 Task: Add a signature Joel Lee containing With gratitude and sincere wishes, Joel Lee to email address softage.8@softage.net and add a label Blogging
Action: Mouse moved to (1223, 75)
Screenshot: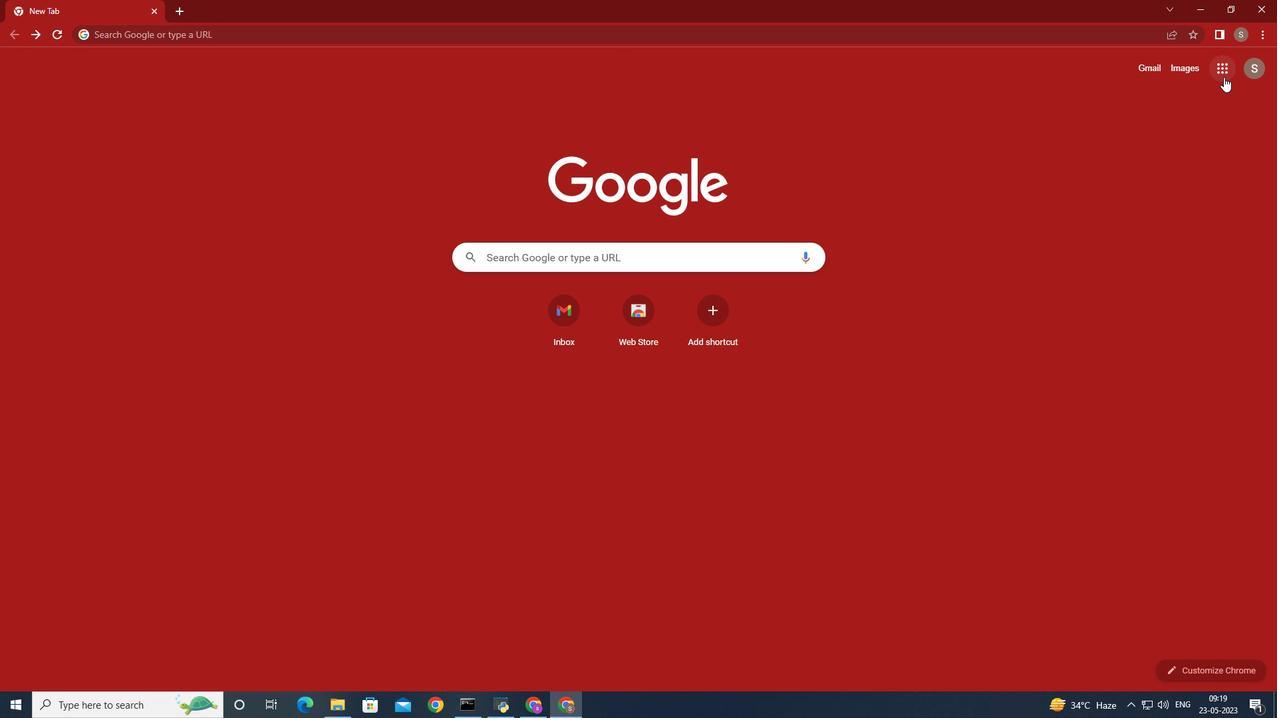 
Action: Mouse pressed left at (1223, 75)
Screenshot: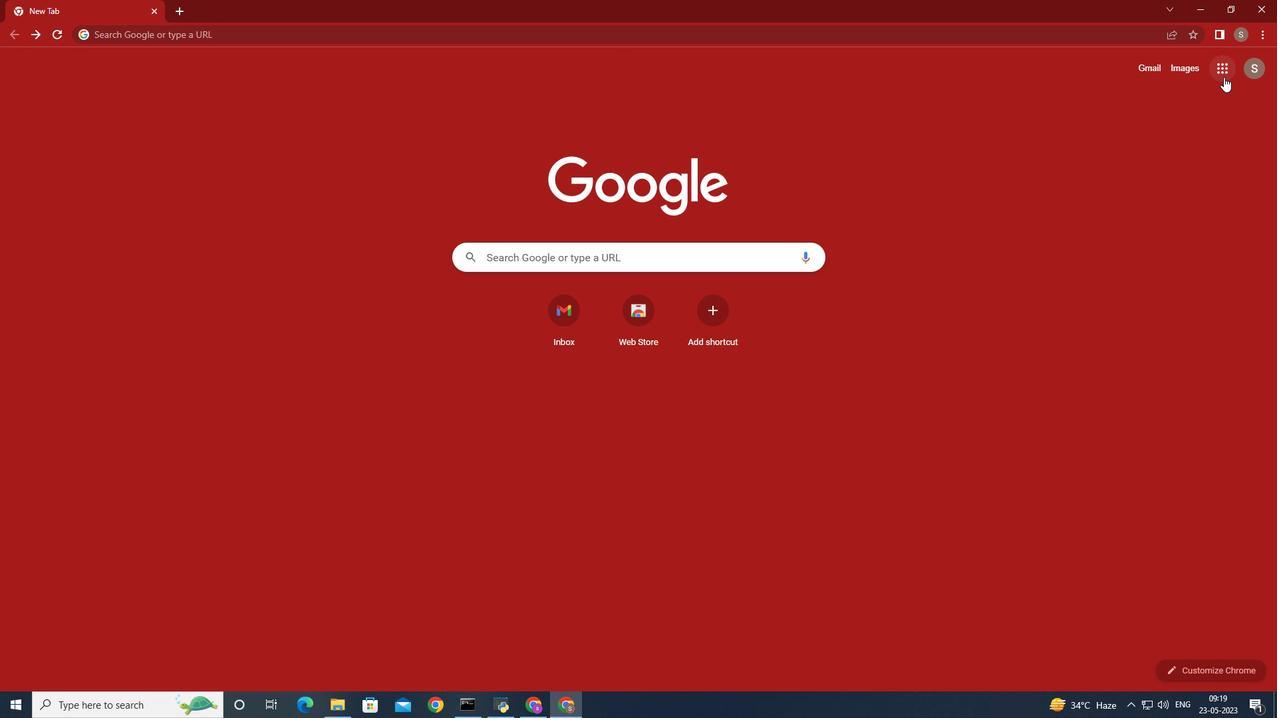 
Action: Mouse moved to (1176, 118)
Screenshot: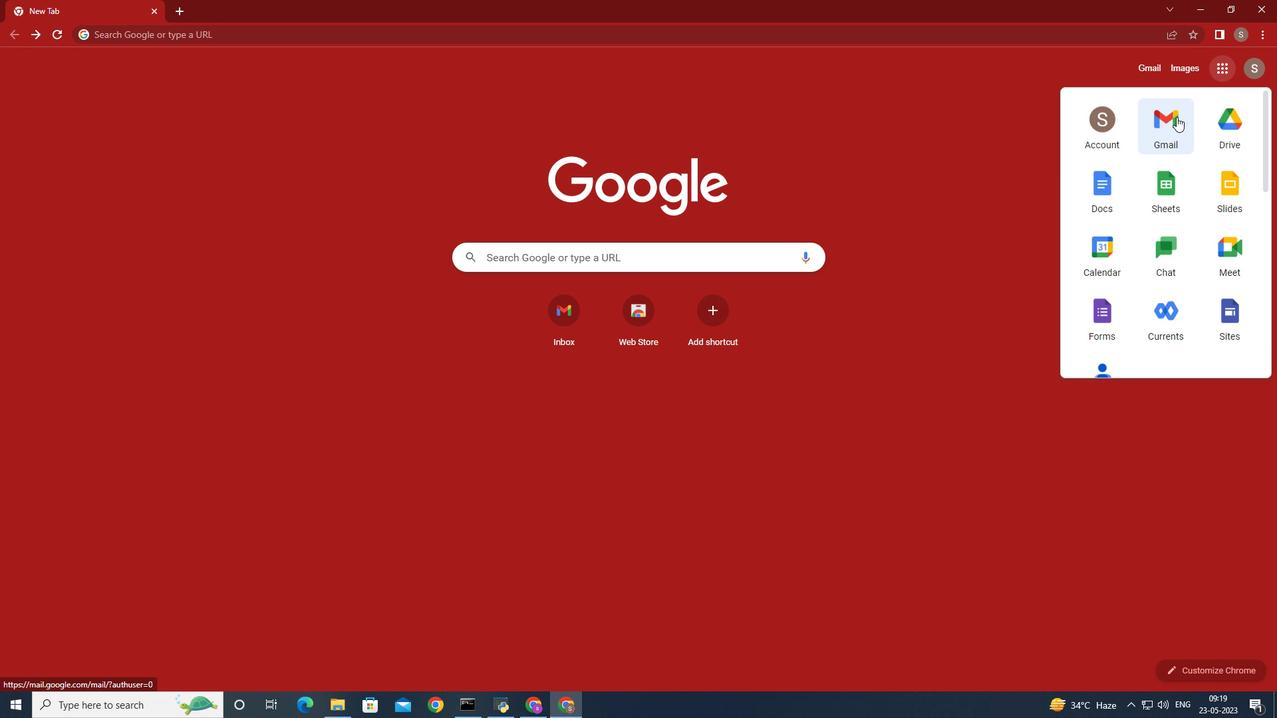 
Action: Mouse pressed left at (1176, 118)
Screenshot: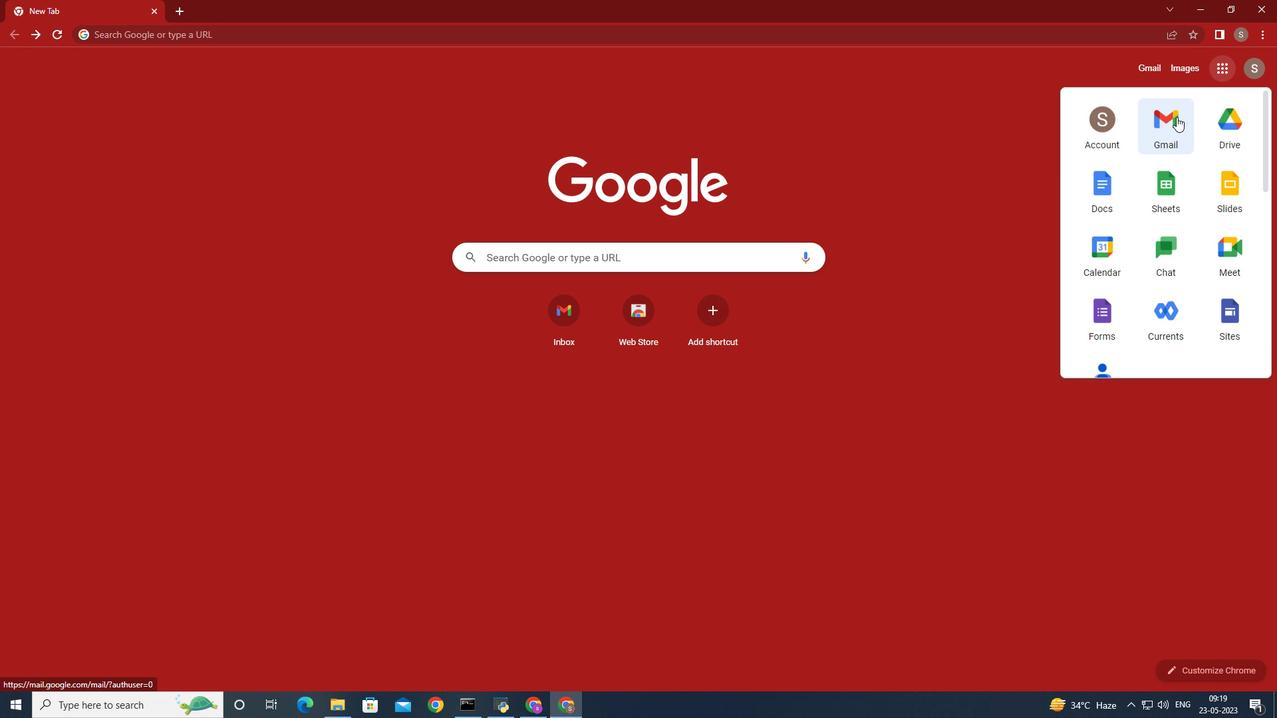 
Action: Mouse moved to (1128, 91)
Screenshot: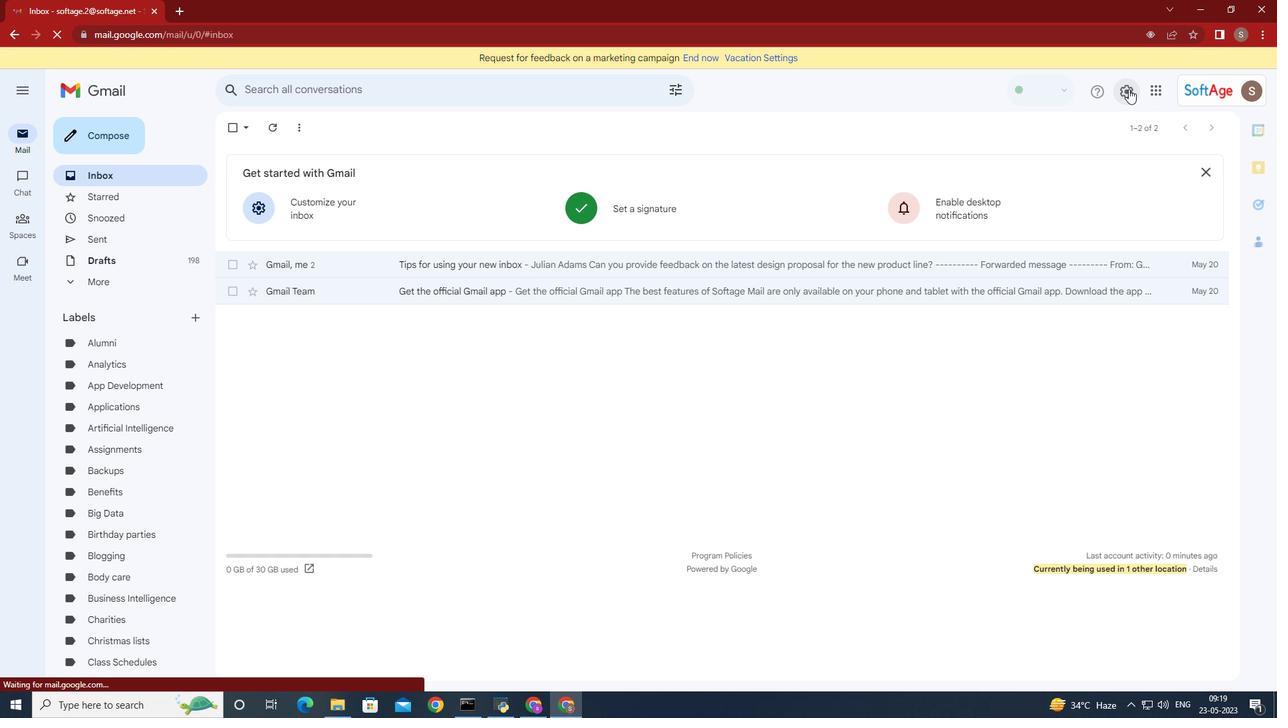 
Action: Mouse pressed left at (1128, 91)
Screenshot: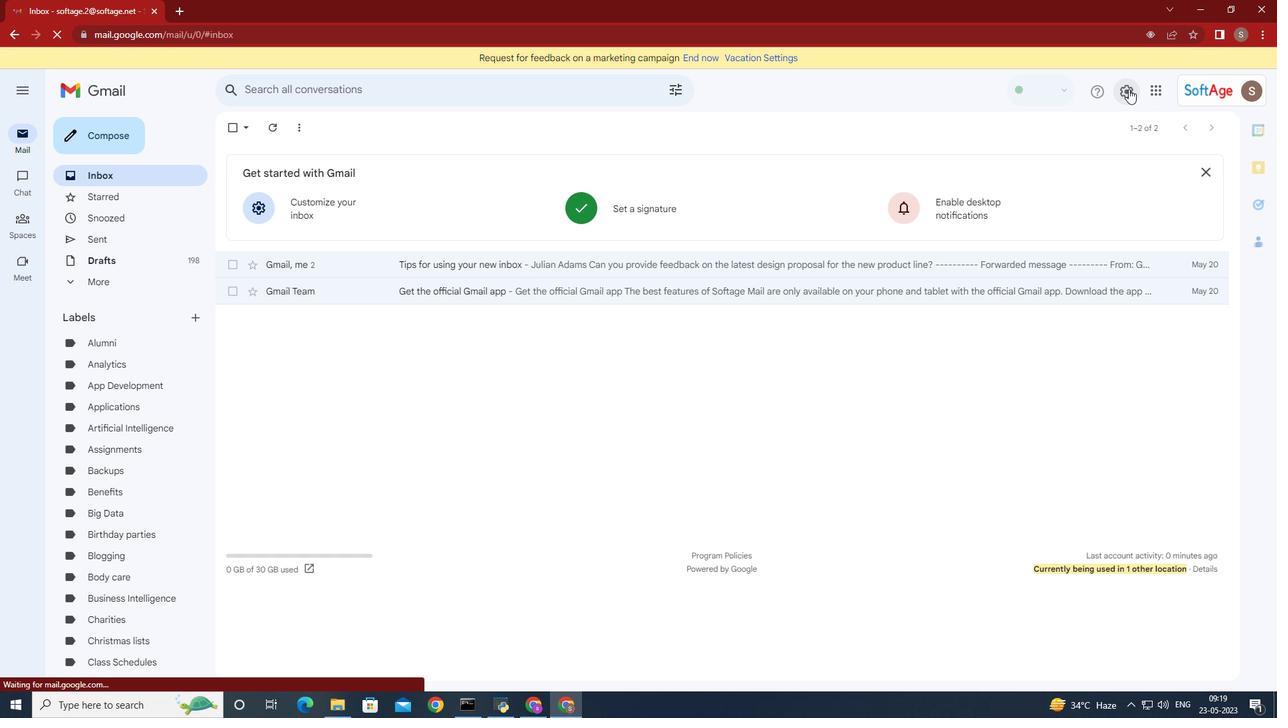 
Action: Mouse moved to (1151, 153)
Screenshot: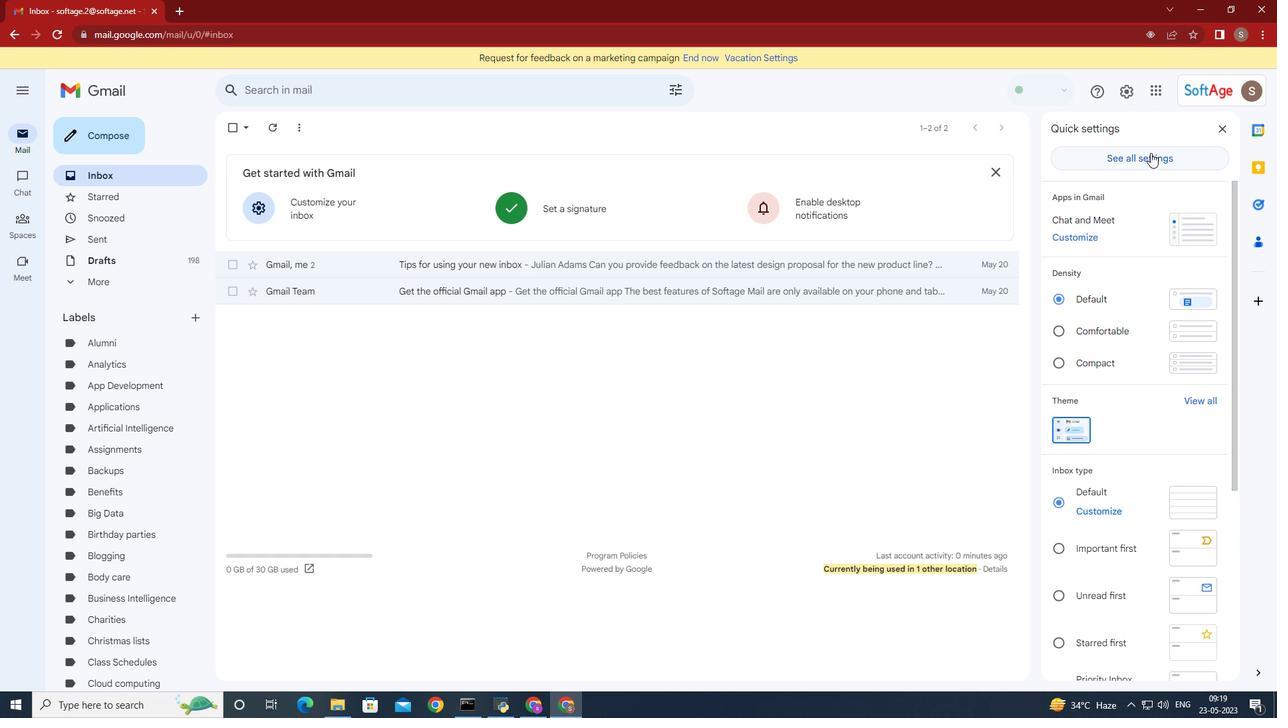 
Action: Mouse pressed left at (1151, 153)
Screenshot: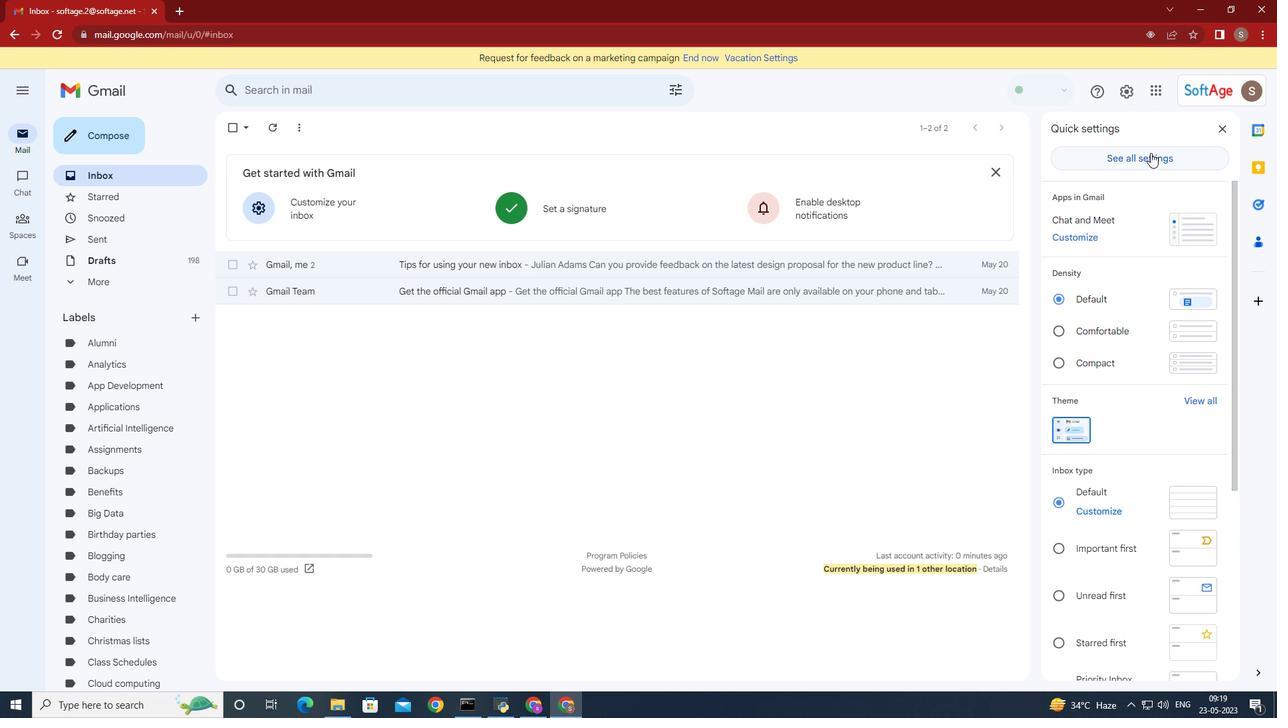
Action: Mouse moved to (728, 350)
Screenshot: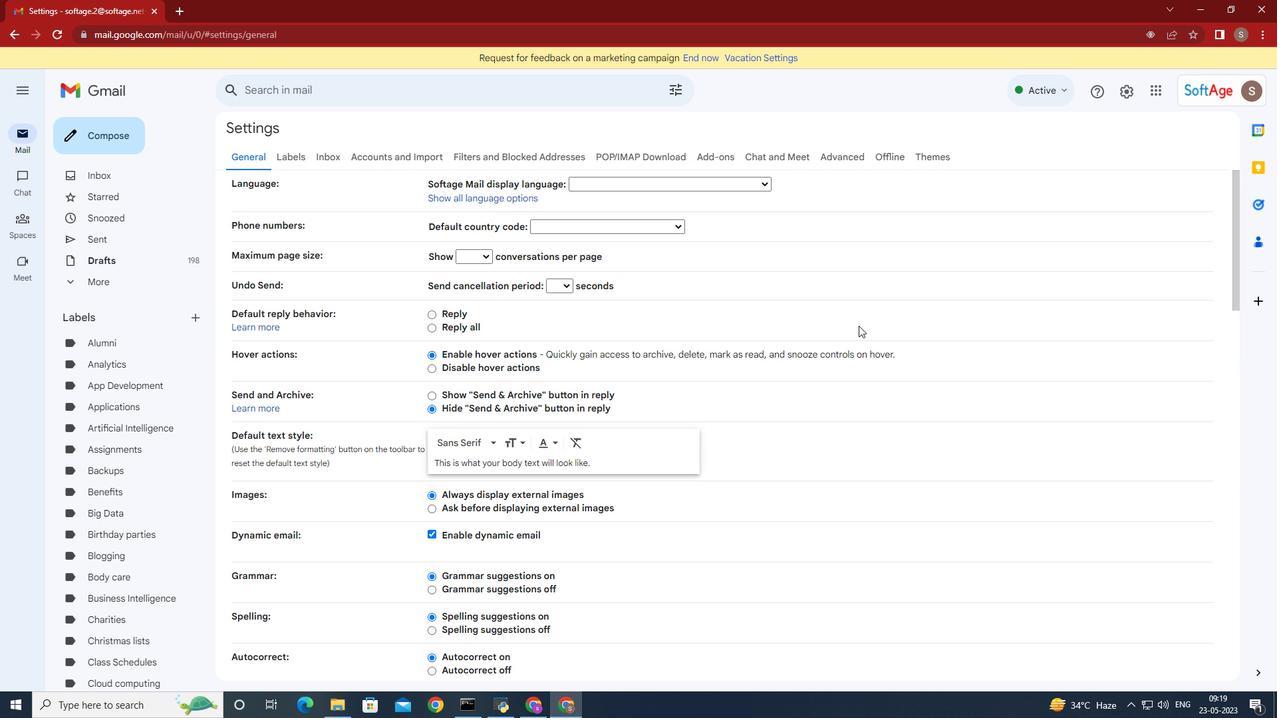 
Action: Mouse scrolled (728, 350) with delta (0, 0)
Screenshot: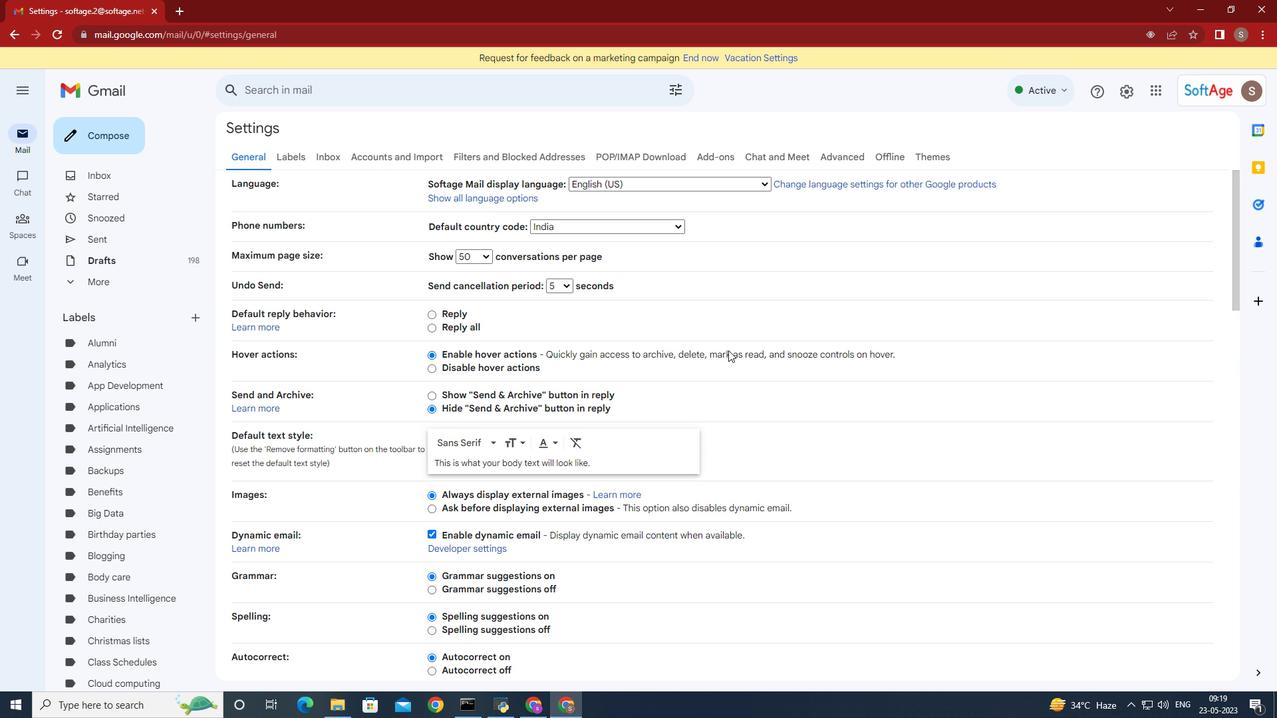 
Action: Mouse scrolled (728, 350) with delta (0, 0)
Screenshot: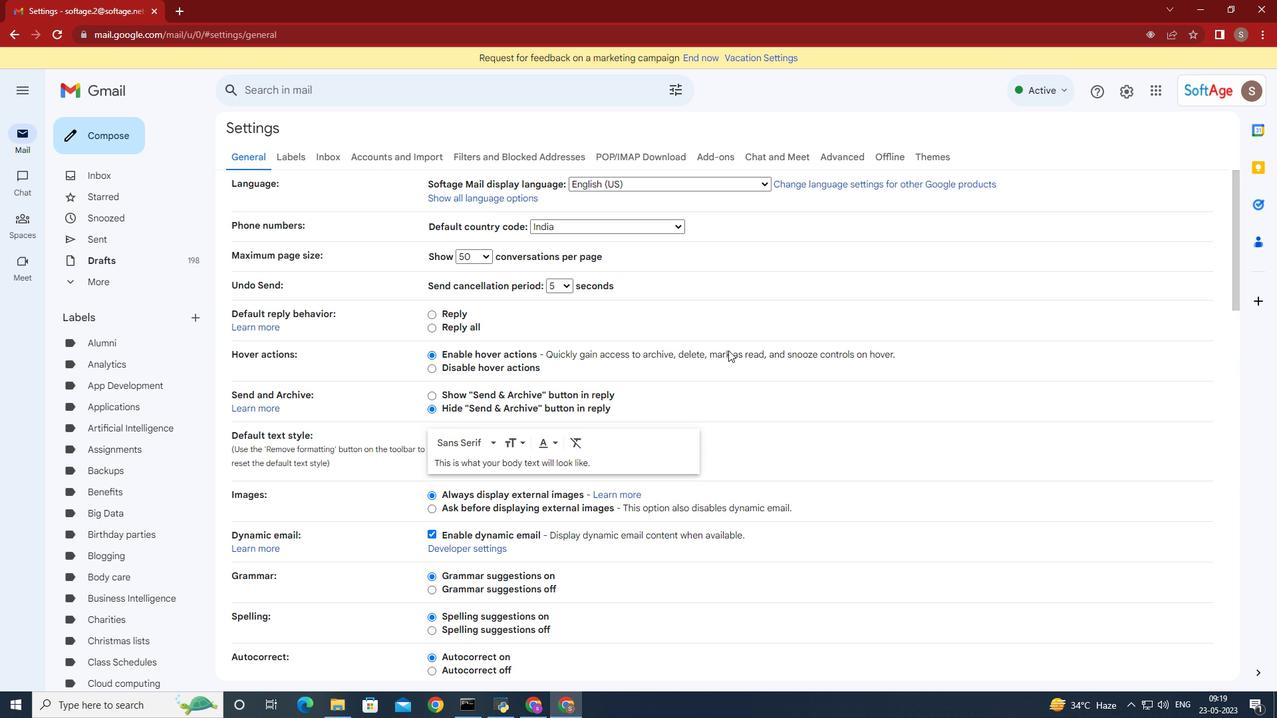 
Action: Mouse scrolled (728, 350) with delta (0, 0)
Screenshot: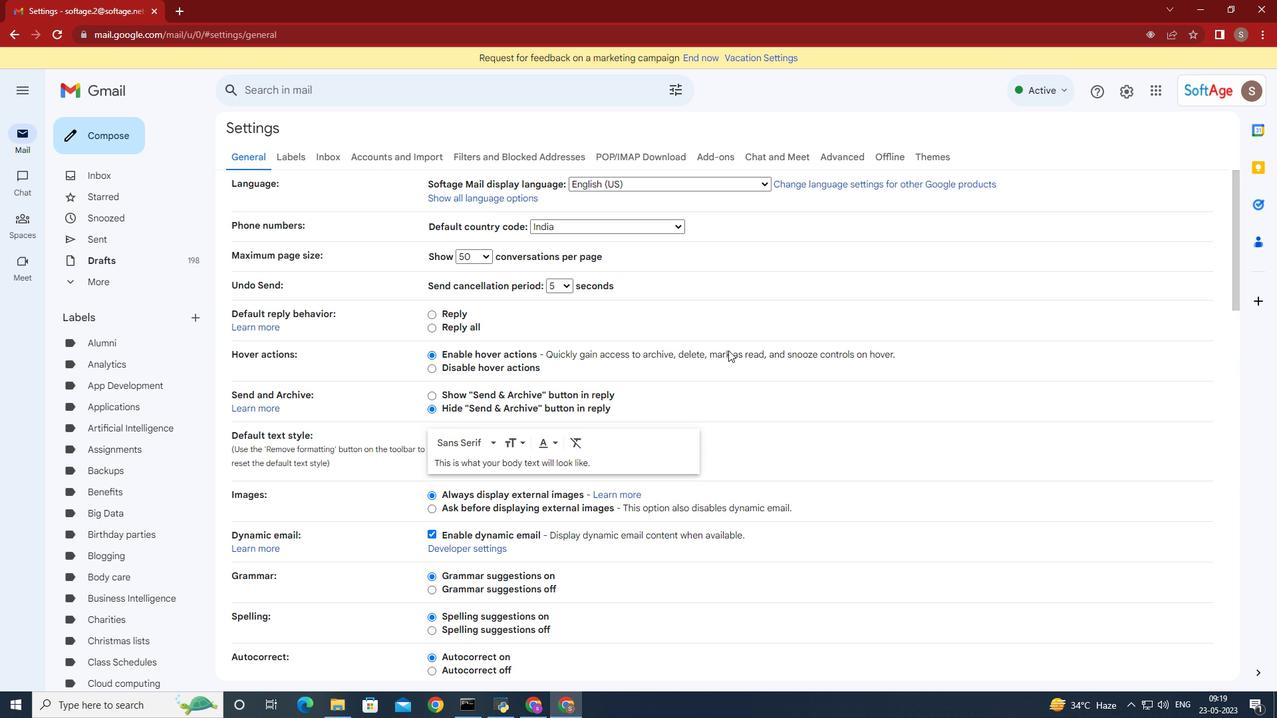 
Action: Mouse scrolled (728, 350) with delta (0, 0)
Screenshot: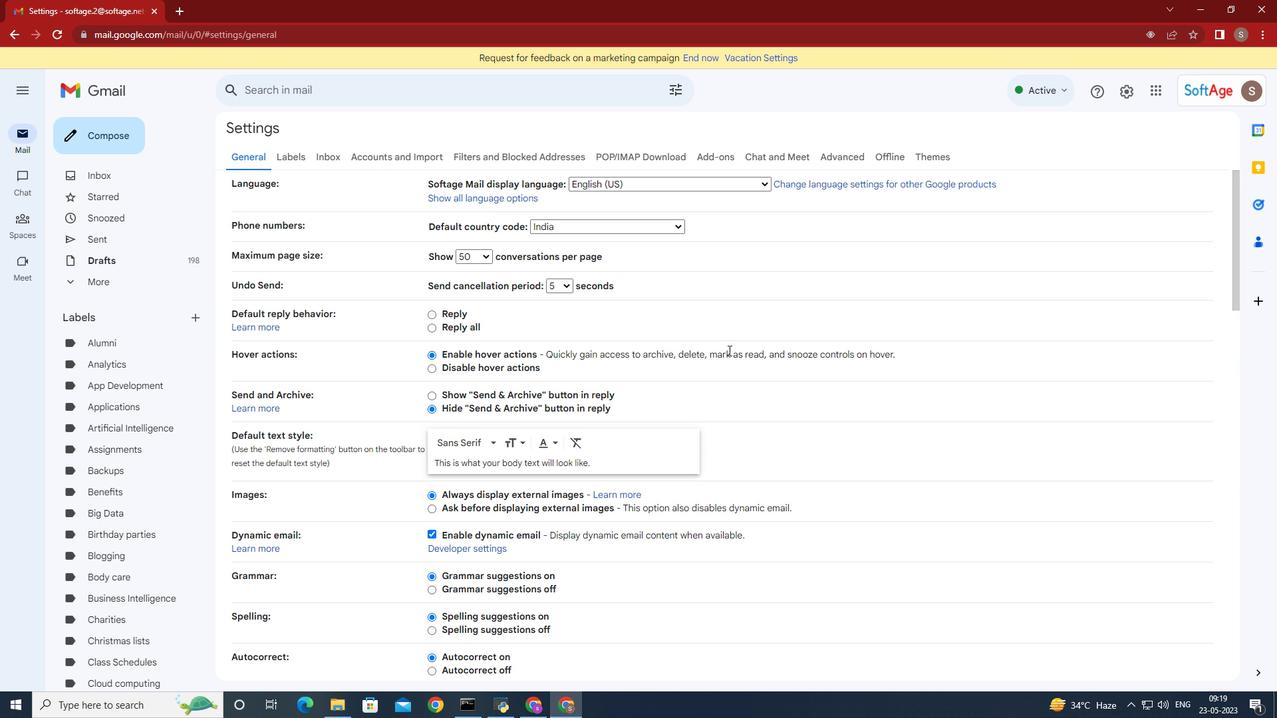 
Action: Mouse scrolled (728, 350) with delta (0, 0)
Screenshot: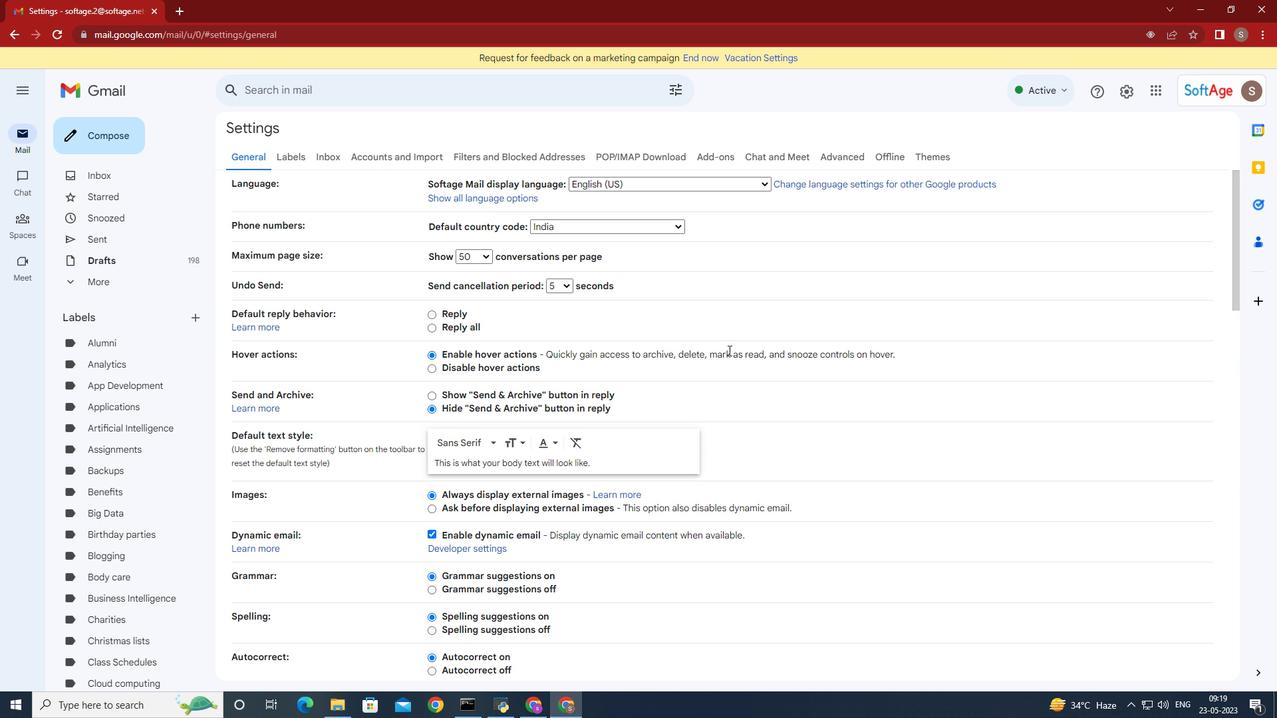 
Action: Mouse moved to (728, 350)
Screenshot: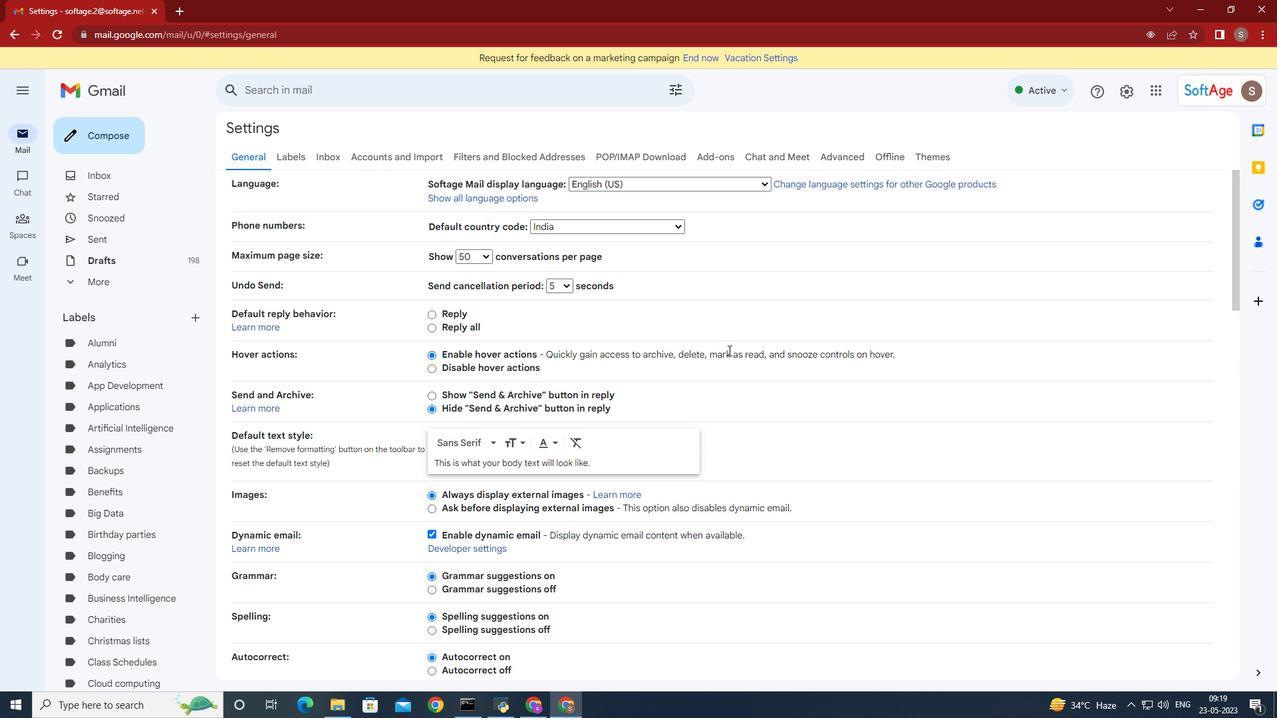 
Action: Mouse scrolled (728, 349) with delta (0, 0)
Screenshot: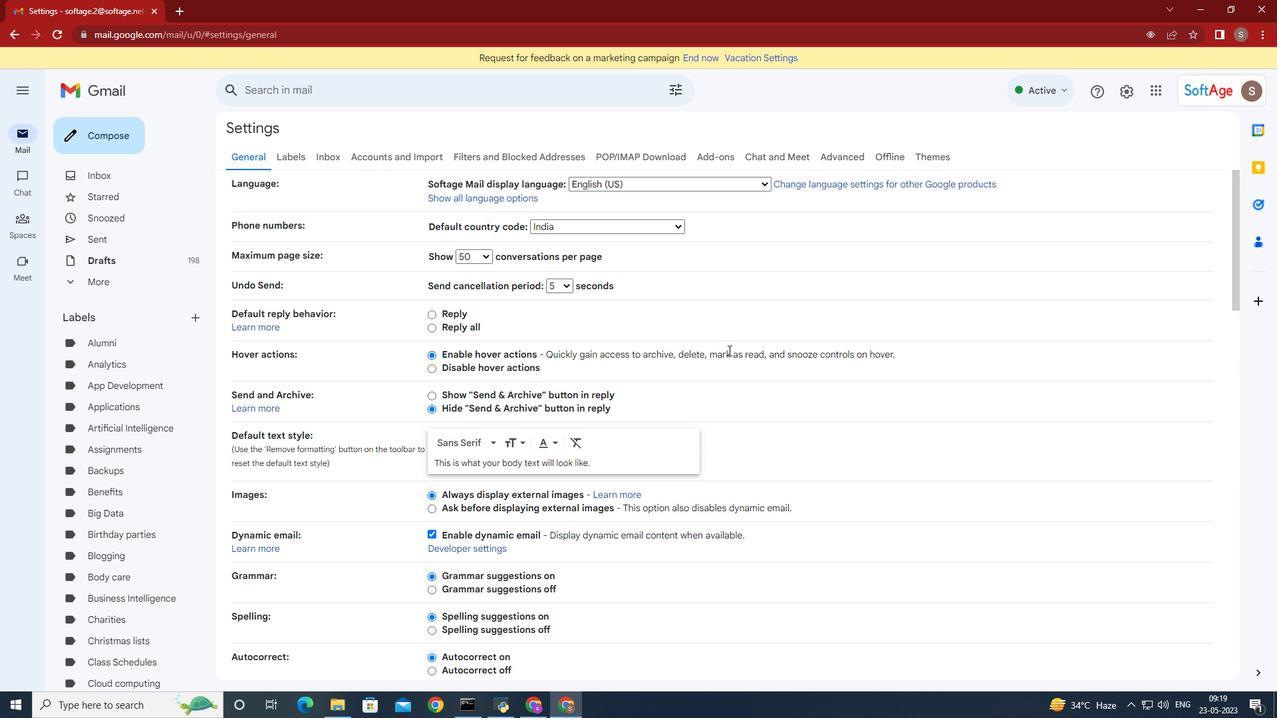 
Action: Mouse moved to (729, 344)
Screenshot: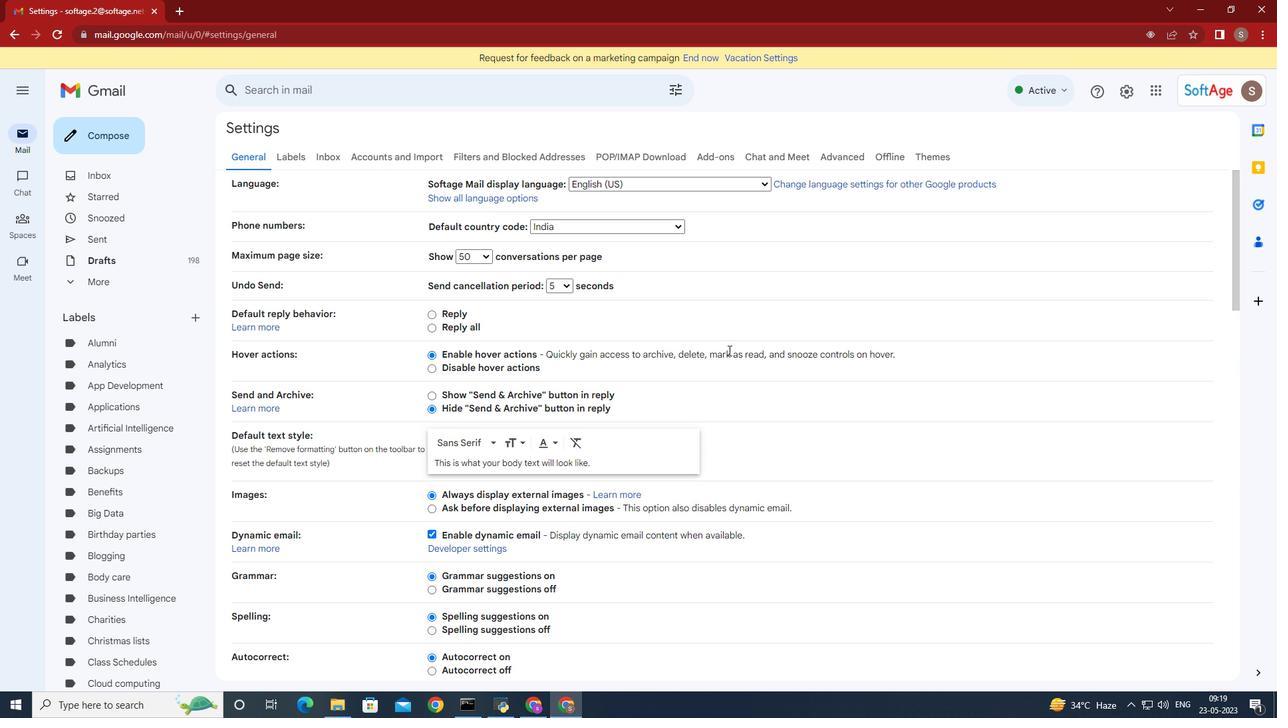 
Action: Mouse scrolled (728, 346) with delta (0, 0)
Screenshot: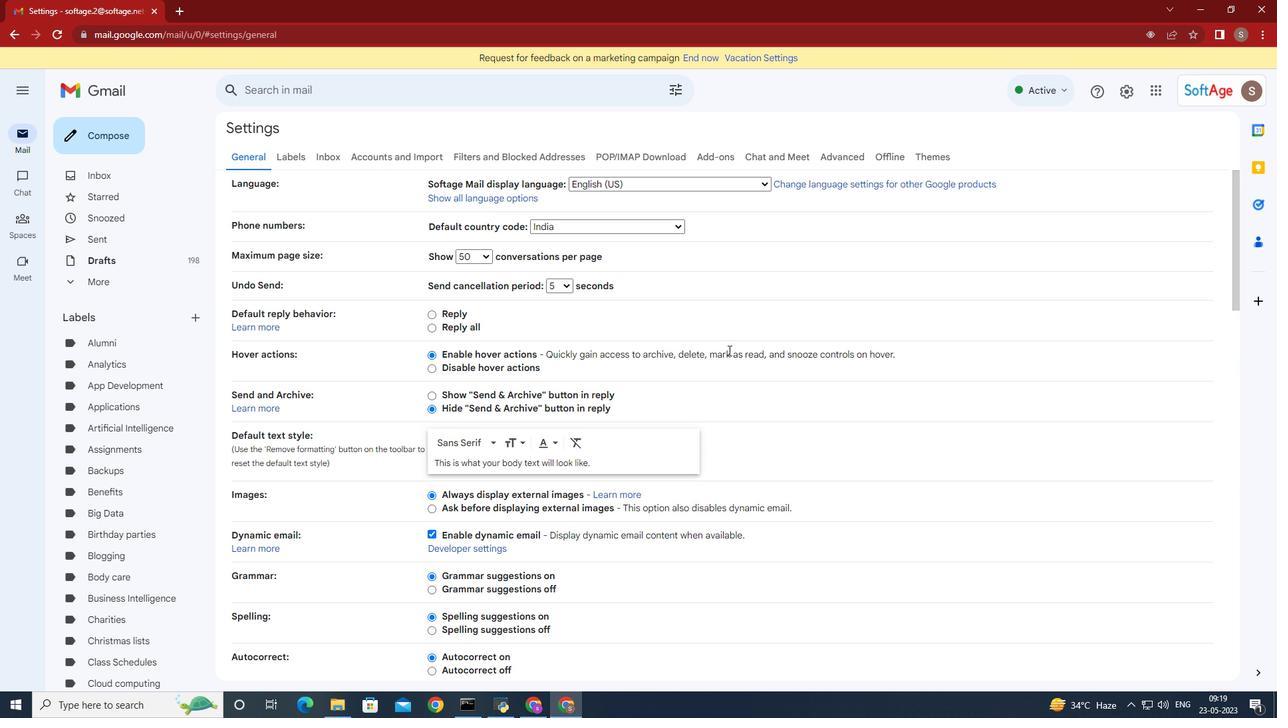 
Action: Mouse moved to (733, 338)
Screenshot: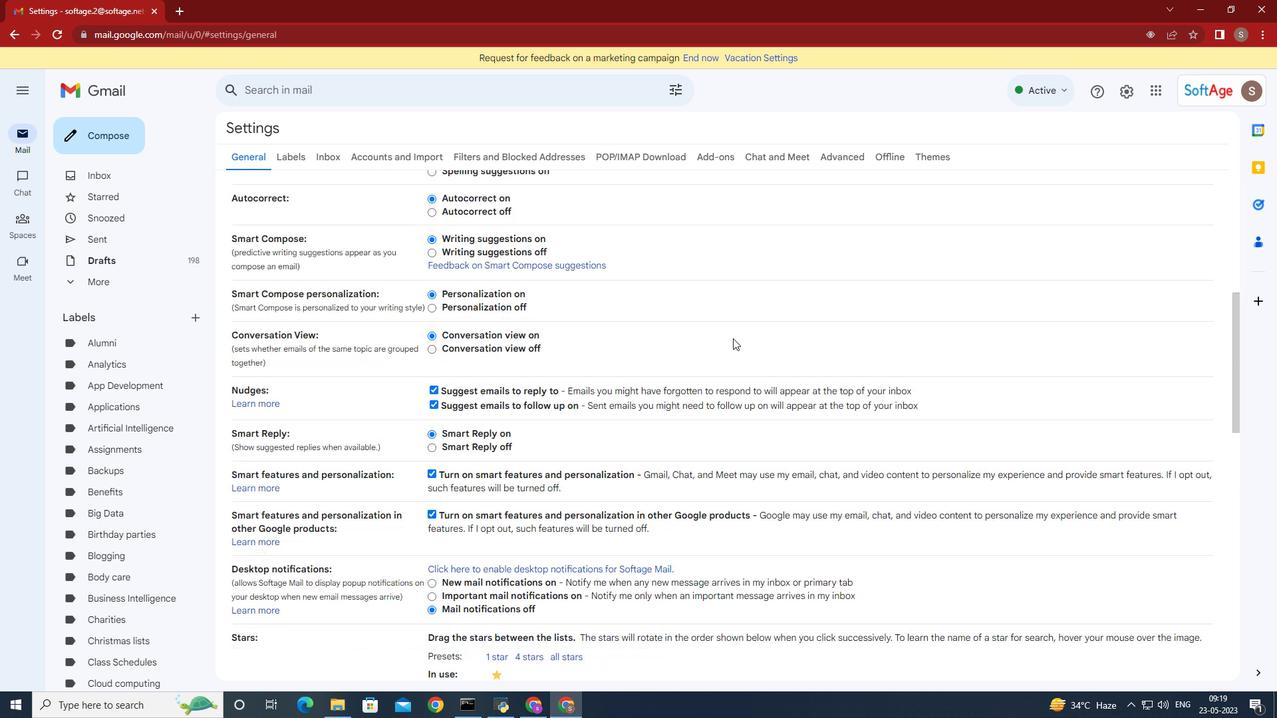 
Action: Mouse scrolled (733, 338) with delta (0, 0)
Screenshot: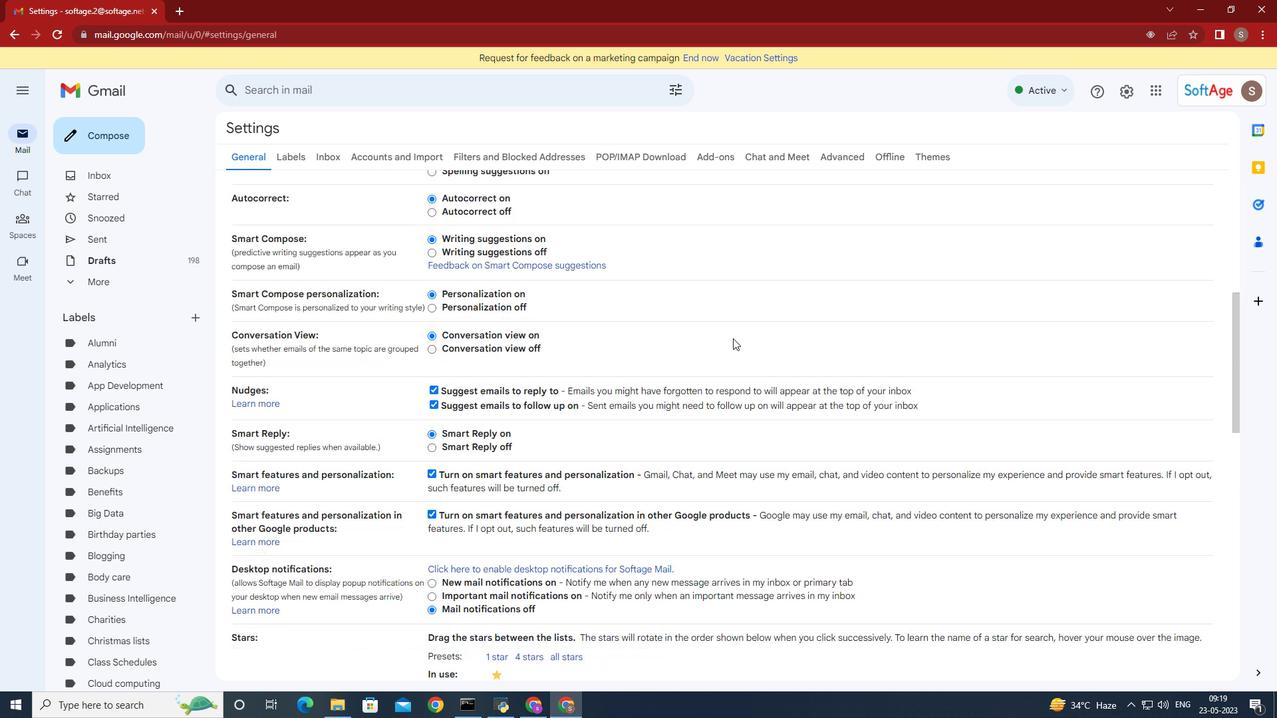 
Action: Mouse moved to (733, 338)
Screenshot: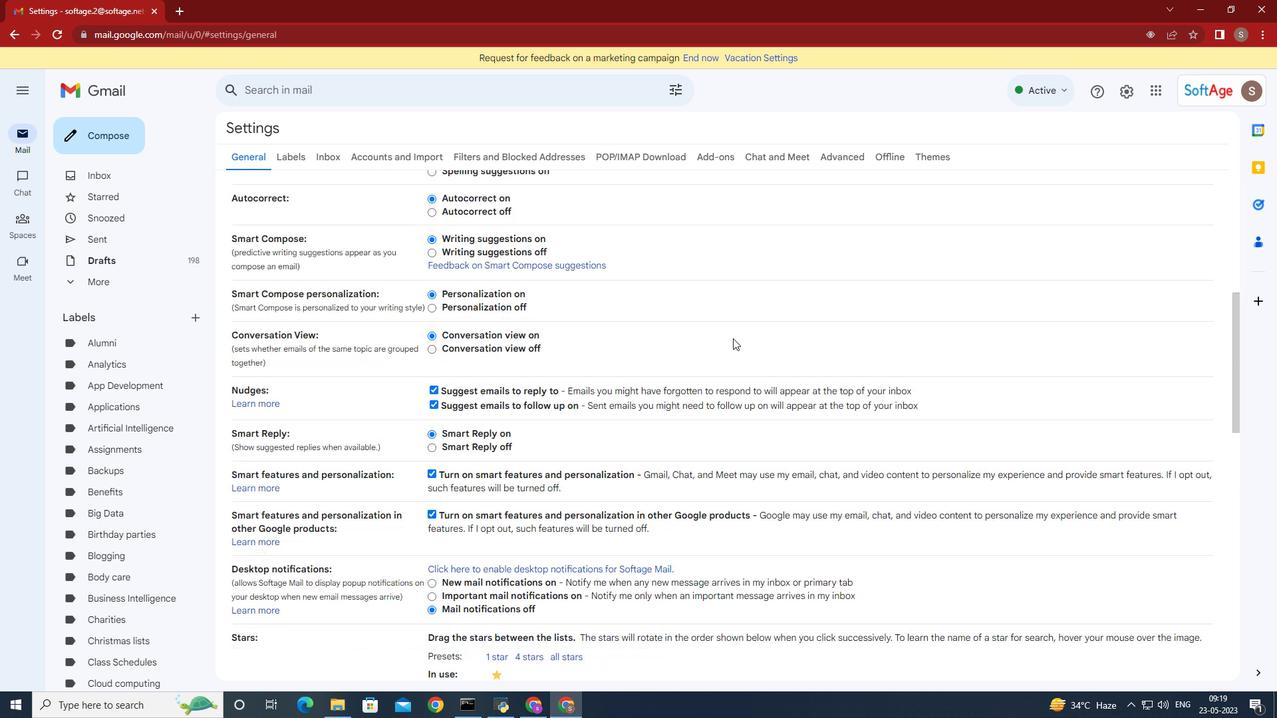 
Action: Mouse scrolled (733, 338) with delta (0, 0)
Screenshot: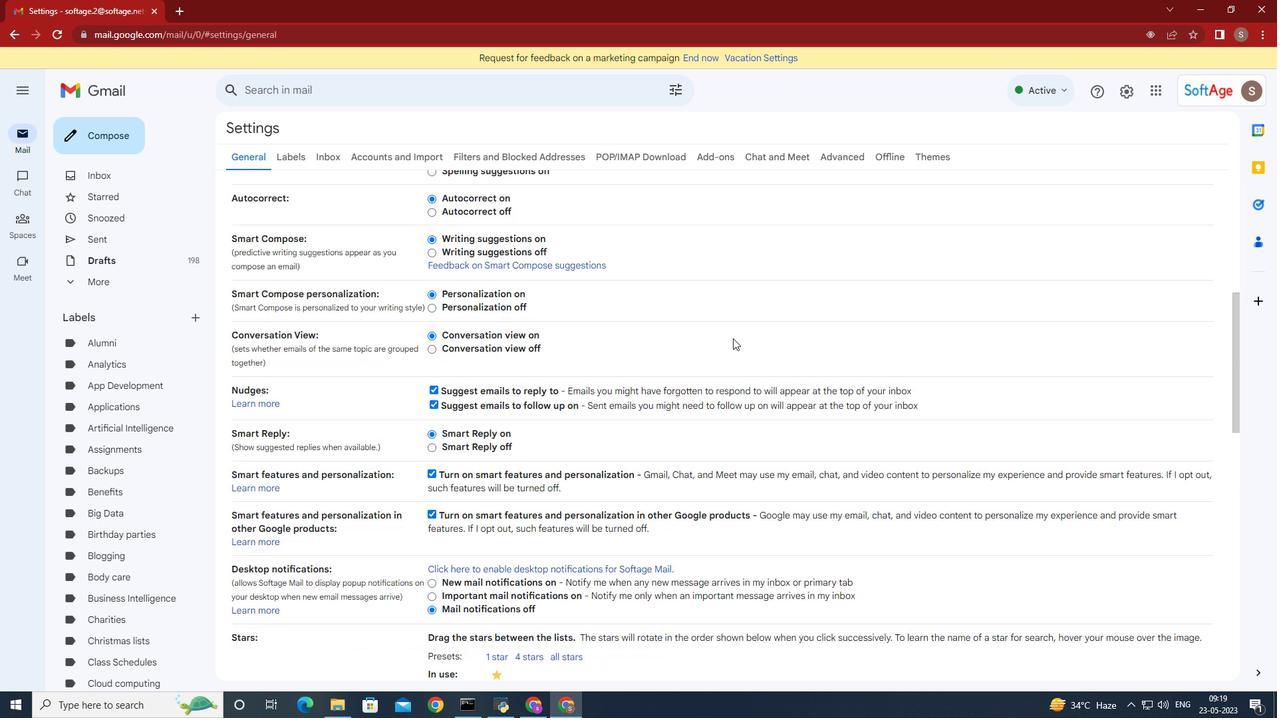 
Action: Mouse moved to (733, 338)
Screenshot: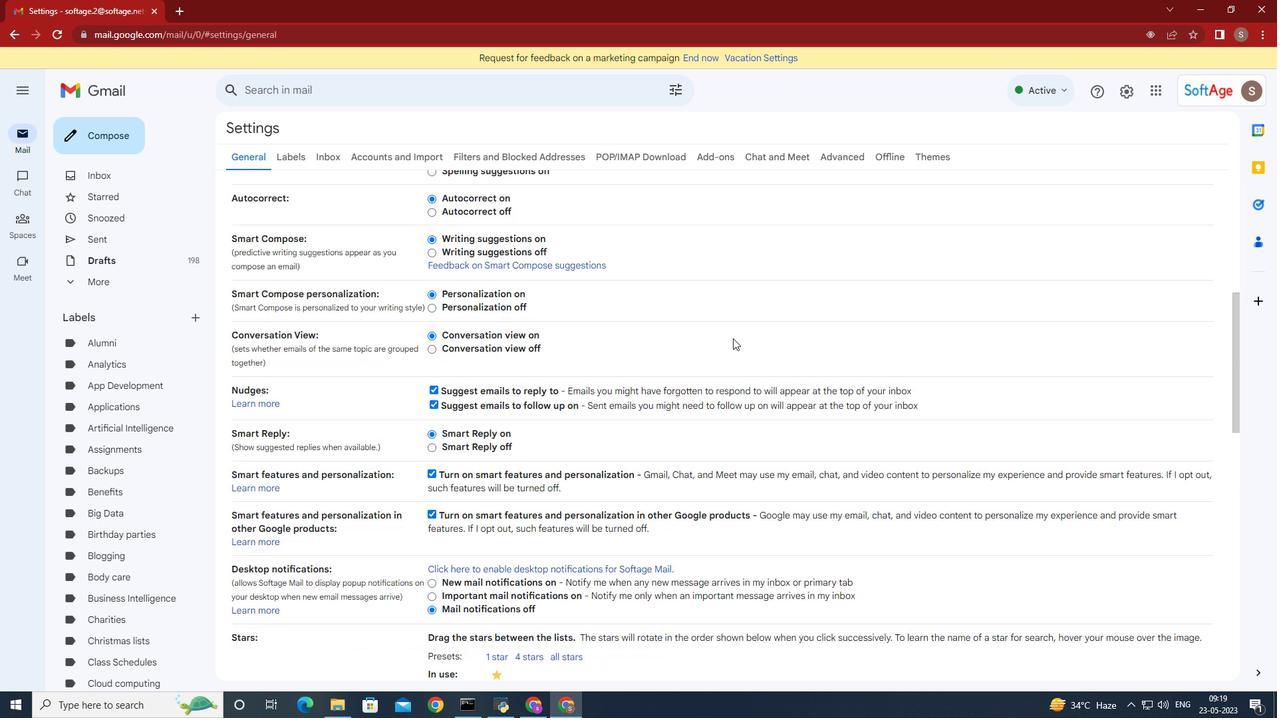 
Action: Mouse scrolled (733, 338) with delta (0, 0)
Screenshot: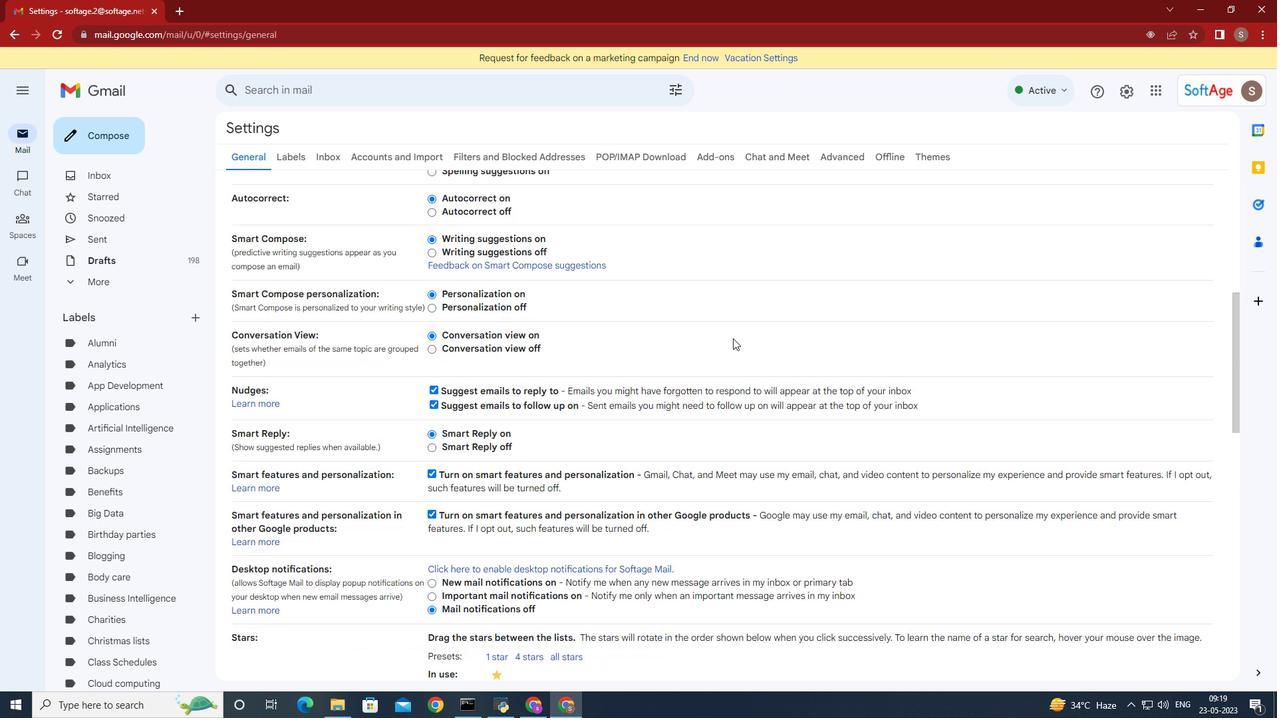 
Action: Mouse moved to (733, 339)
Screenshot: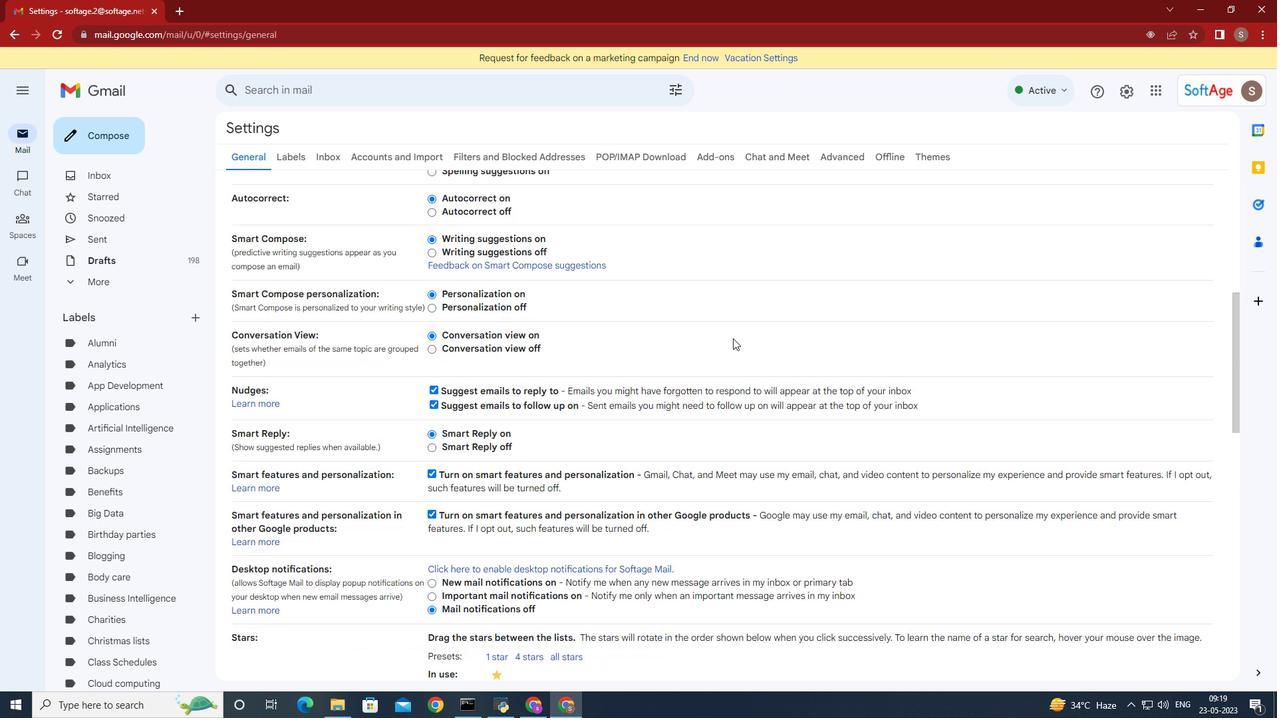 
Action: Mouse scrolled (733, 338) with delta (0, 0)
Screenshot: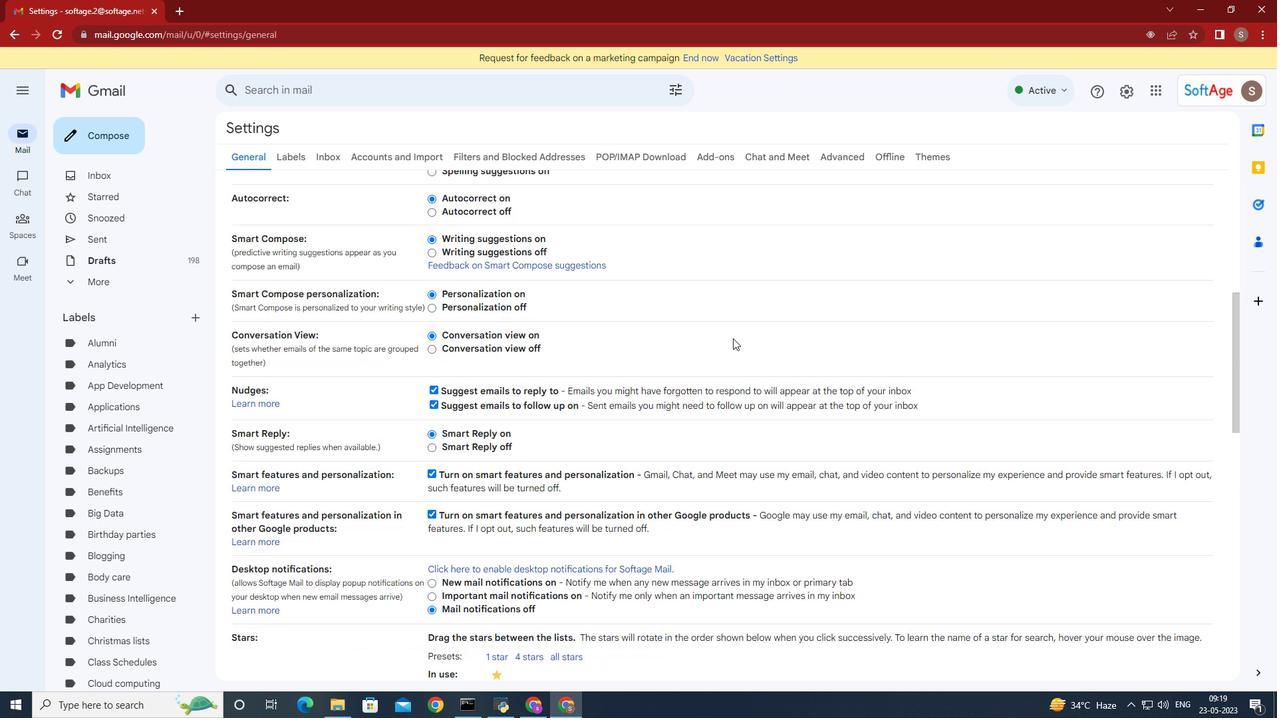 
Action: Mouse scrolled (733, 338) with delta (0, 0)
Screenshot: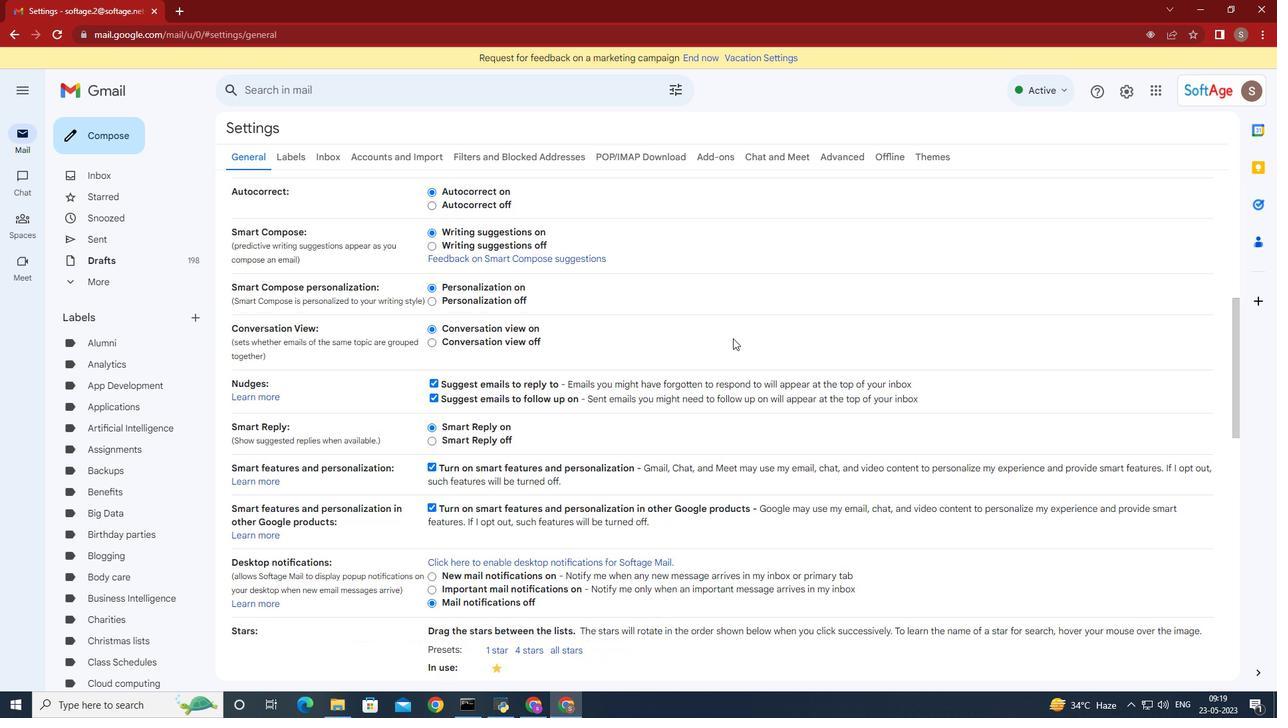 
Action: Mouse scrolled (733, 338) with delta (0, 0)
Screenshot: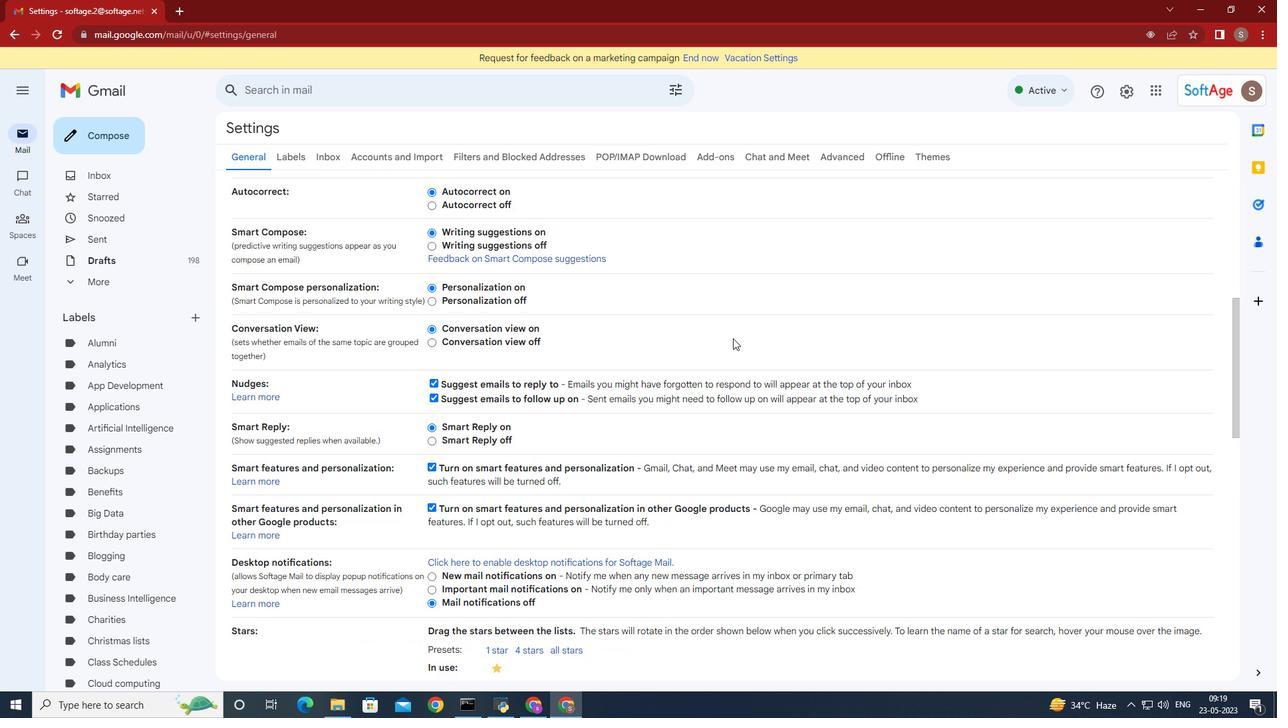 
Action: Mouse scrolled (733, 338) with delta (0, 0)
Screenshot: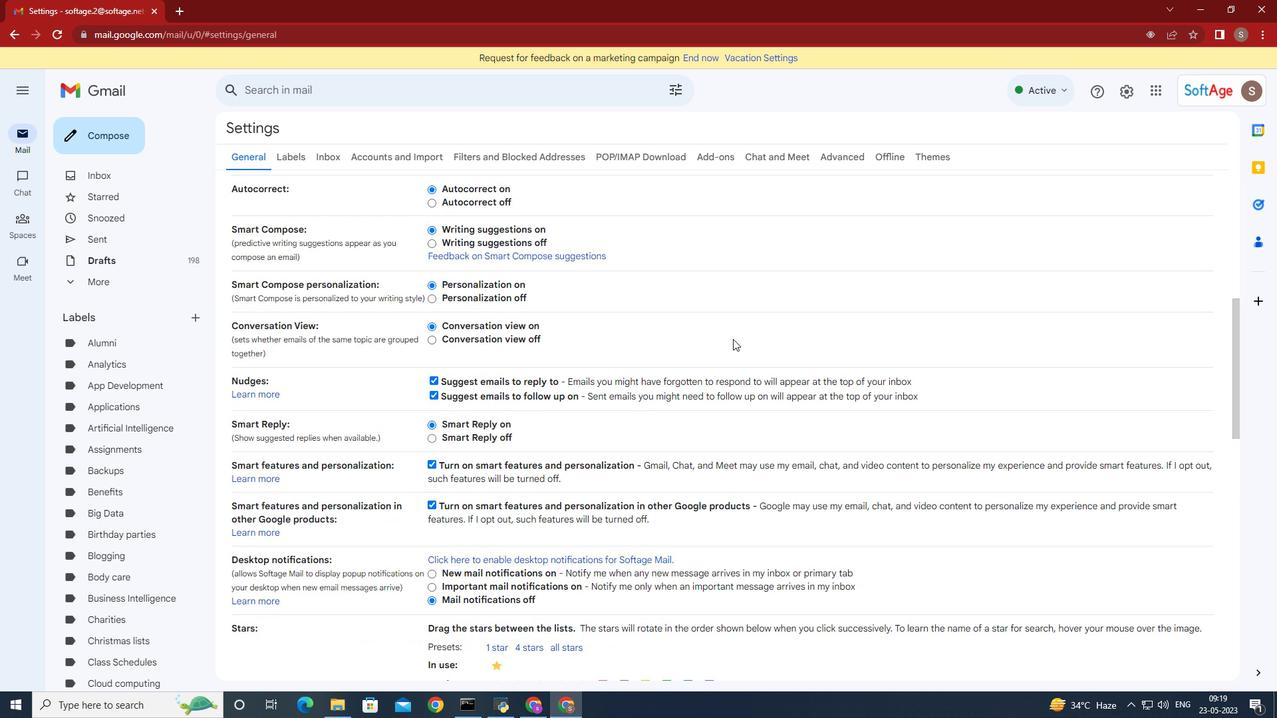 
Action: Mouse moved to (736, 338)
Screenshot: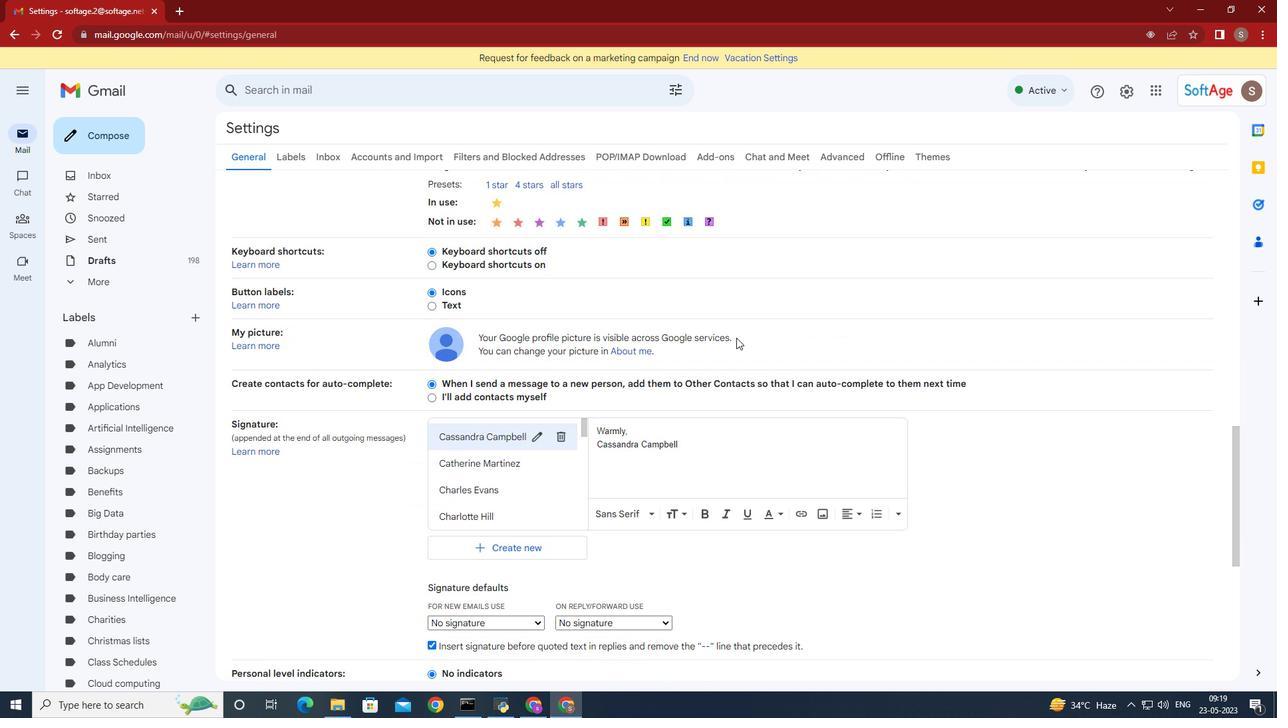 
Action: Mouse scrolled (736, 337) with delta (0, 0)
Screenshot: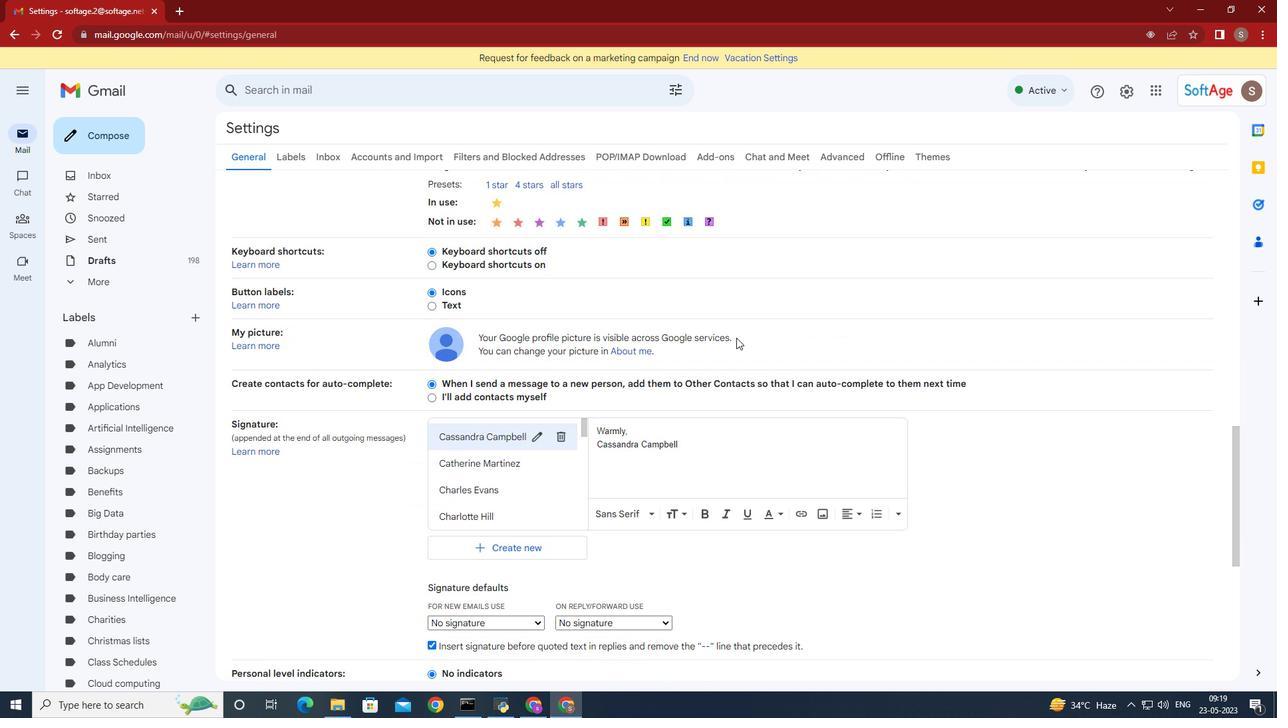 
Action: Mouse moved to (736, 338)
Screenshot: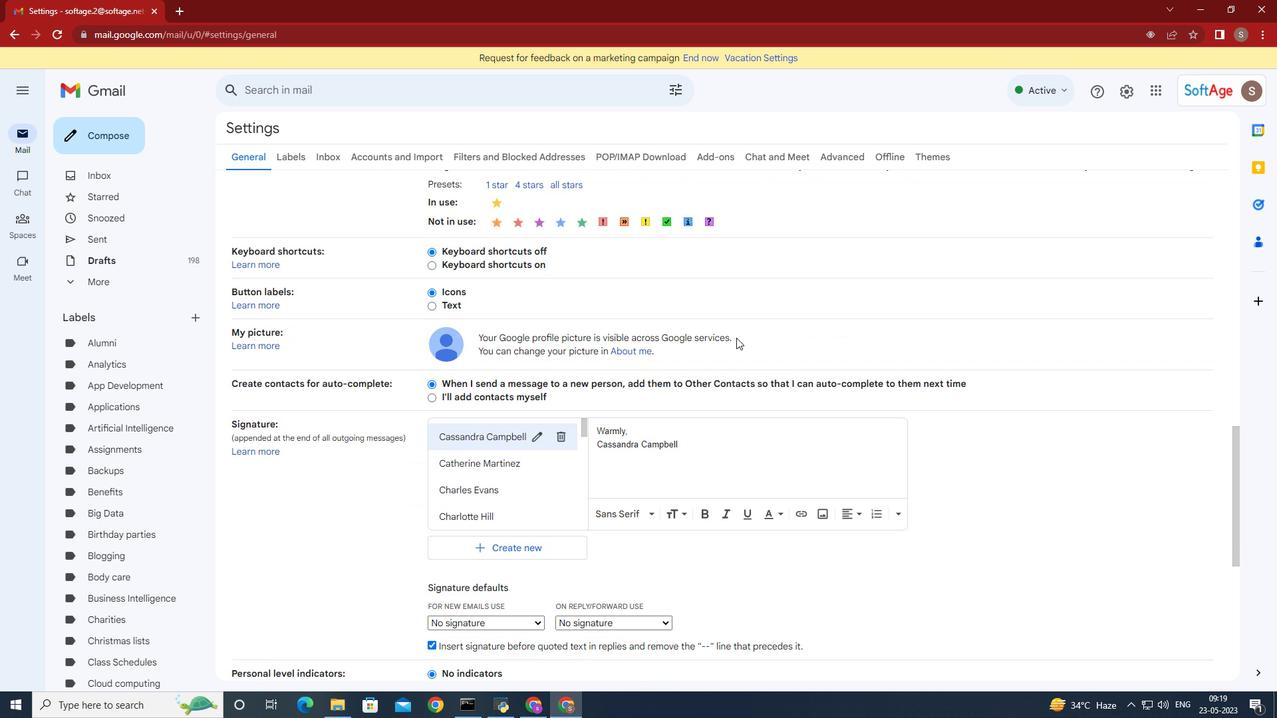 
Action: Mouse scrolled (736, 337) with delta (0, 0)
Screenshot: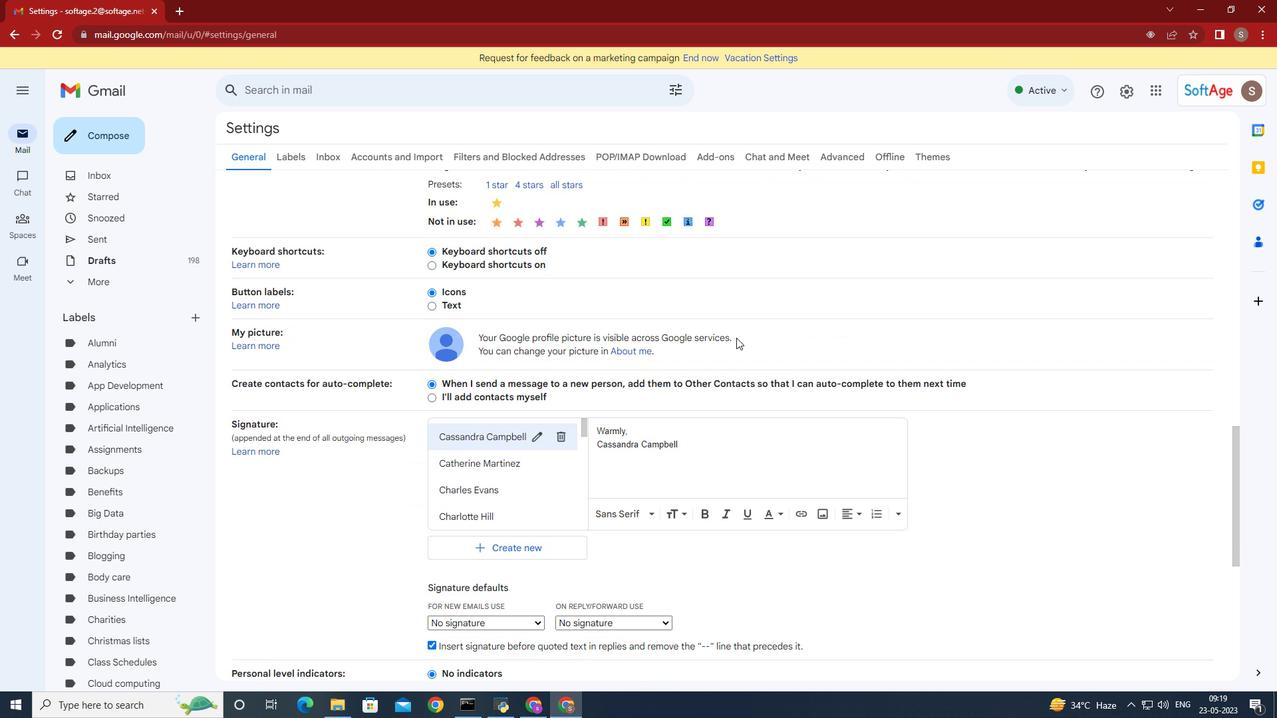 
Action: Mouse scrolled (736, 337) with delta (0, 0)
Screenshot: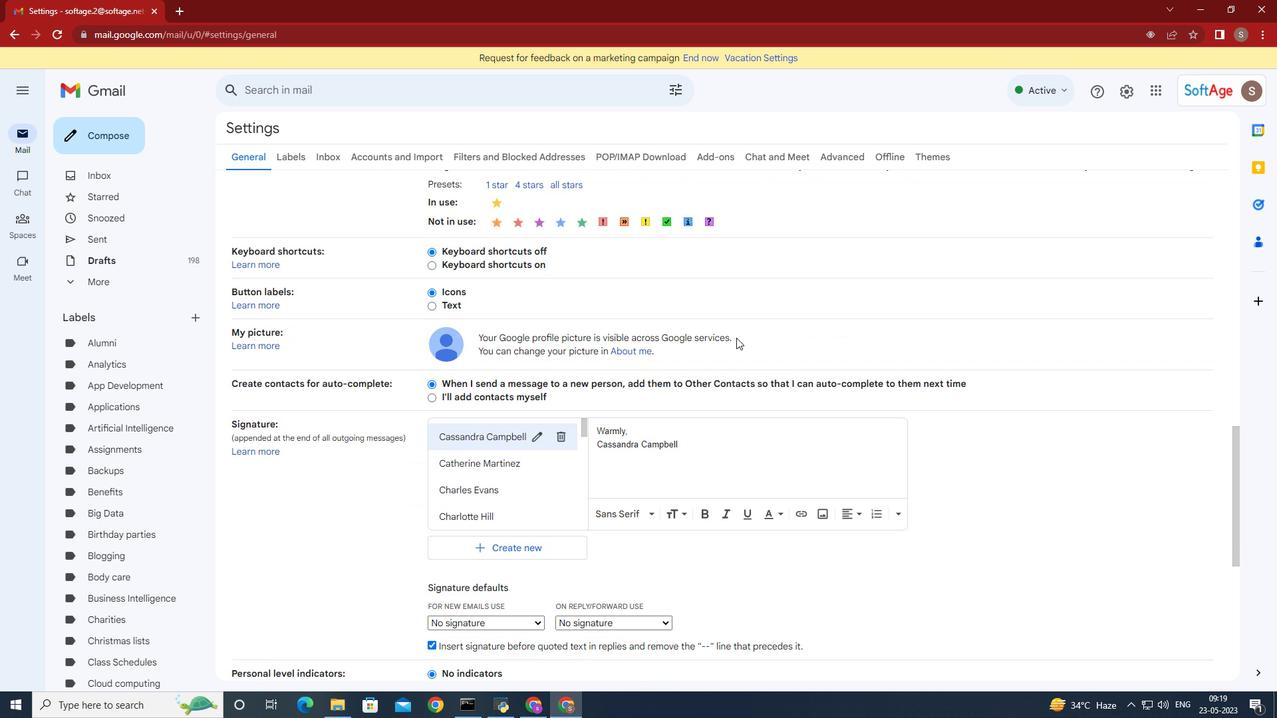 
Action: Mouse scrolled (736, 337) with delta (0, 0)
Screenshot: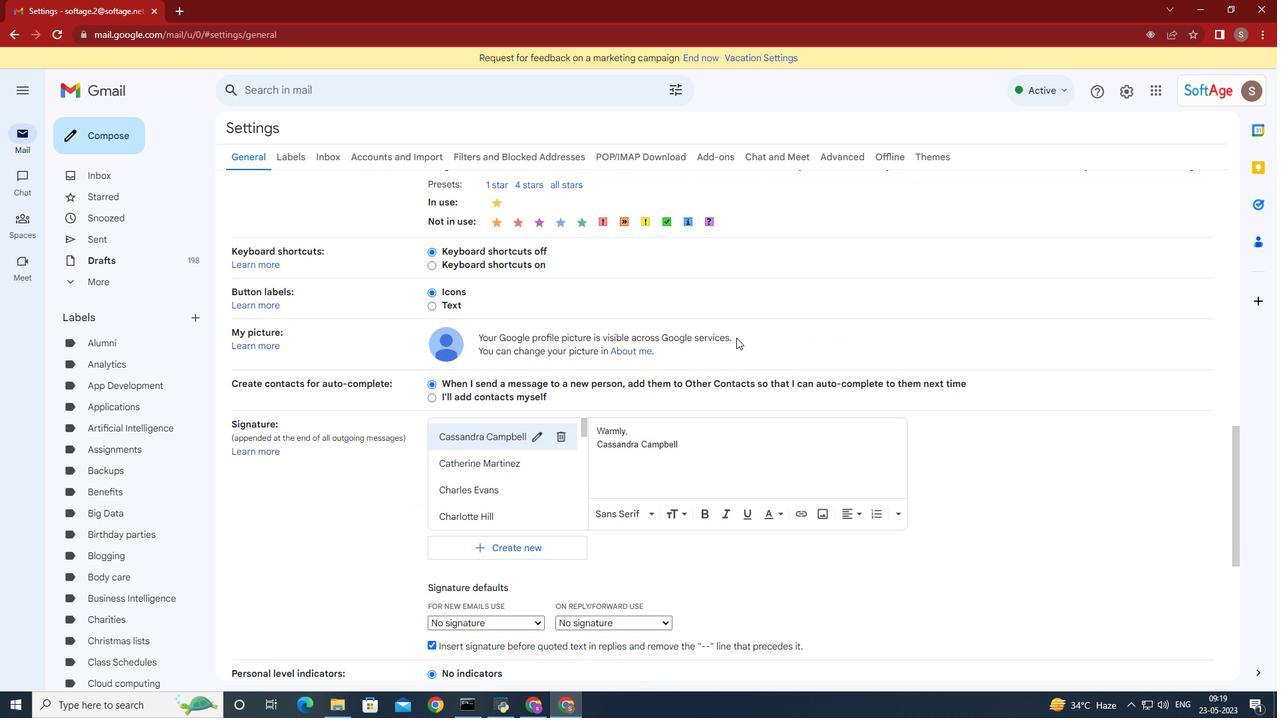 
Action: Mouse moved to (531, 277)
Screenshot: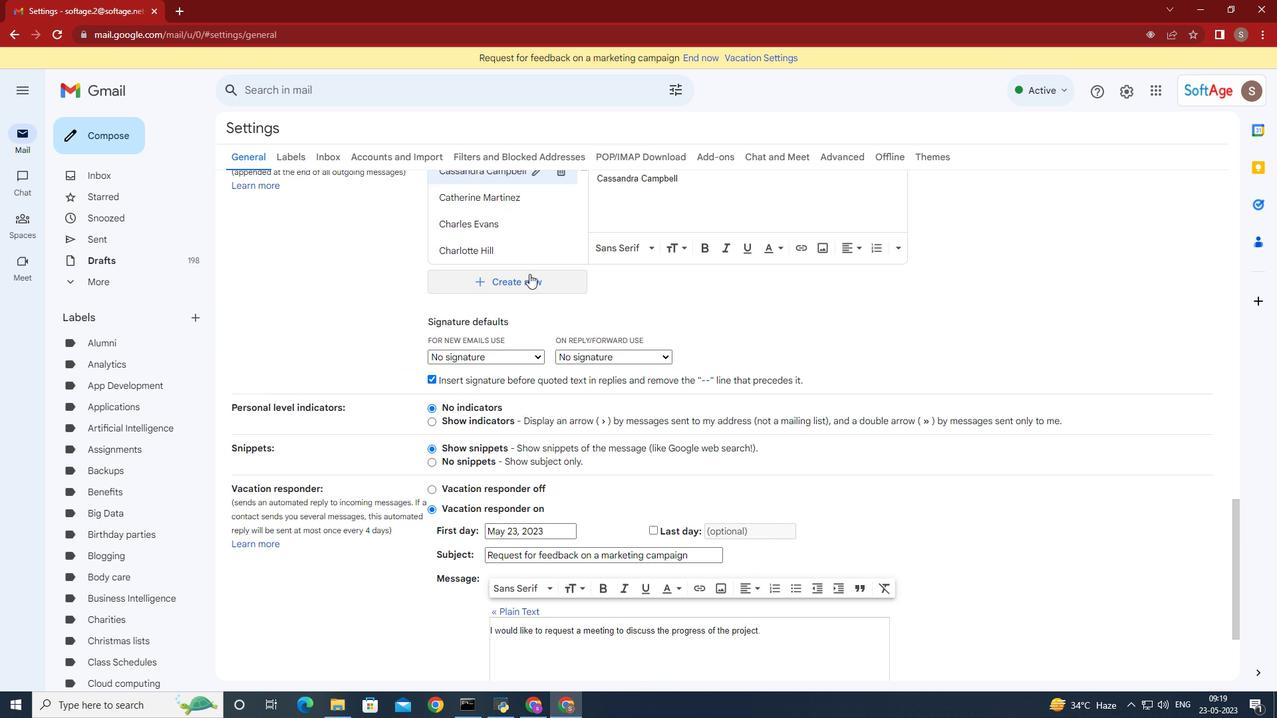 
Action: Mouse pressed left at (531, 277)
Screenshot: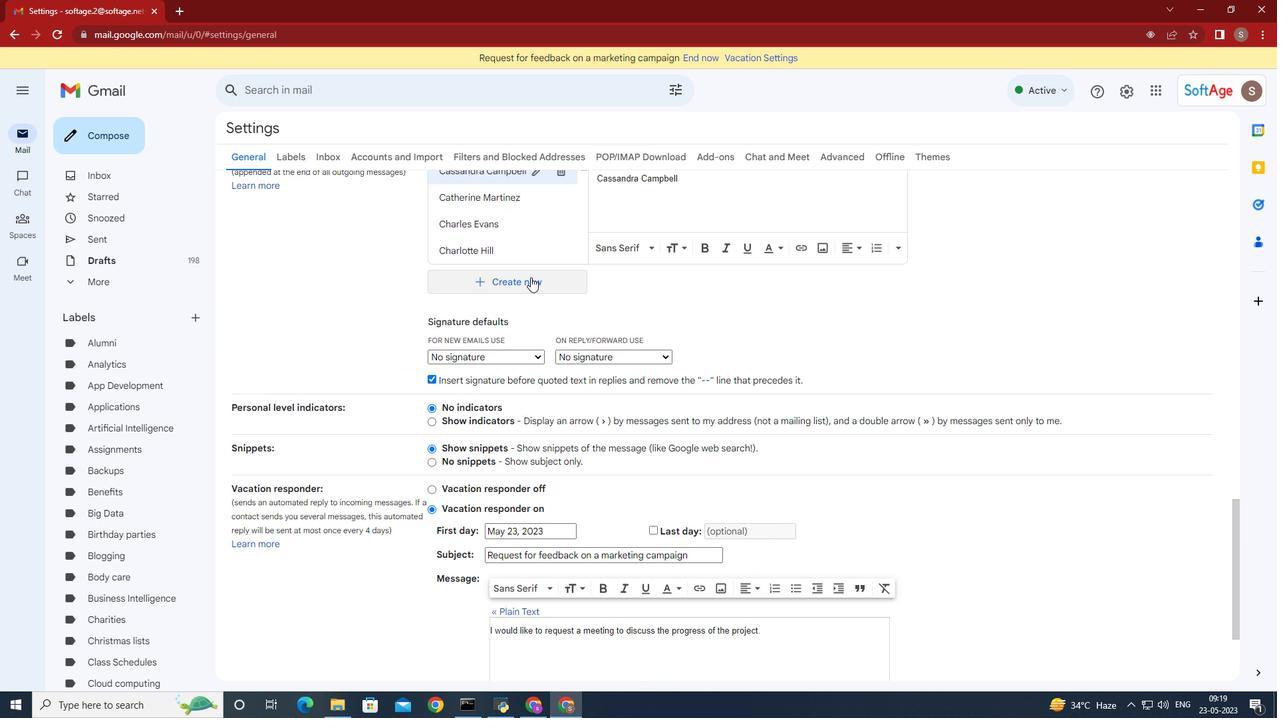 
Action: Mouse moved to (531, 277)
Screenshot: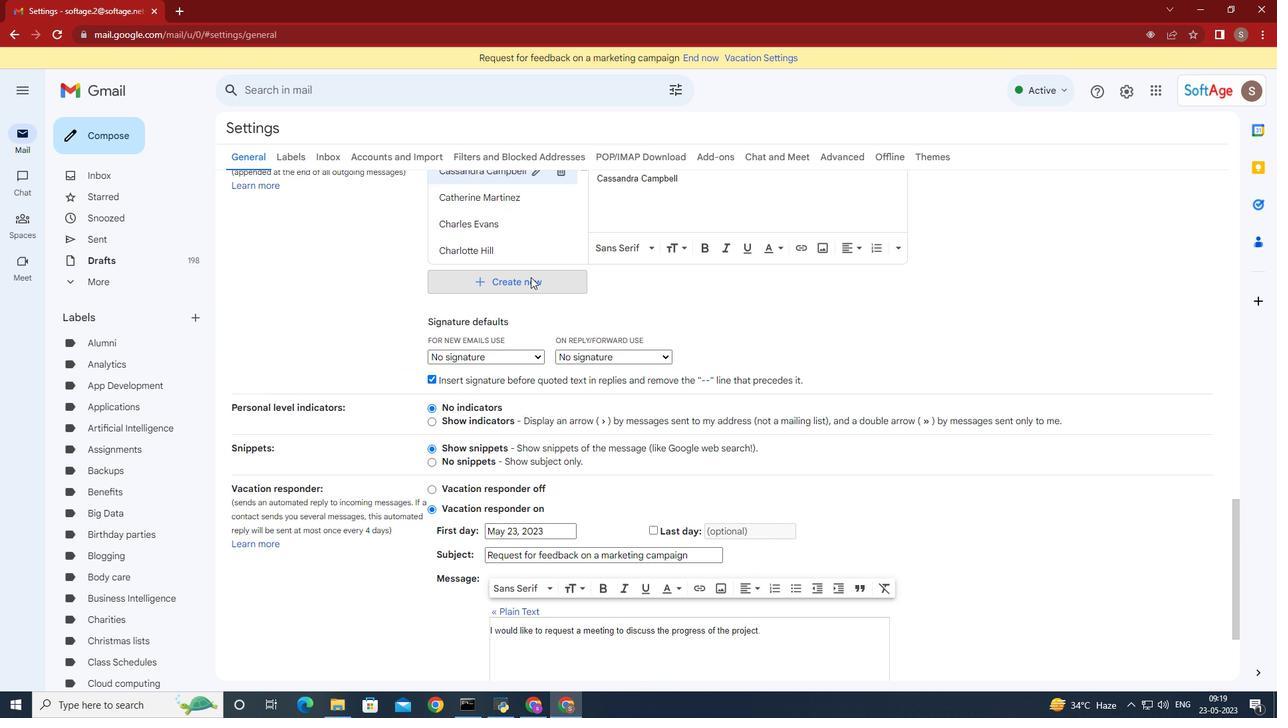 
Action: Key pressed <Key.shift>Joel<Key.space><Key.shift>Lee
Screenshot: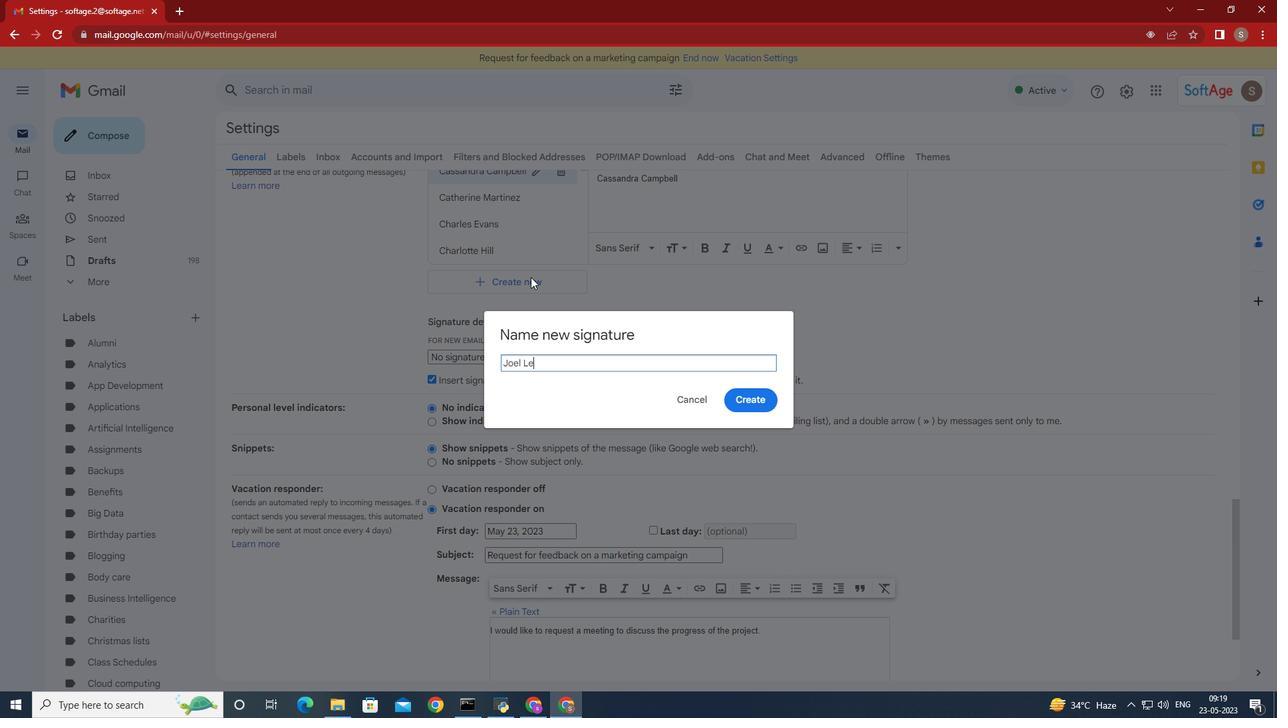 
Action: Mouse moved to (748, 397)
Screenshot: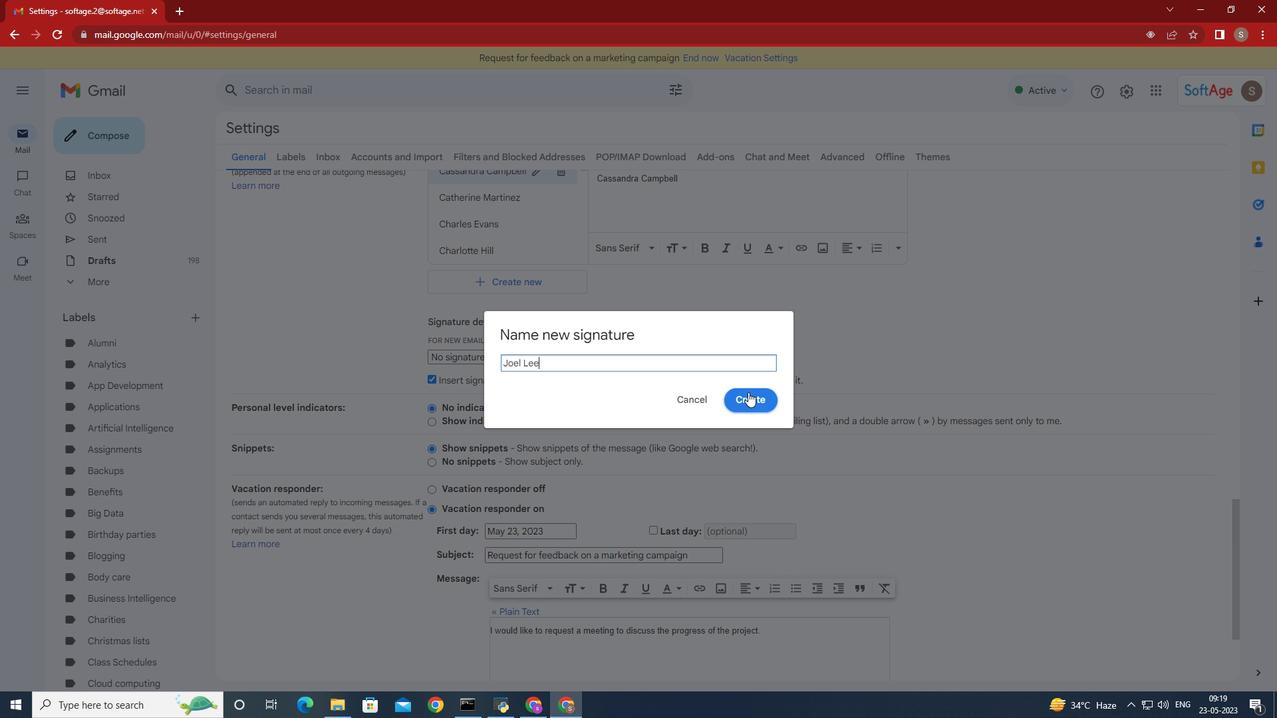 
Action: Mouse pressed left at (748, 397)
Screenshot: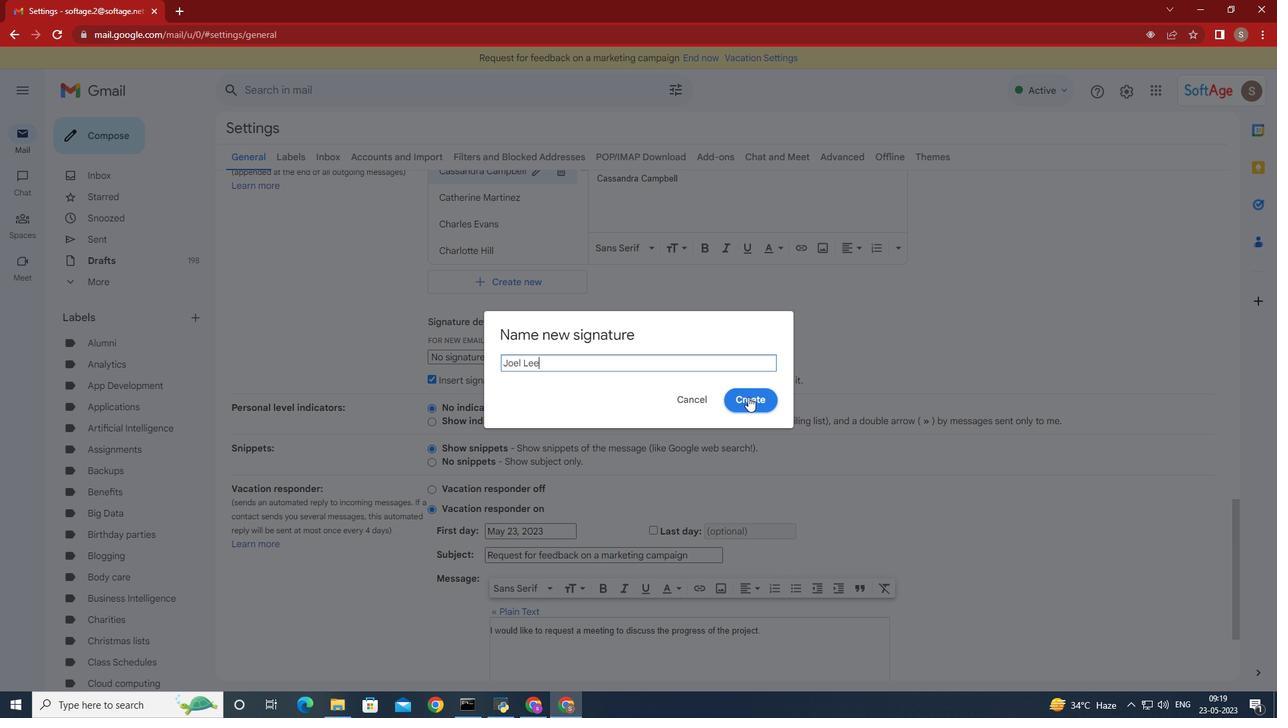 
Action: Mouse moved to (621, 445)
Screenshot: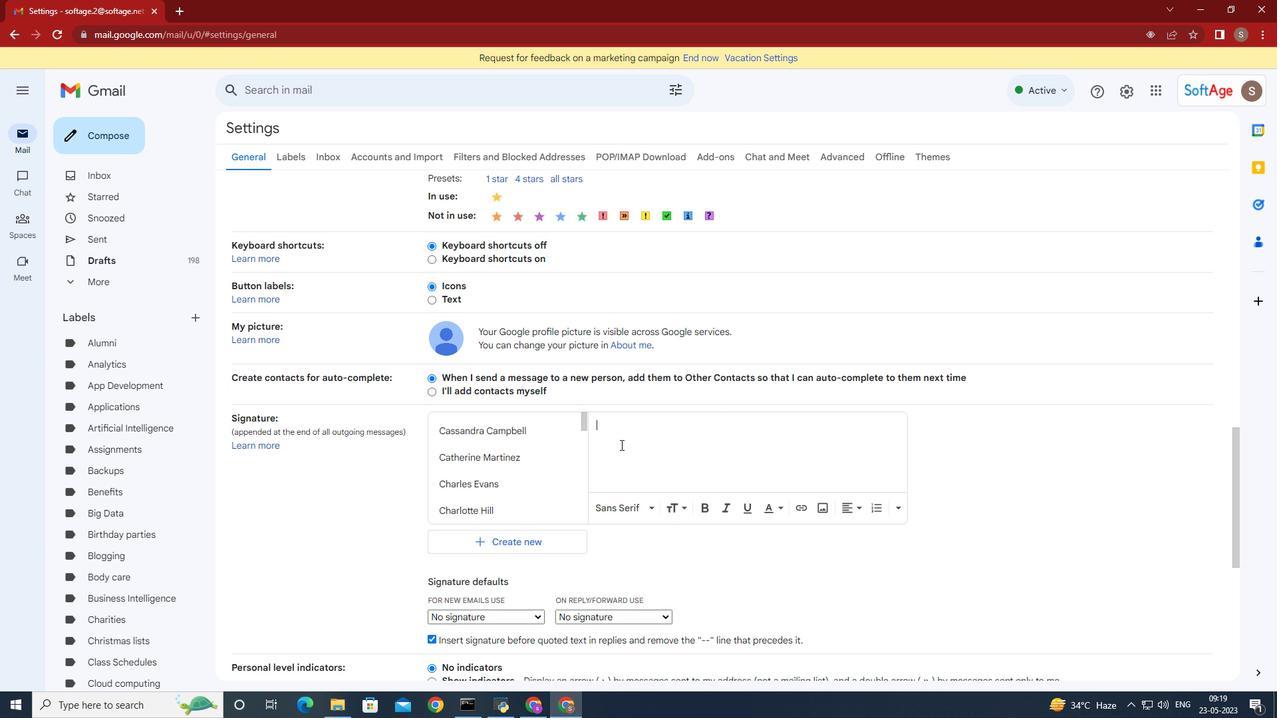 
Action: Key pressed gratitude<Key.space>and<Key.space>sincere<Key.space>wishes,<Key.enter><Key.shift><Key.shift><Key.shift><Key.shift><Key.shift>Joel<Key.space><Key.shift>Lee
Screenshot: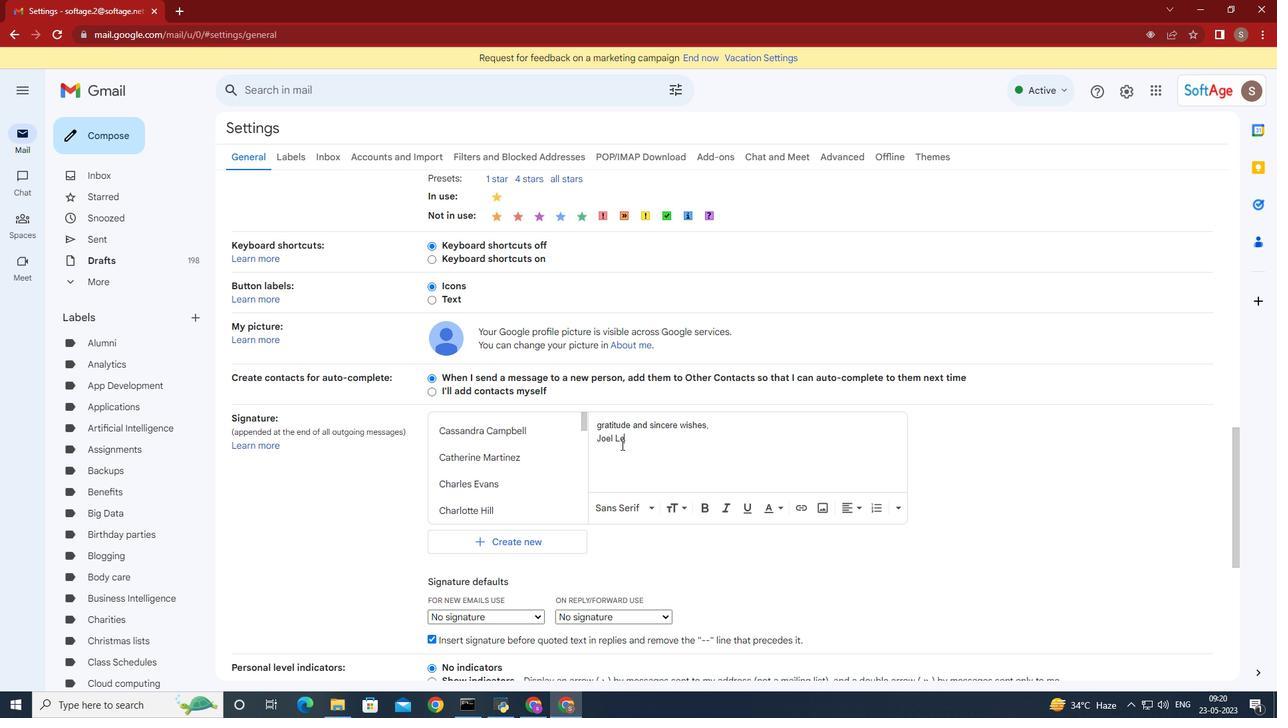 
Action: Mouse moved to (649, 519)
Screenshot: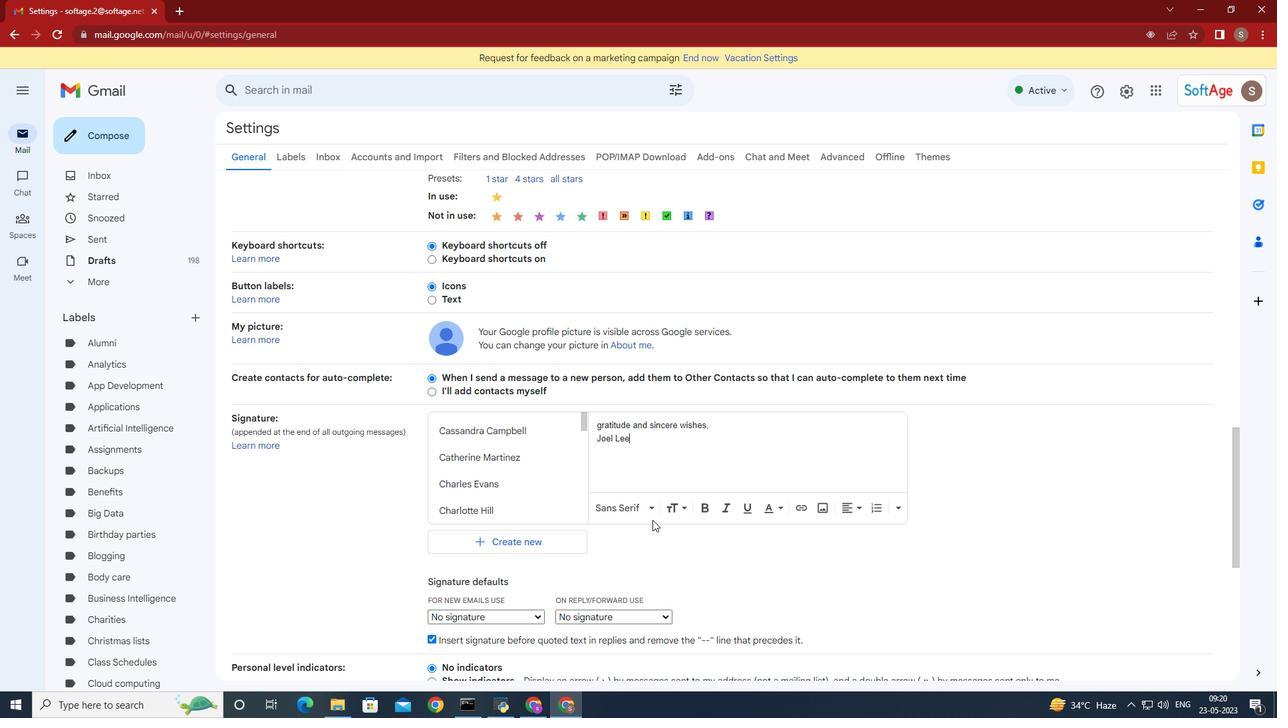 
Action: Mouse scrolled (649, 519) with delta (0, 0)
Screenshot: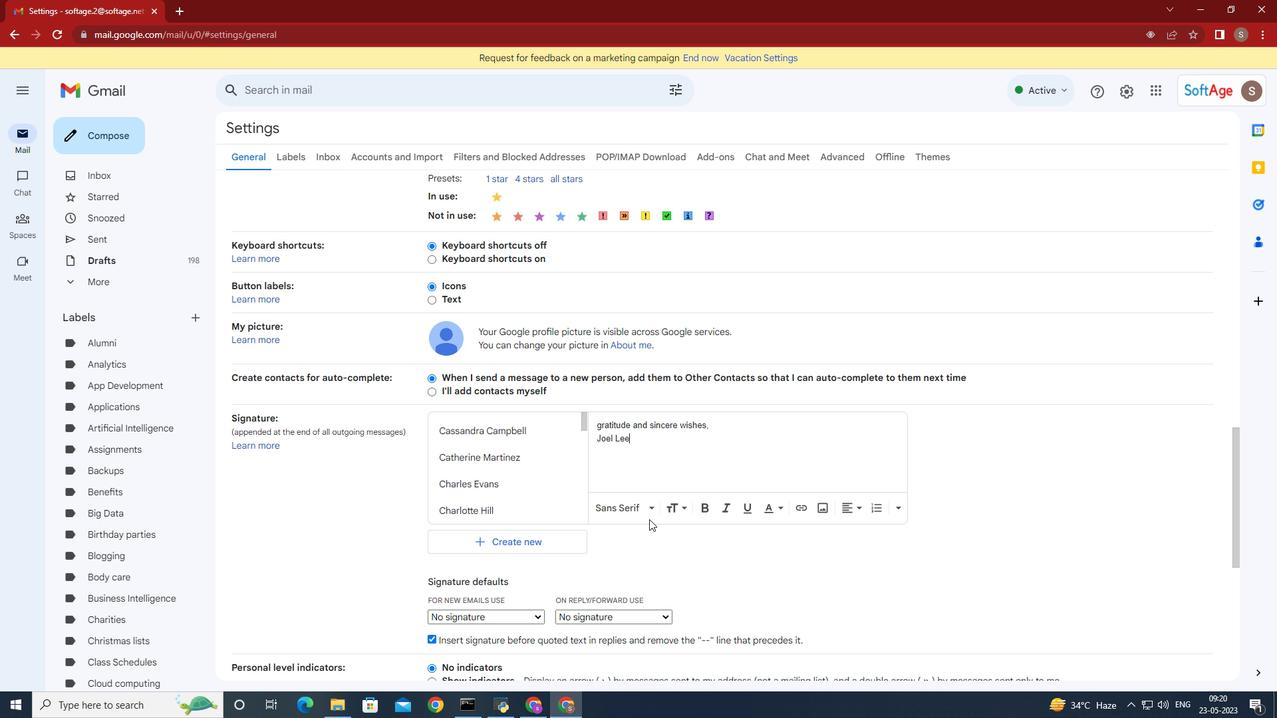 
Action: Mouse moved to (649, 519)
Screenshot: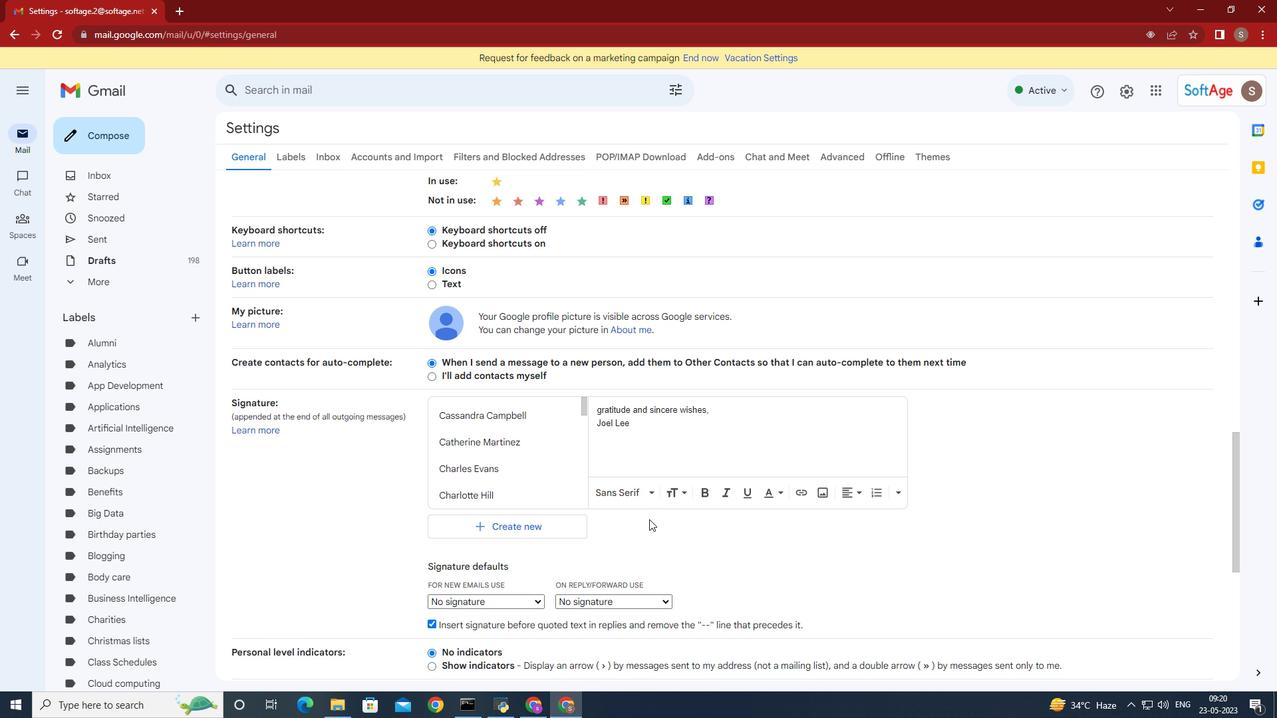 
Action: Mouse scrolled (649, 519) with delta (0, 0)
Screenshot: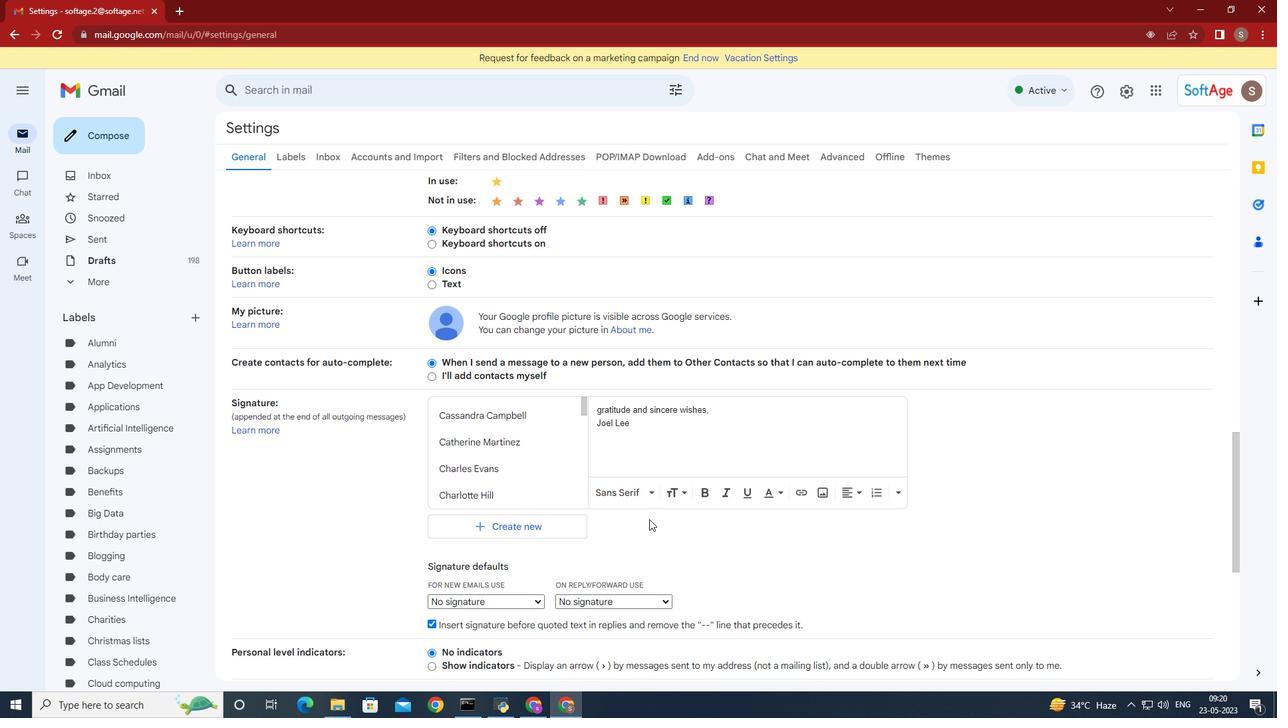
Action: Mouse moved to (534, 483)
Screenshot: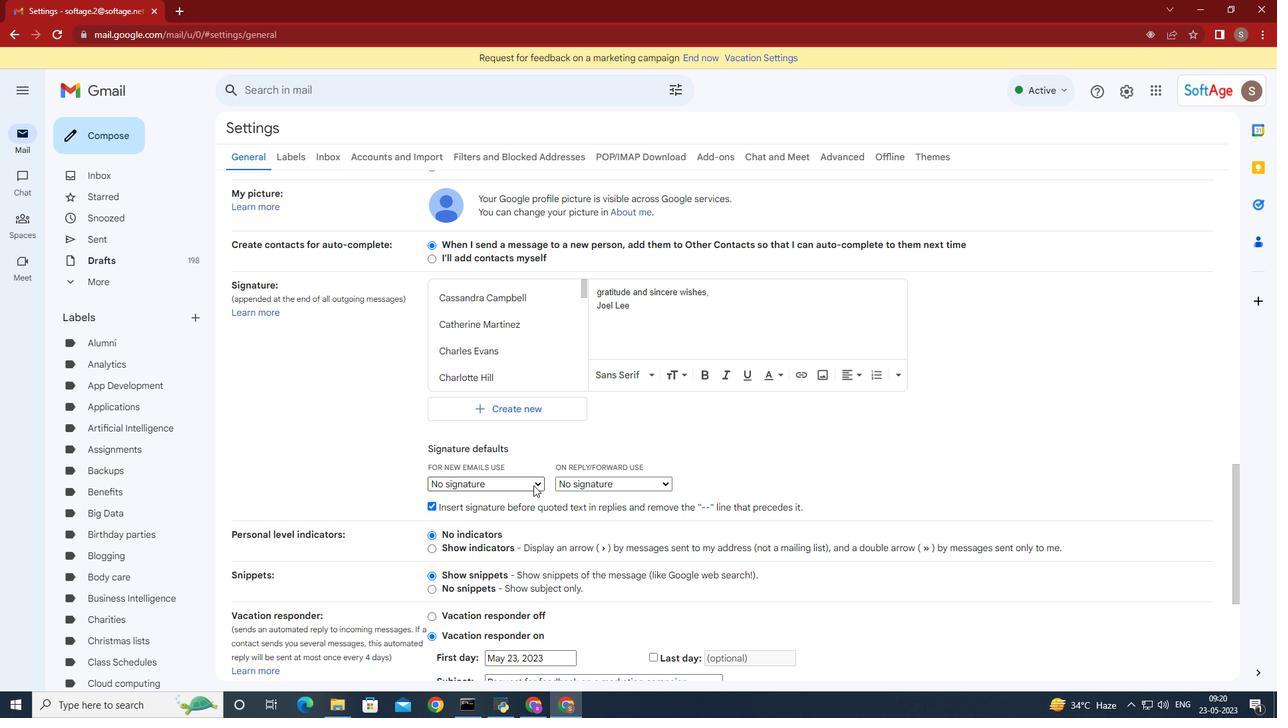 
Action: Mouse pressed left at (534, 483)
Screenshot: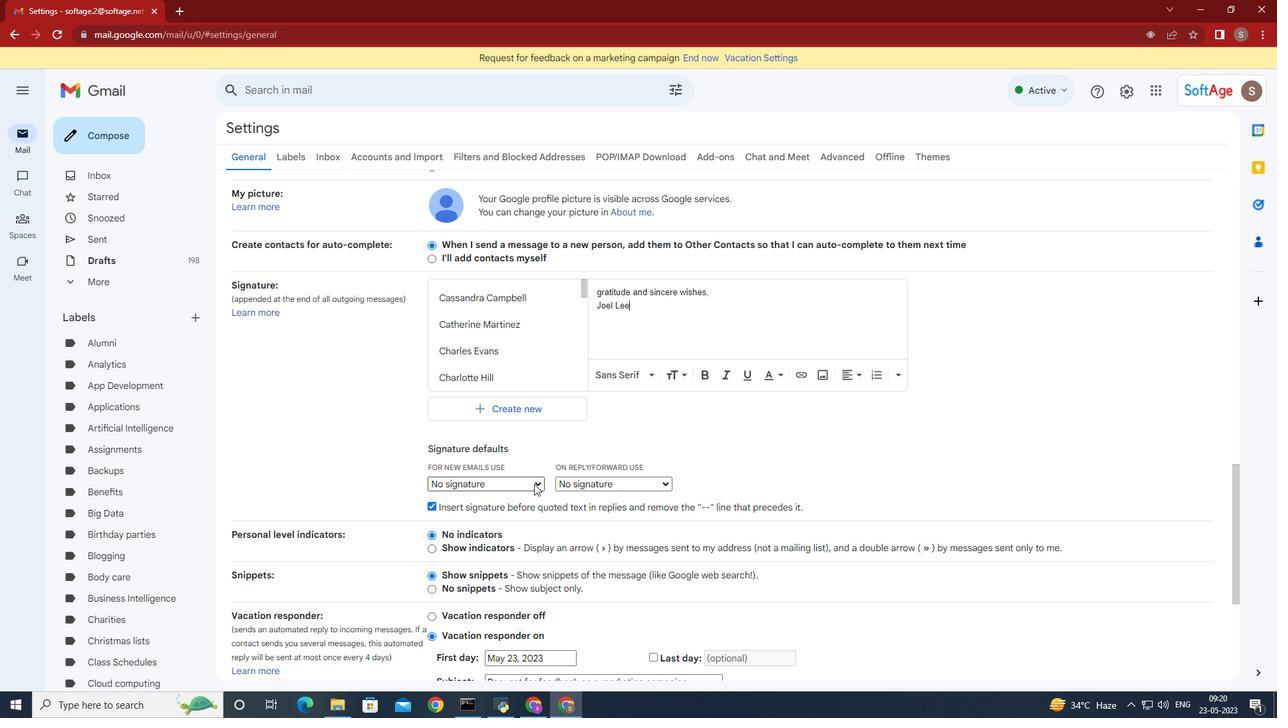 
Action: Mouse moved to (499, 458)
Screenshot: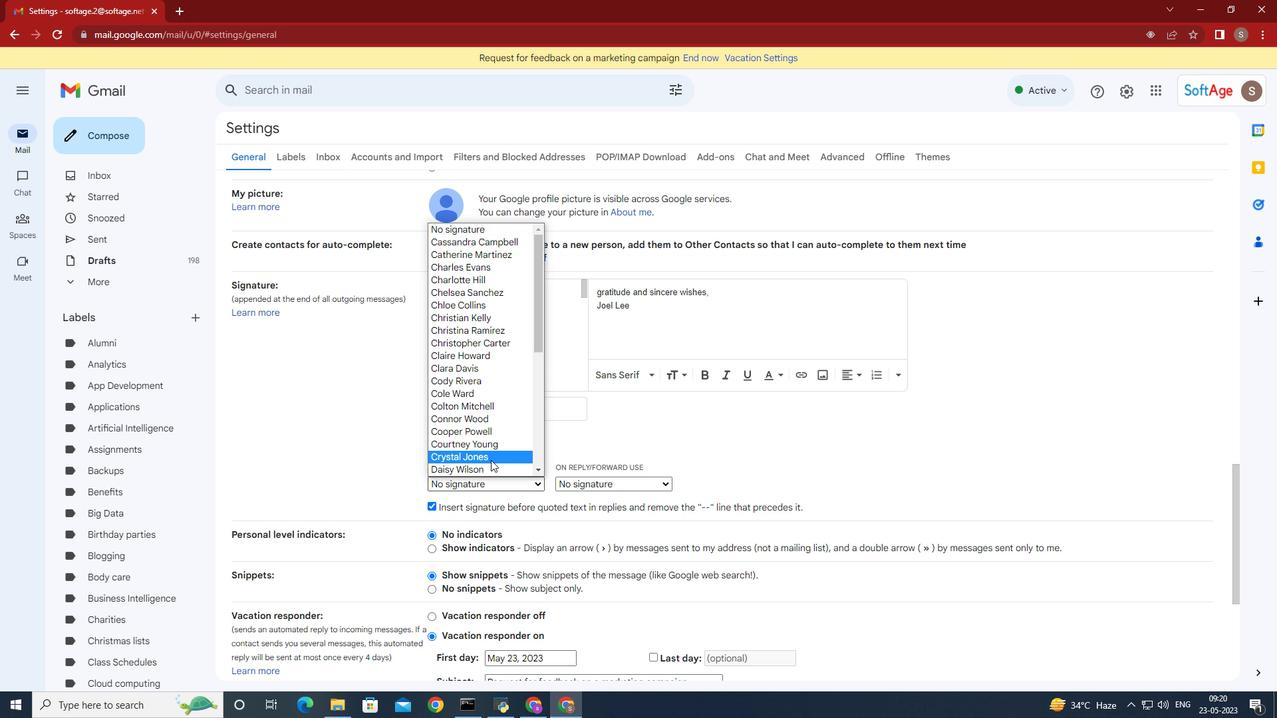 
Action: Mouse scrolled (499, 457) with delta (0, 0)
Screenshot: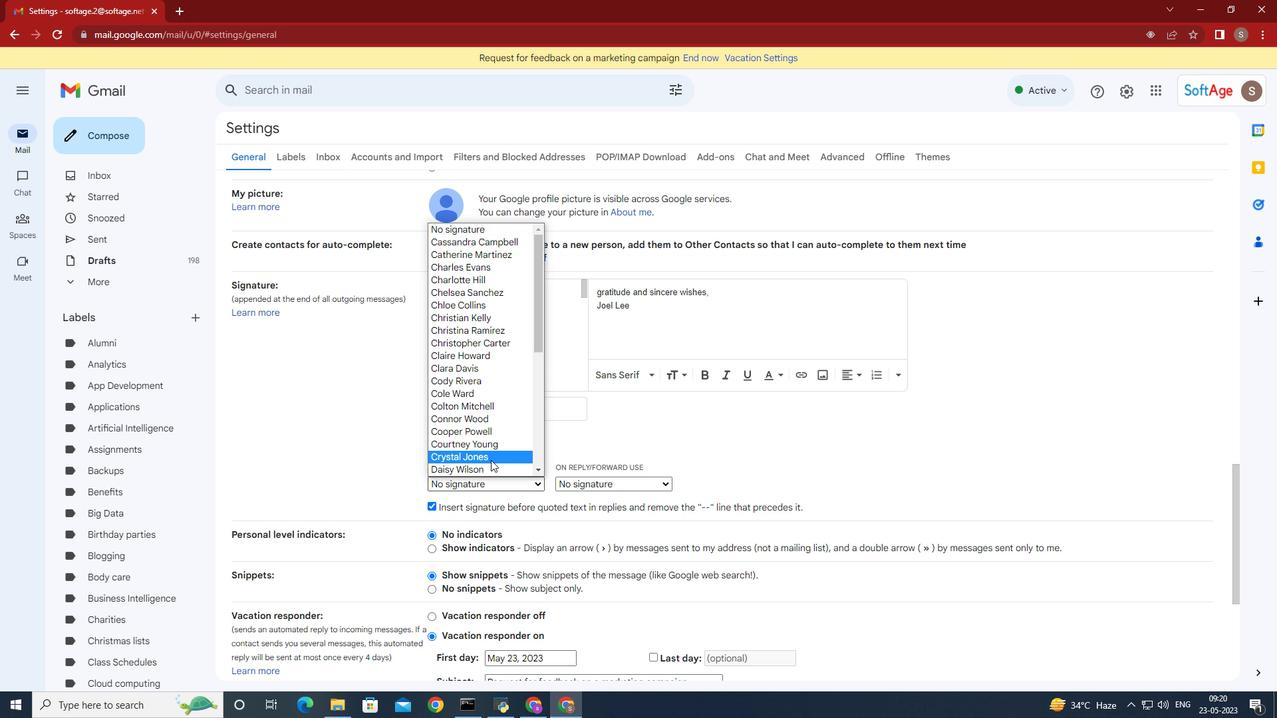 
Action: Mouse scrolled (499, 457) with delta (0, 0)
Screenshot: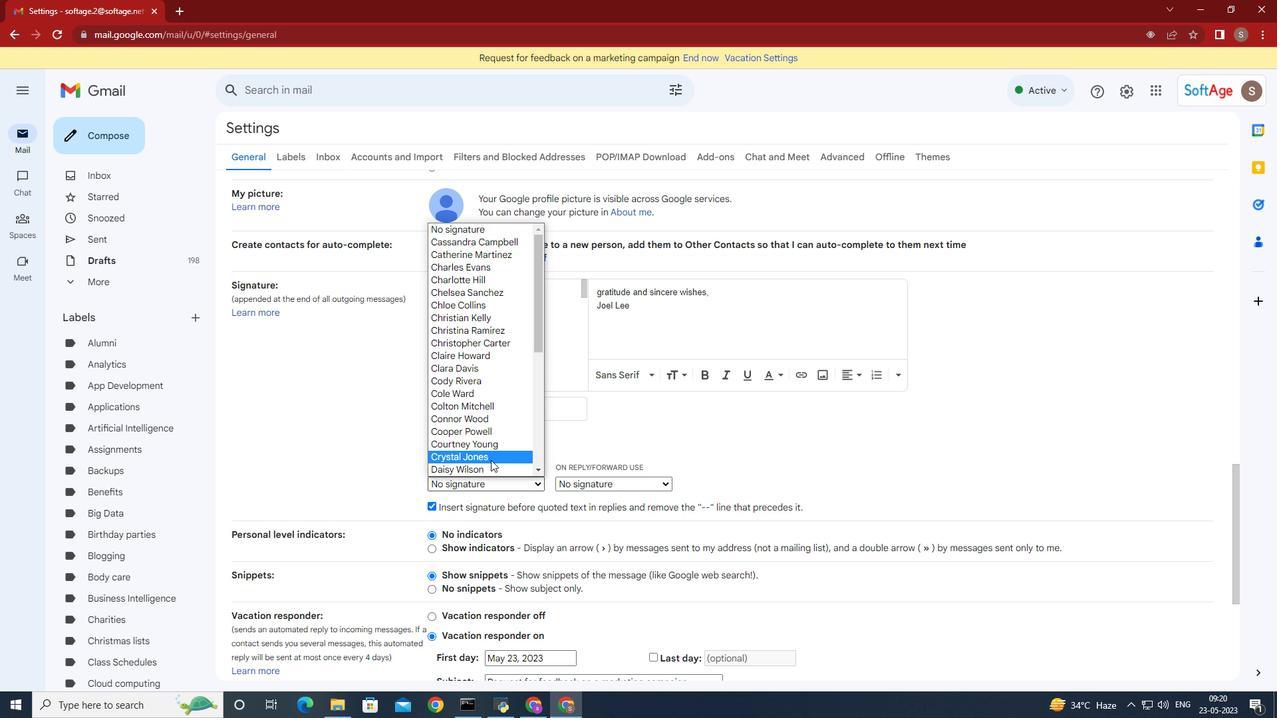 
Action: Mouse scrolled (499, 457) with delta (0, 0)
Screenshot: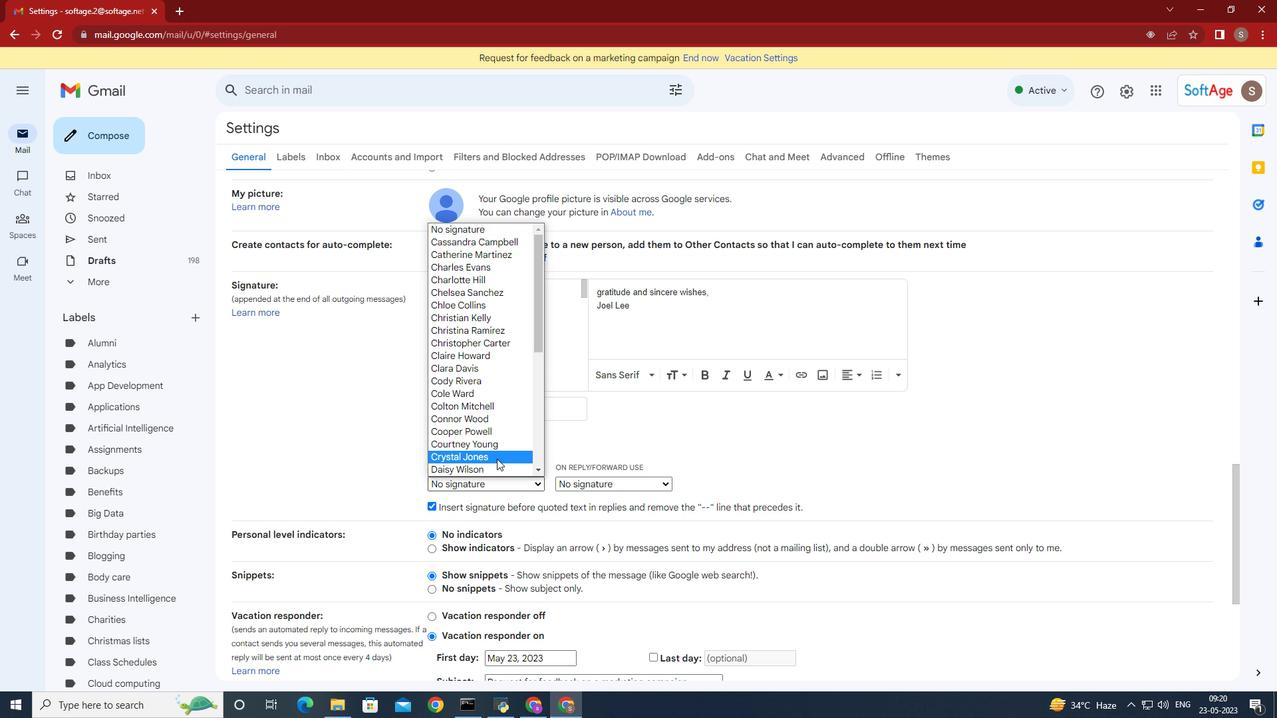 
Action: Mouse scrolled (499, 457) with delta (0, 0)
Screenshot: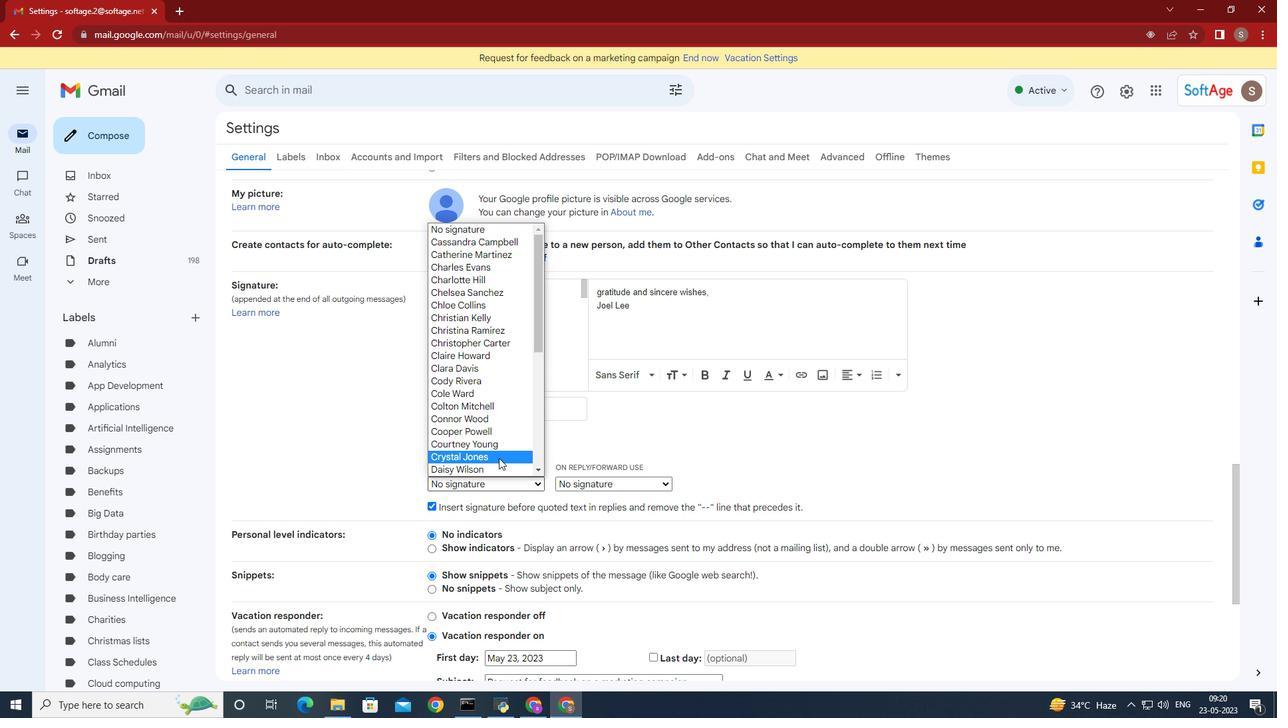 
Action: Mouse scrolled (499, 457) with delta (0, 0)
Screenshot: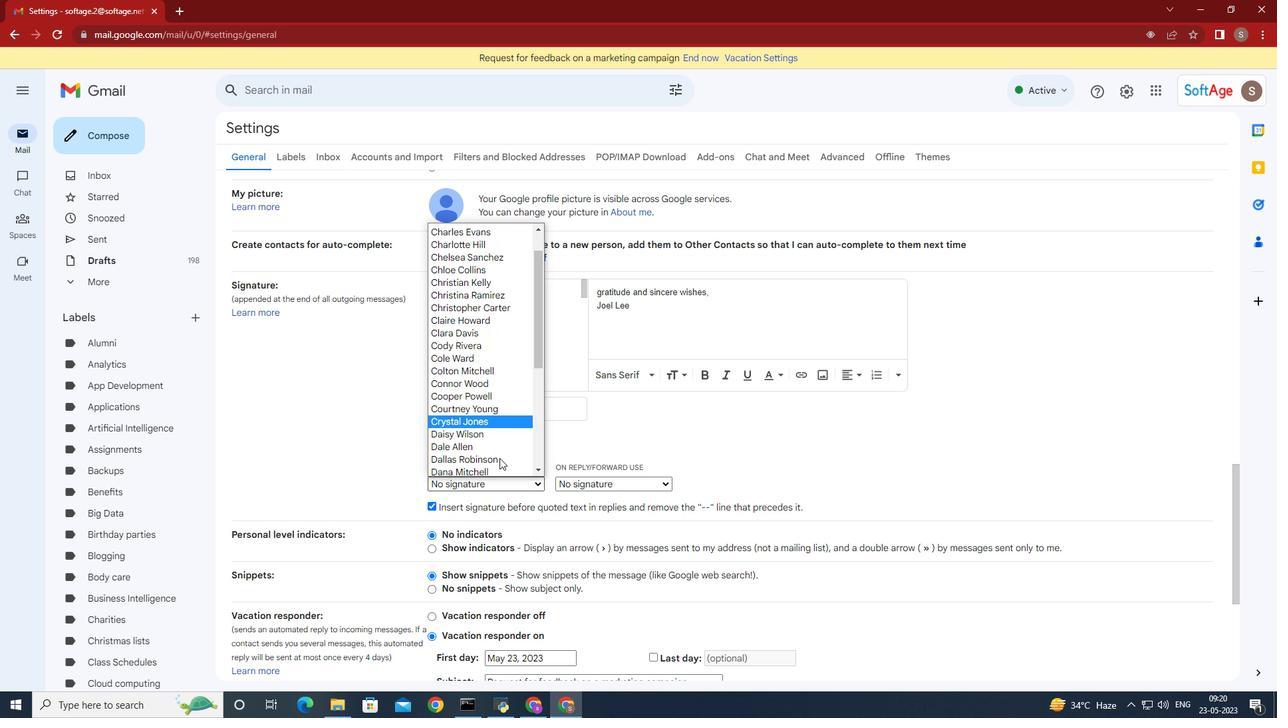 
Action: Mouse moved to (497, 465)
Screenshot: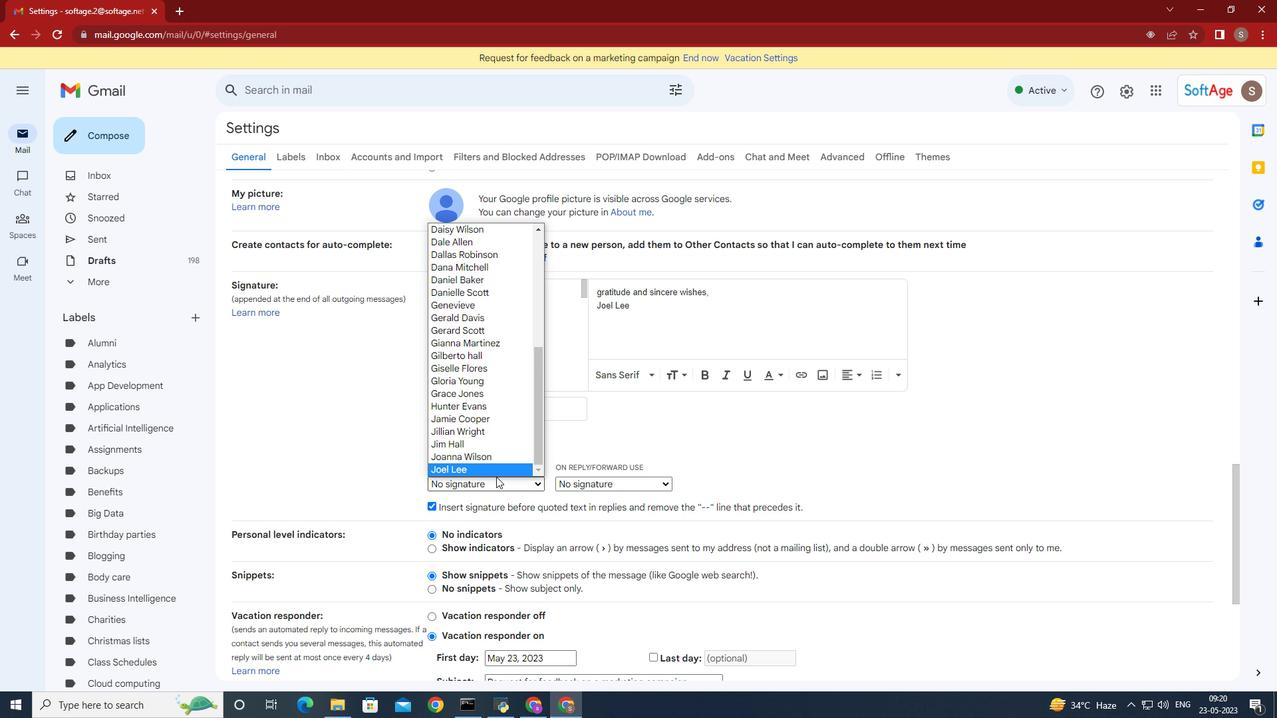 
Action: Mouse pressed left at (497, 465)
Screenshot: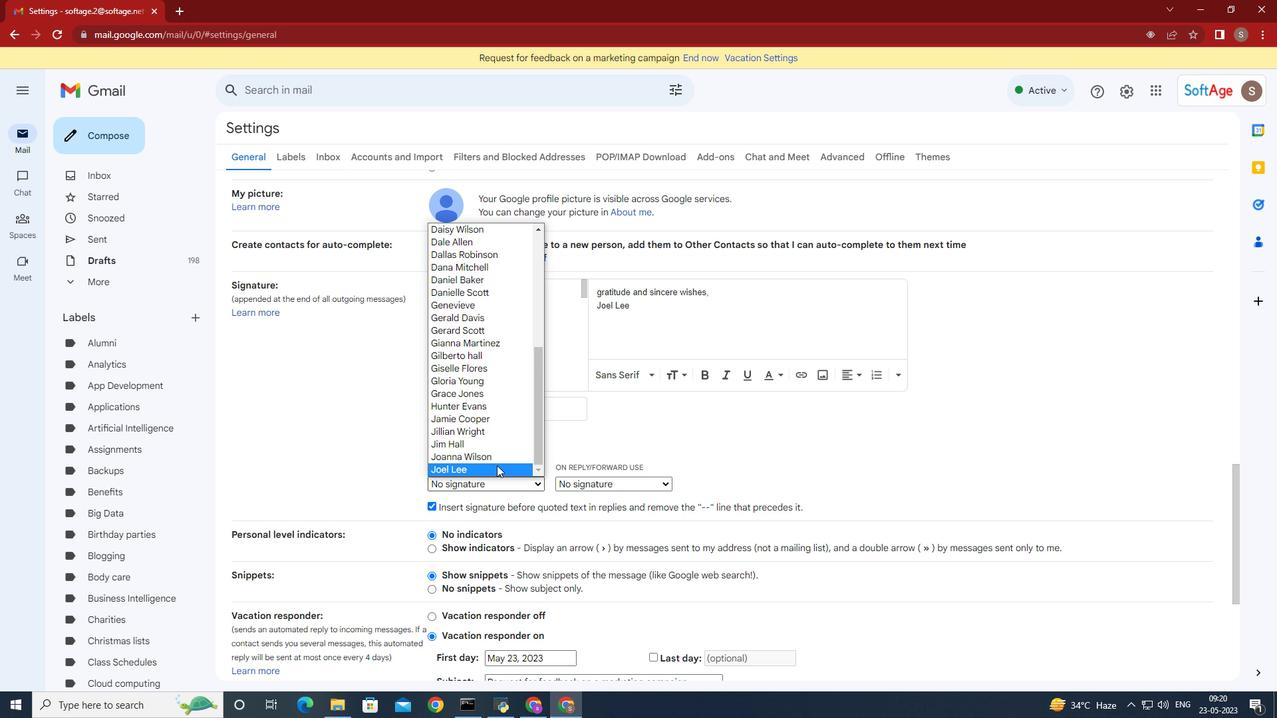 
Action: Mouse moved to (660, 485)
Screenshot: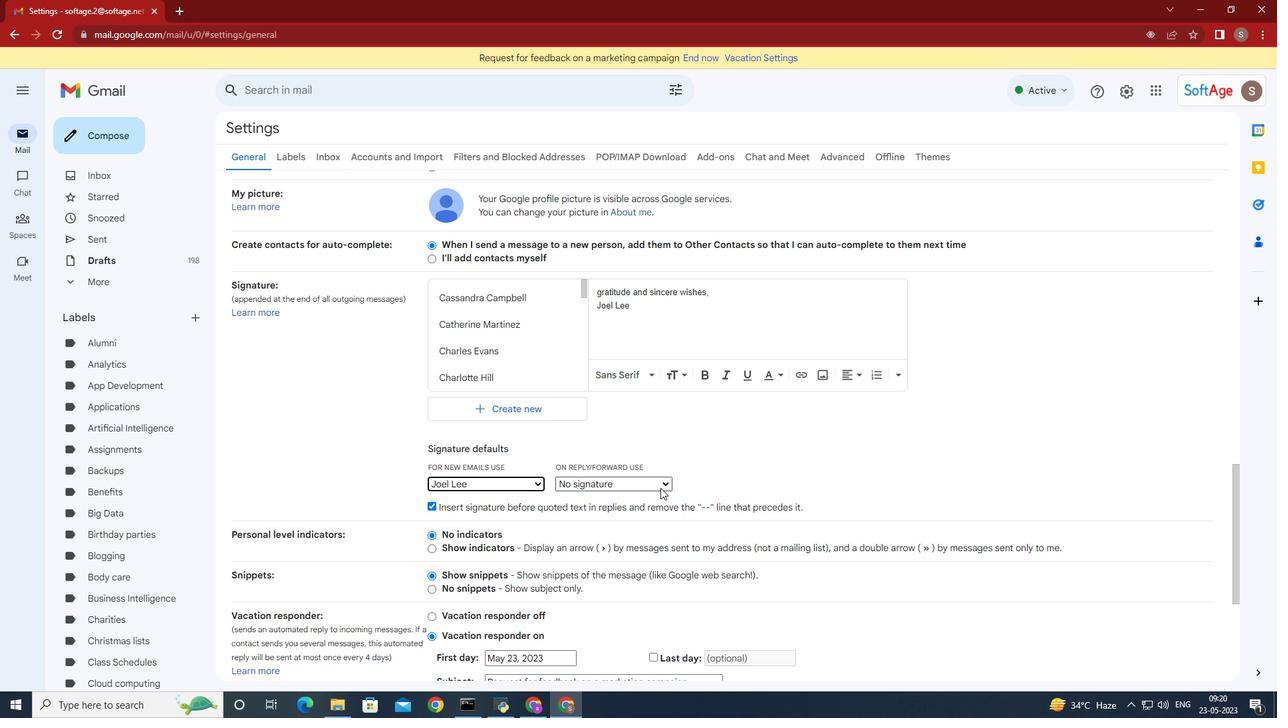 
Action: Mouse pressed left at (660, 485)
Screenshot: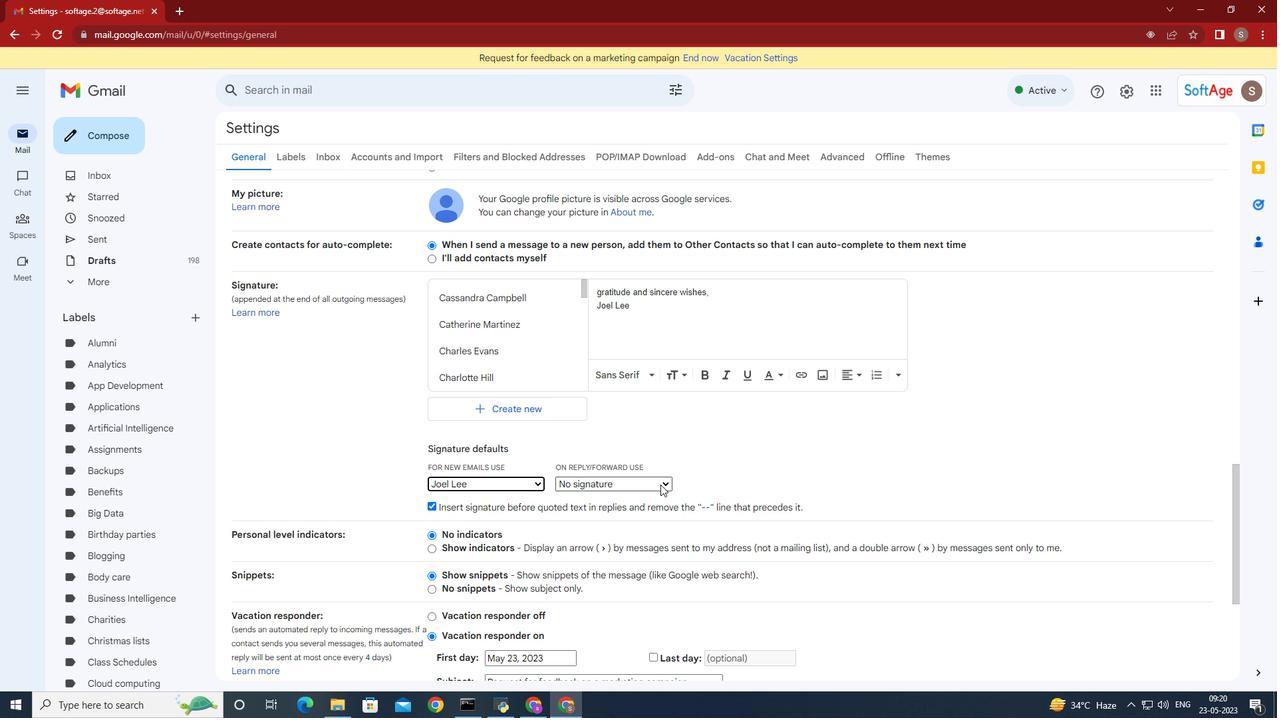 
Action: Mouse moved to (652, 487)
Screenshot: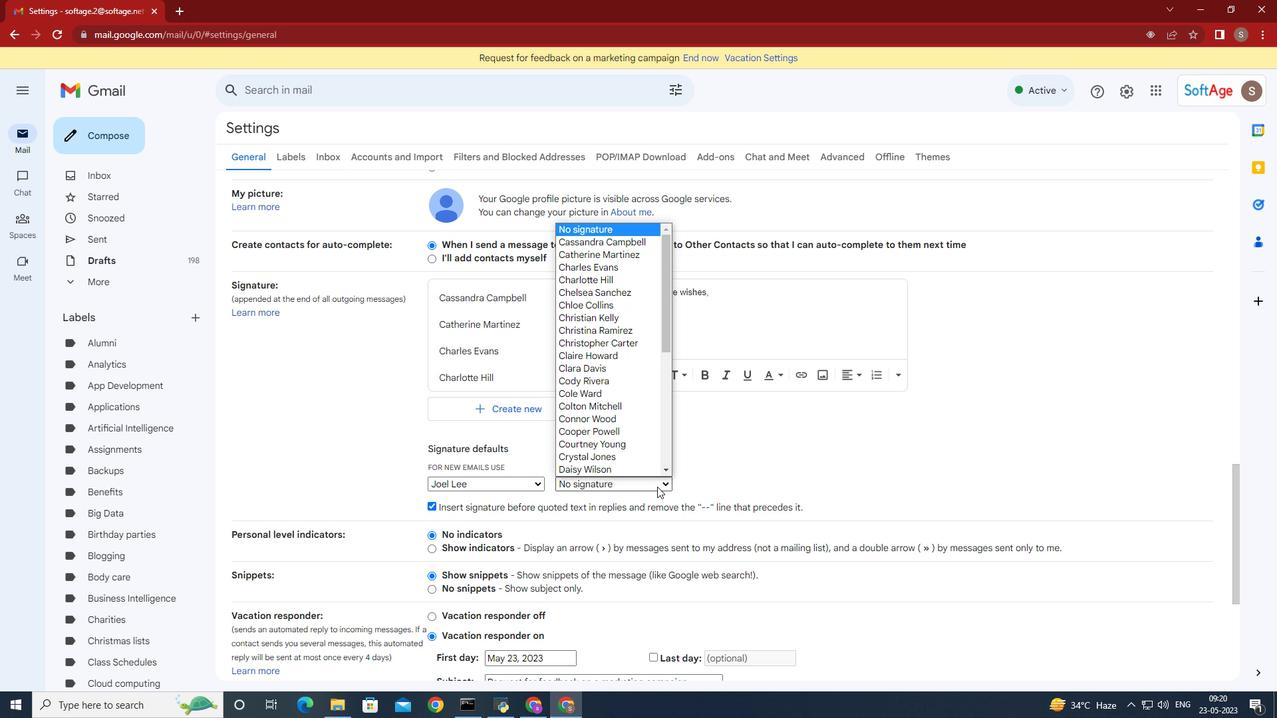 
Action: Mouse scrolled (652, 486) with delta (0, 0)
Screenshot: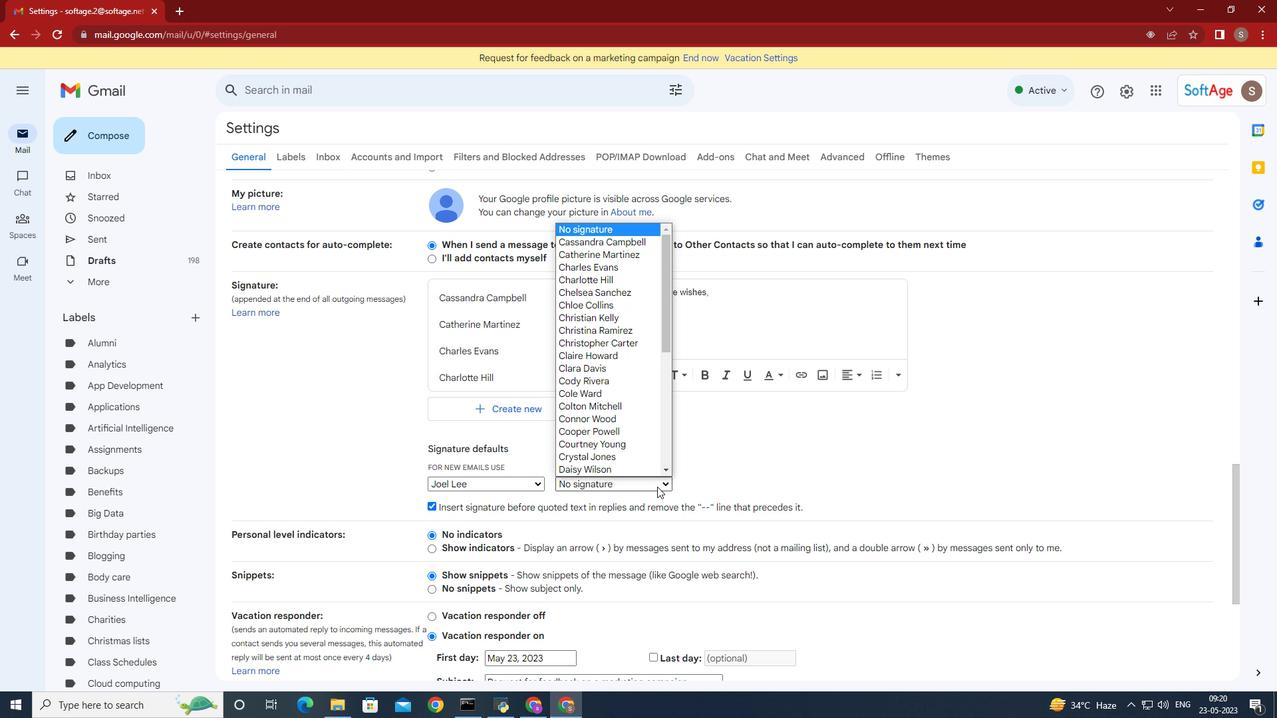 
Action: Mouse moved to (652, 487)
Screenshot: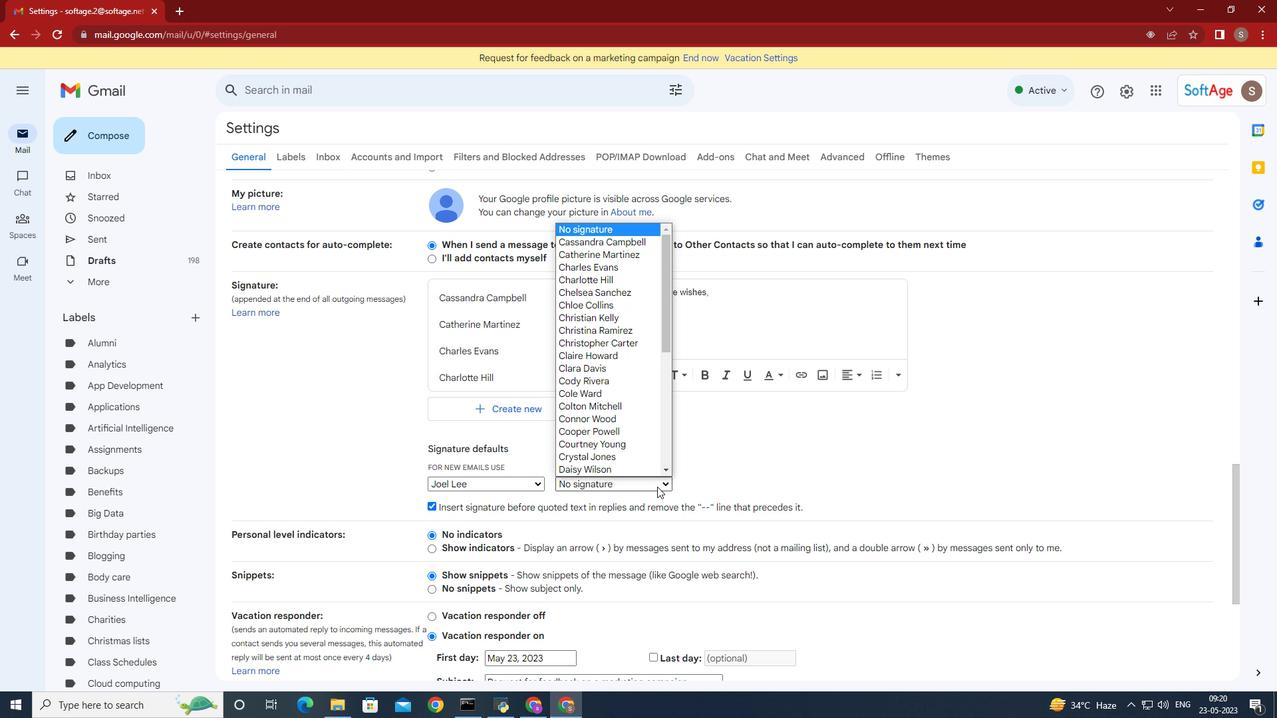 
Action: Mouse scrolled (652, 487) with delta (0, 0)
Screenshot: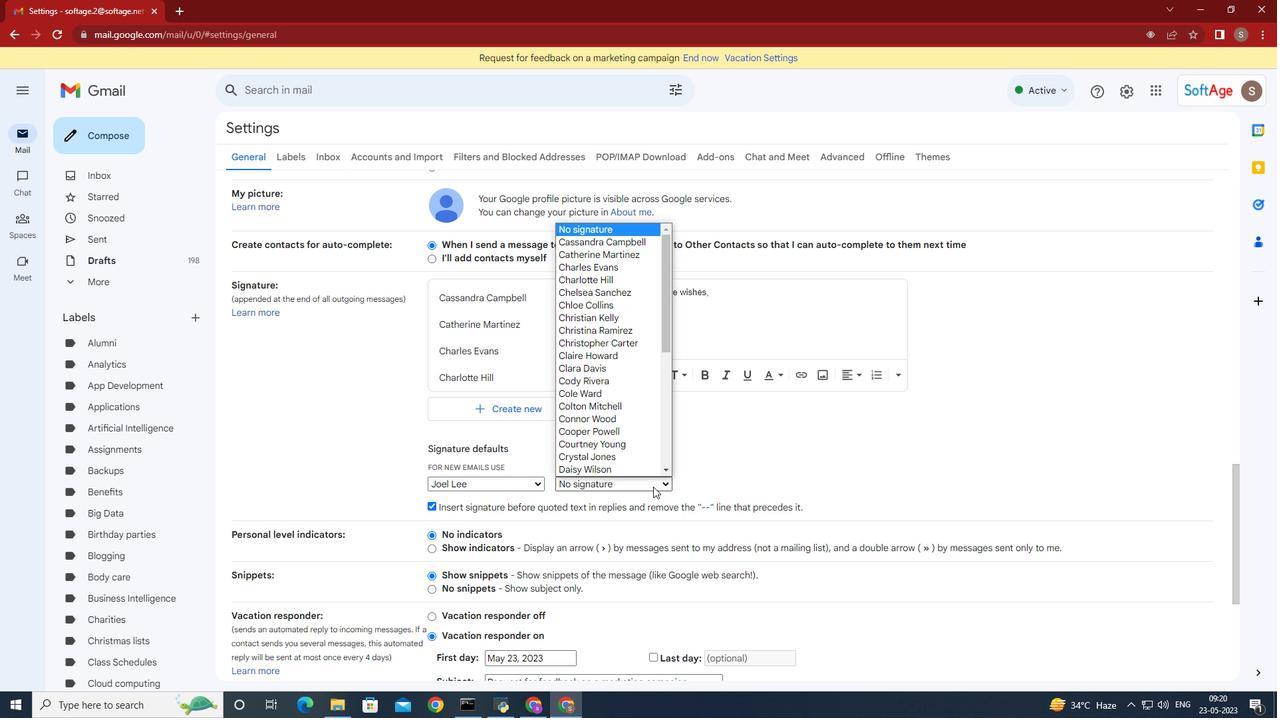 
Action: Mouse scrolled (652, 487) with delta (0, 0)
Screenshot: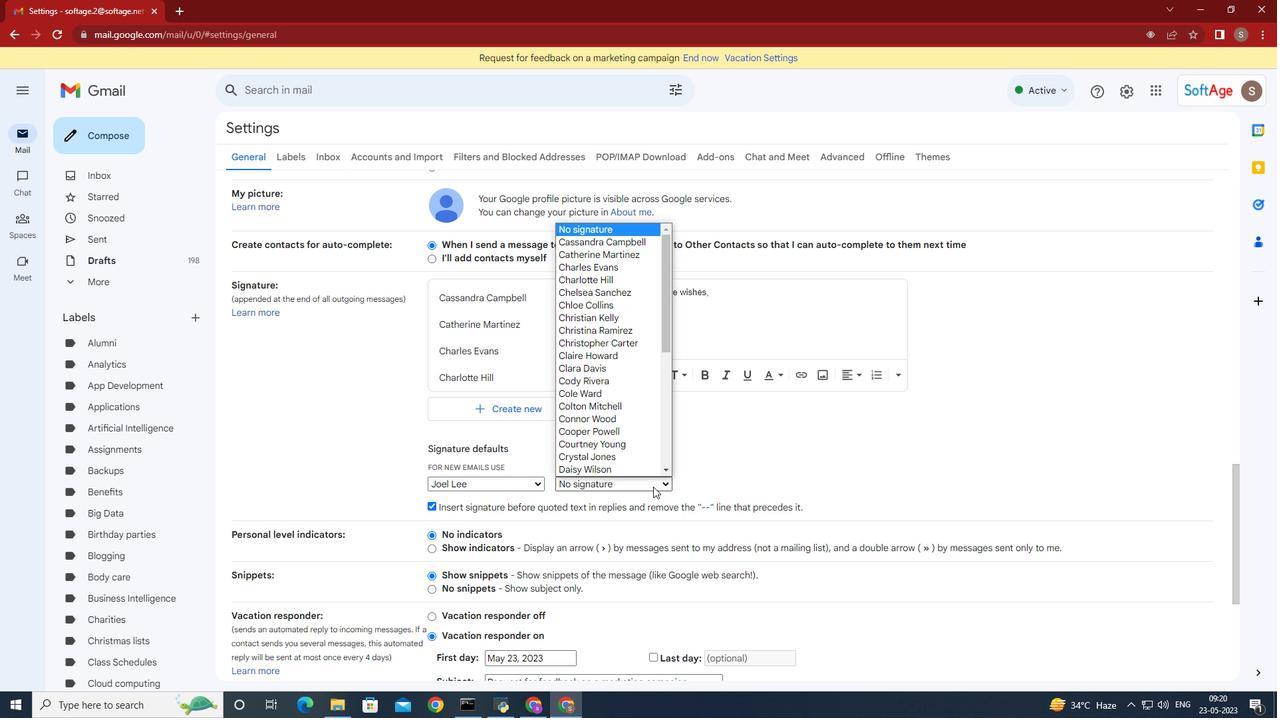 
Action: Mouse moved to (652, 487)
Screenshot: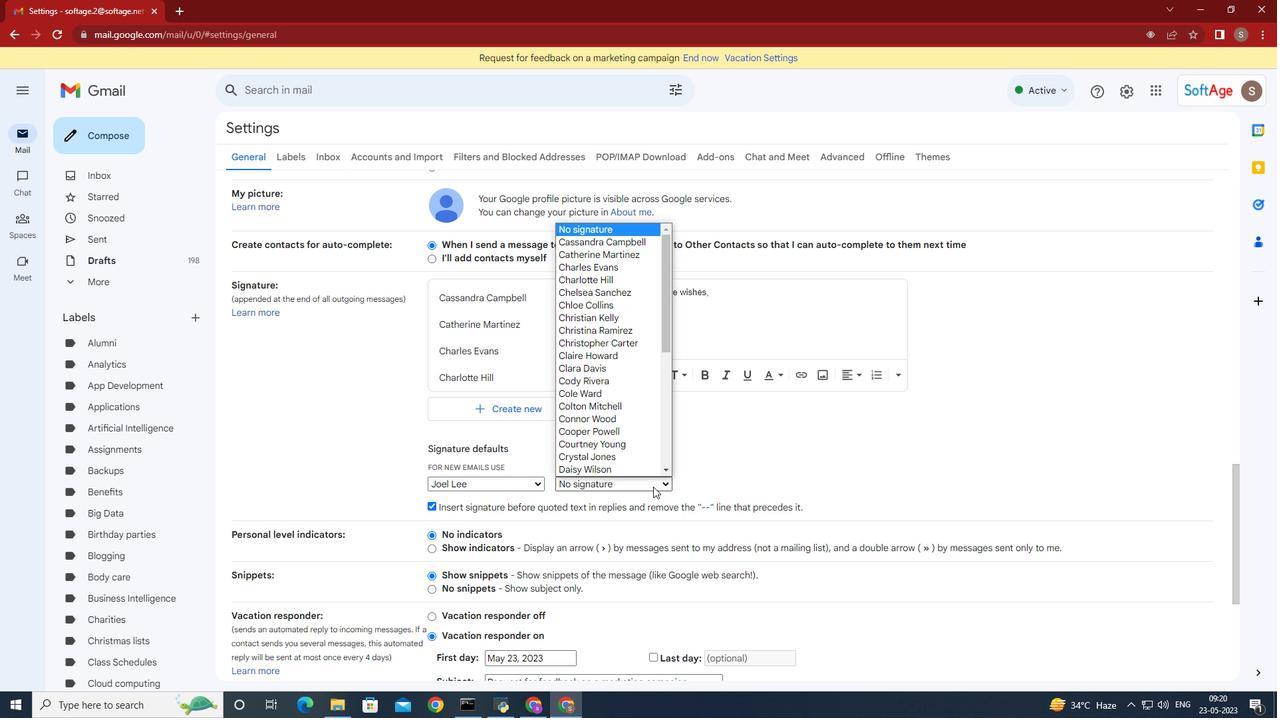 
Action: Mouse scrolled (652, 487) with delta (0, 0)
Screenshot: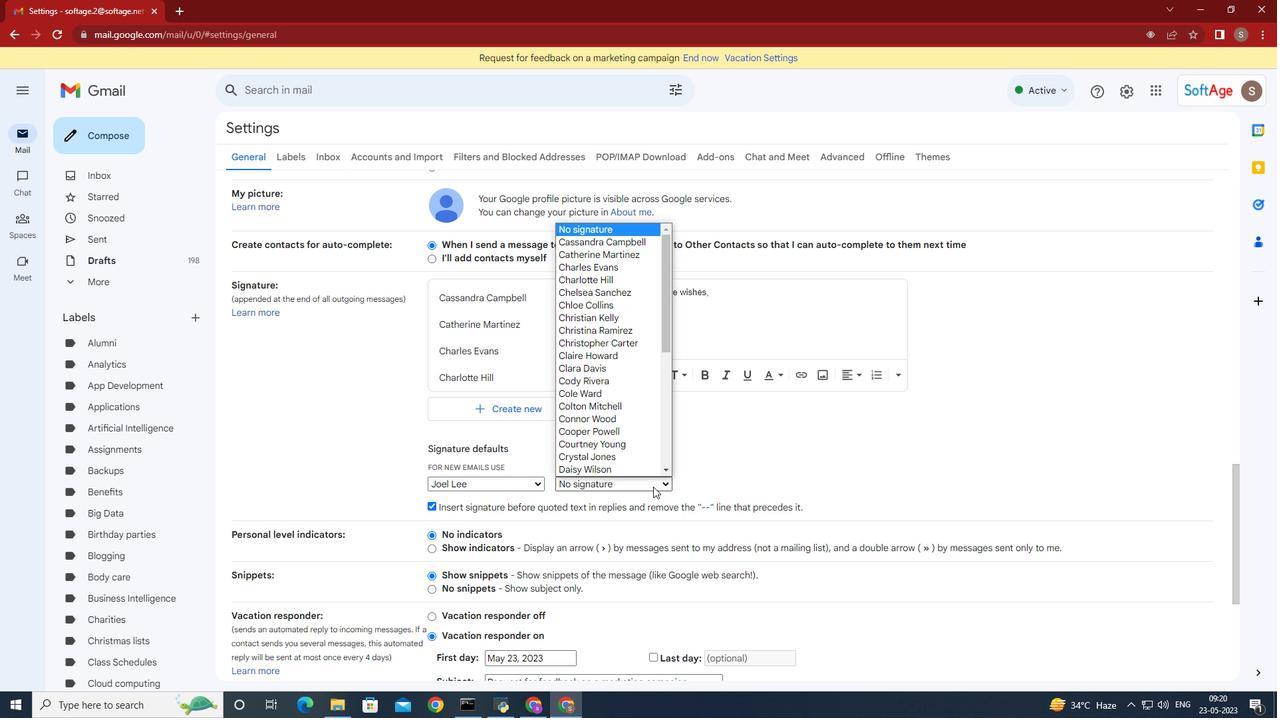 
Action: Mouse scrolled (652, 487) with delta (0, 0)
Screenshot: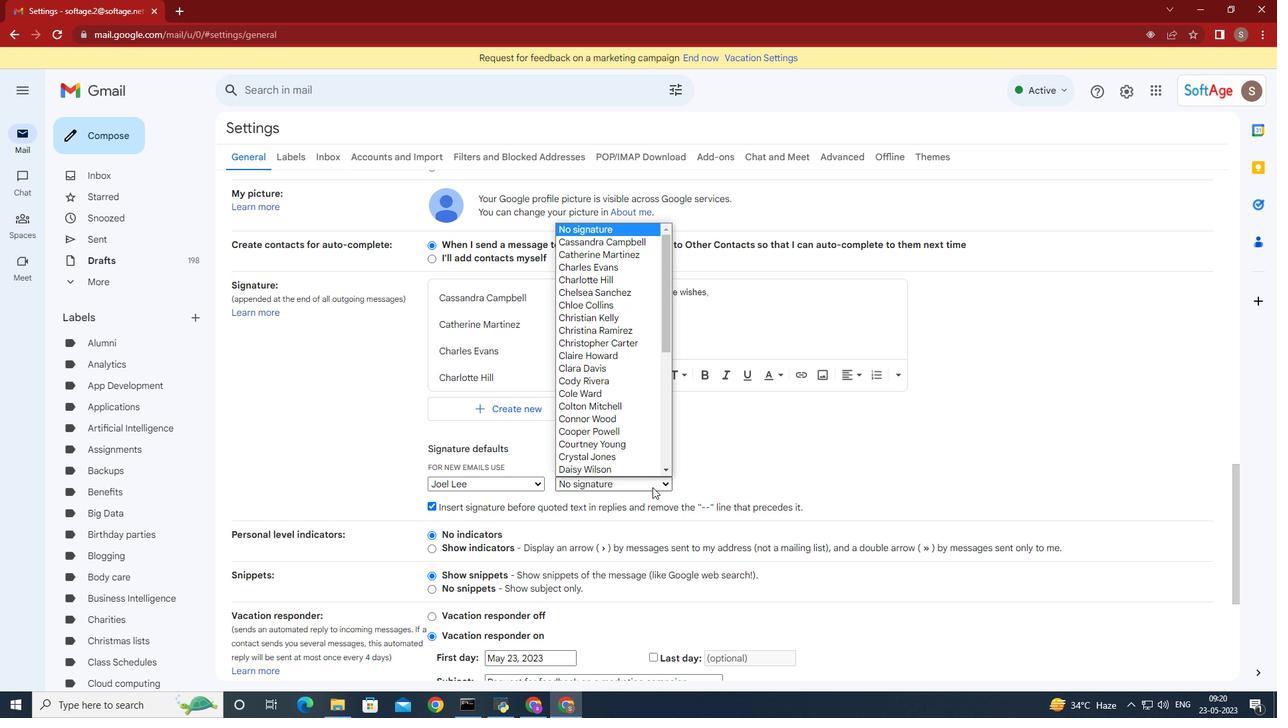 
Action: Mouse moved to (711, 423)
Screenshot: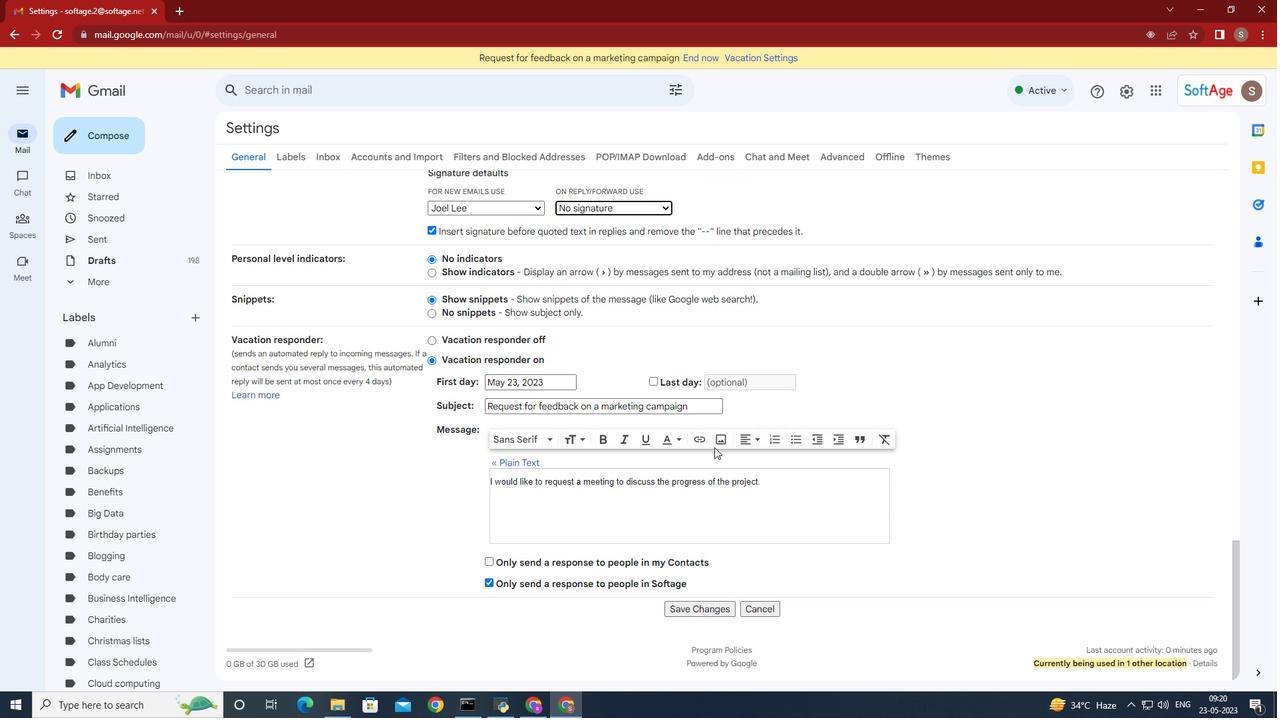 
Action: Mouse scrolled (711, 423) with delta (0, 0)
Screenshot: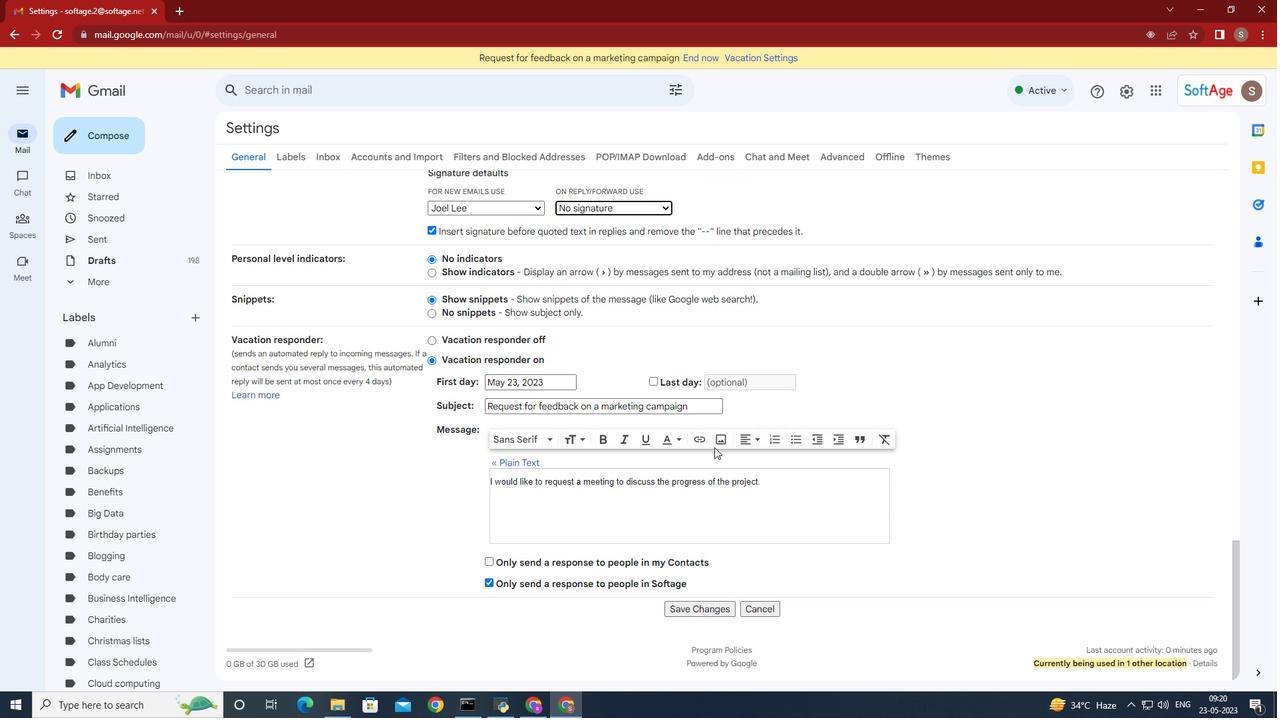 
Action: Mouse moved to (664, 274)
Screenshot: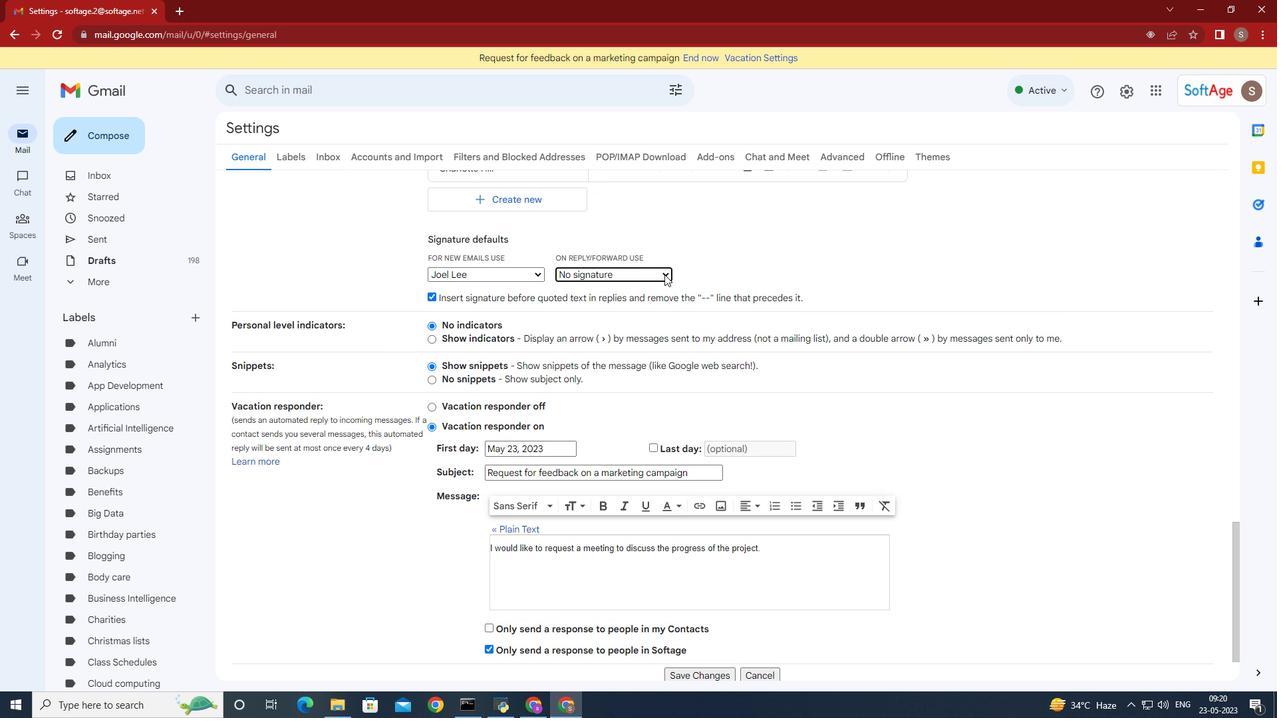 
Action: Mouse pressed left at (664, 274)
Screenshot: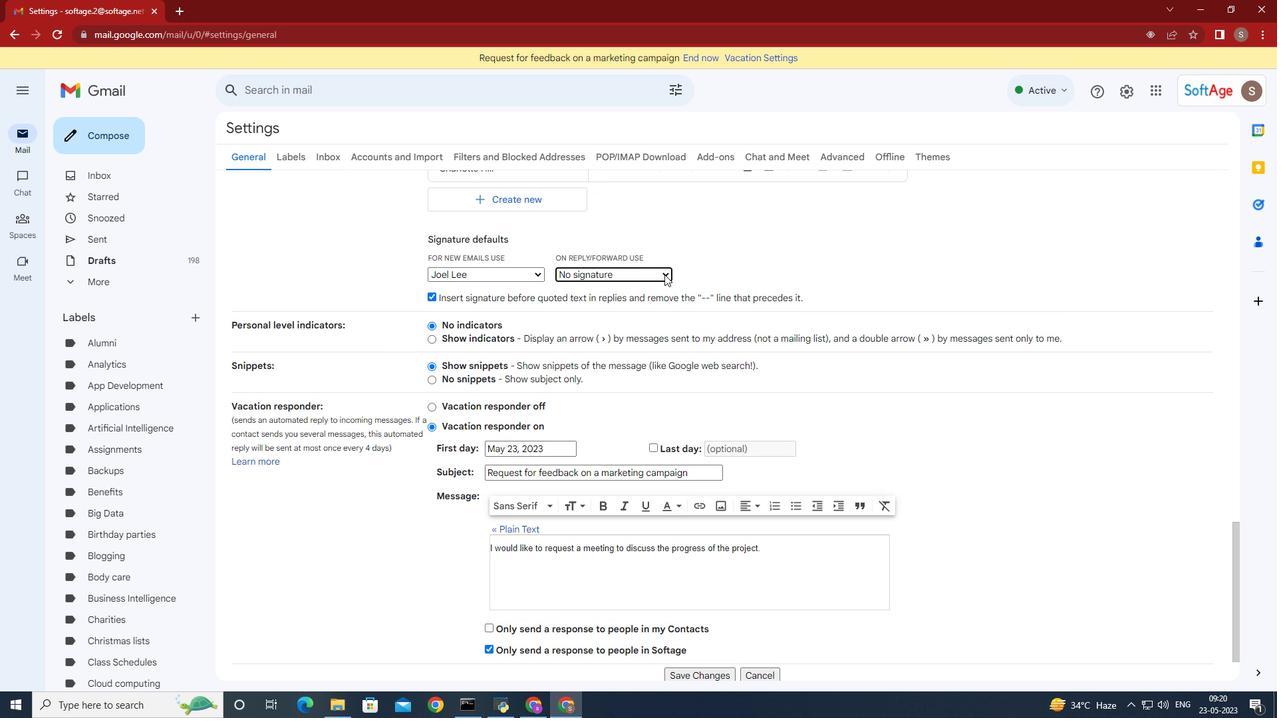 
Action: Mouse moved to (666, 286)
Screenshot: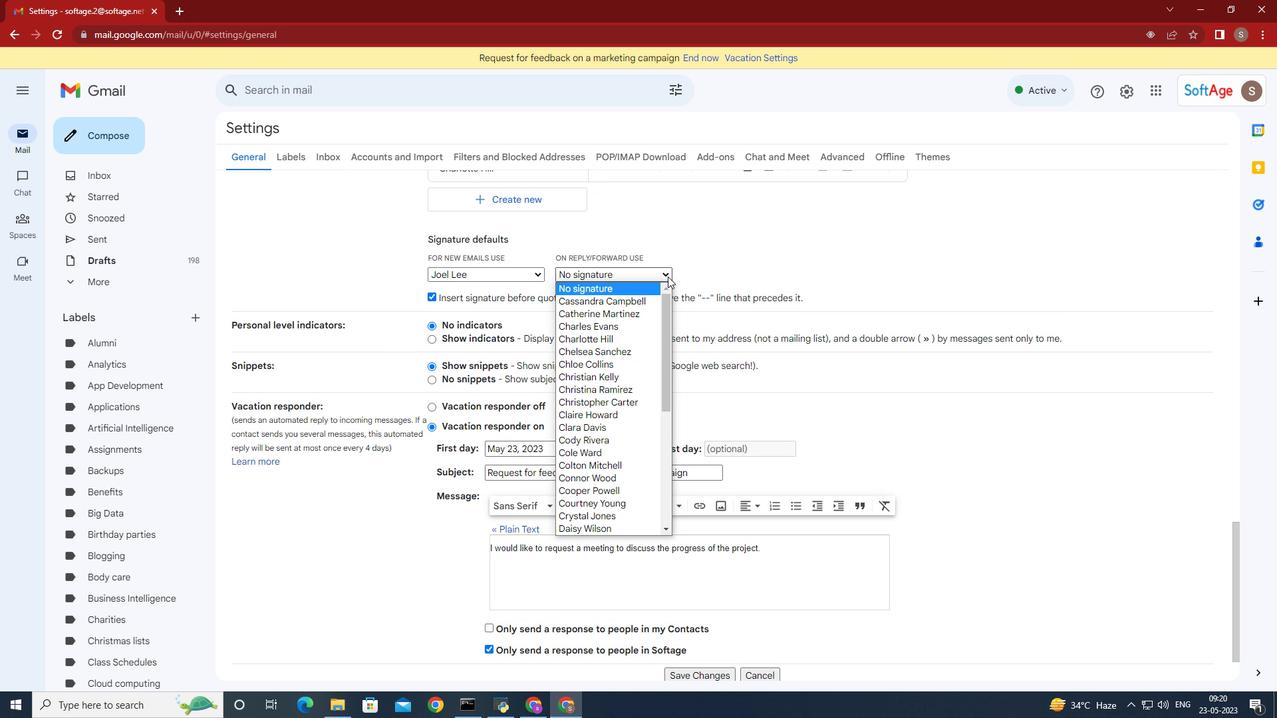 
Action: Mouse scrolled (666, 285) with delta (0, 0)
Screenshot: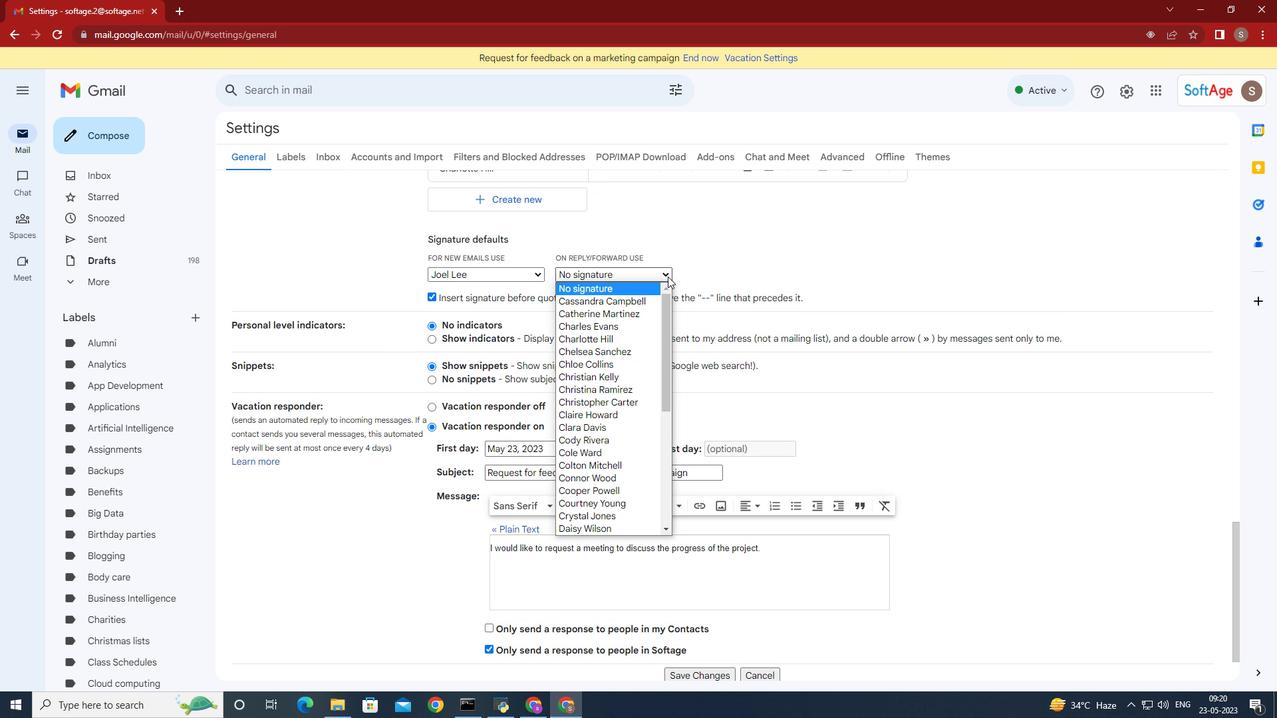 
Action: Mouse moved to (662, 293)
Screenshot: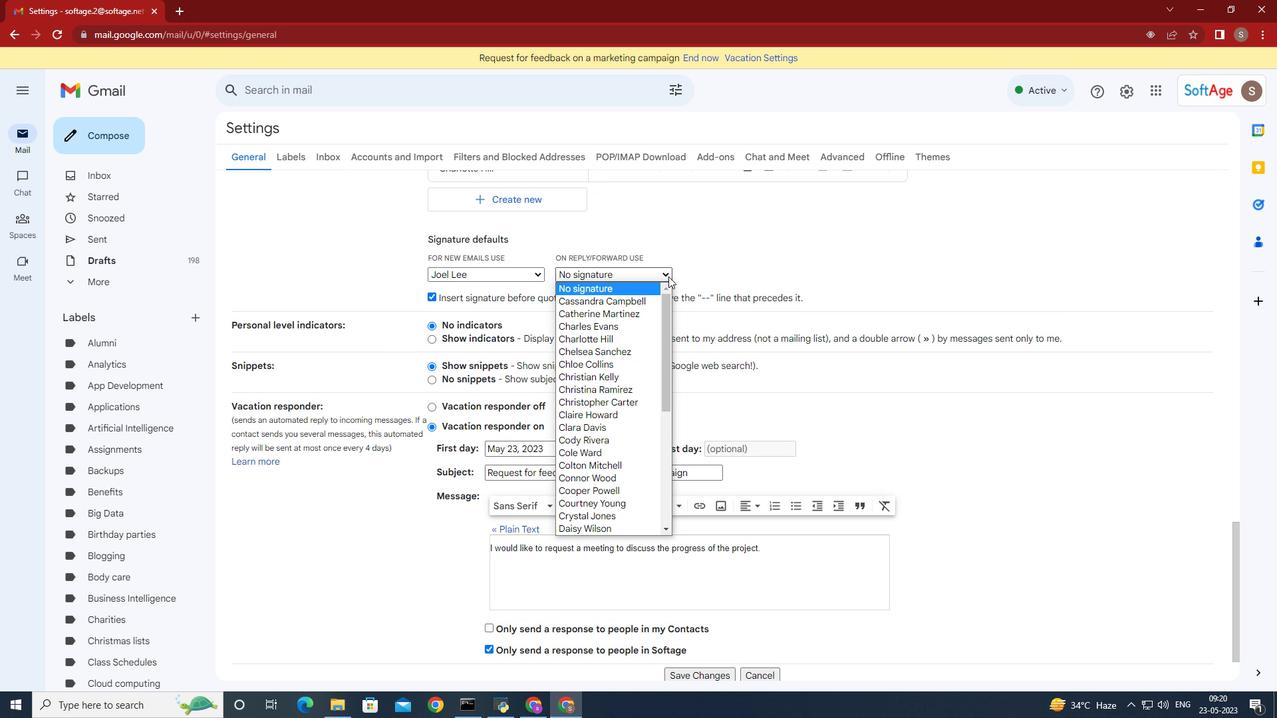 
Action: Mouse scrolled (662, 292) with delta (0, 0)
Screenshot: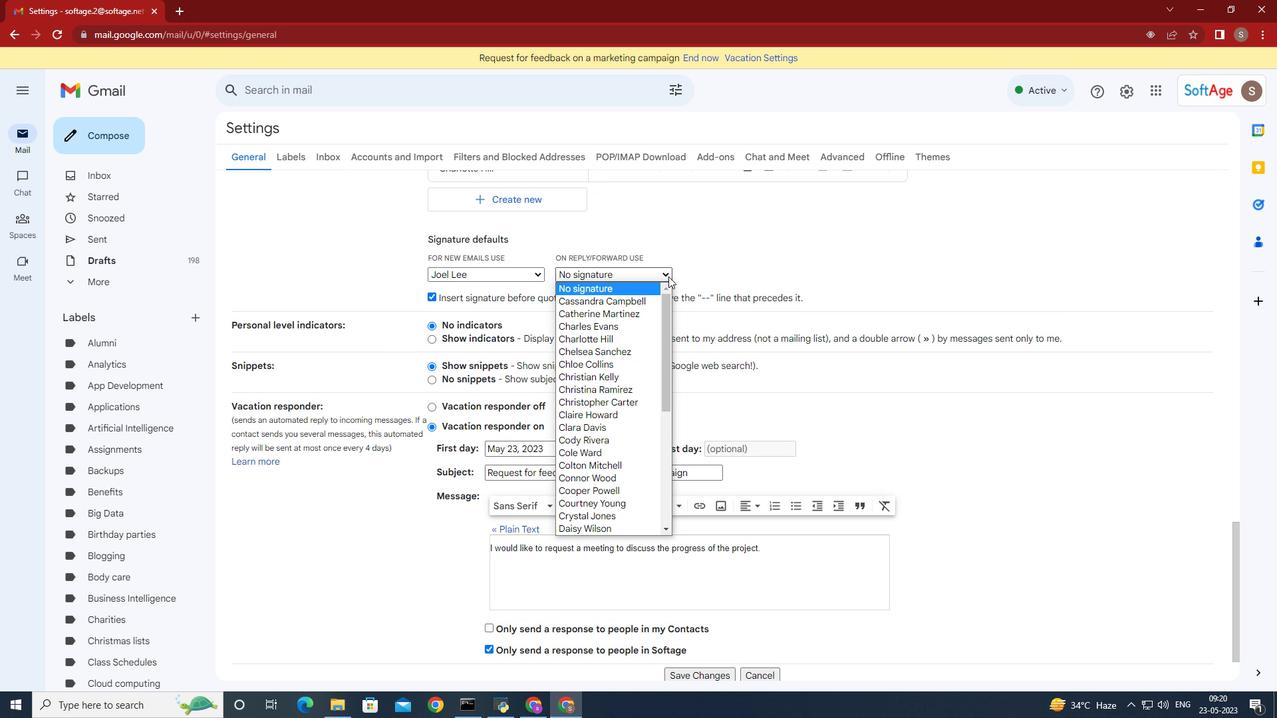 
Action: Mouse moved to (660, 296)
Screenshot: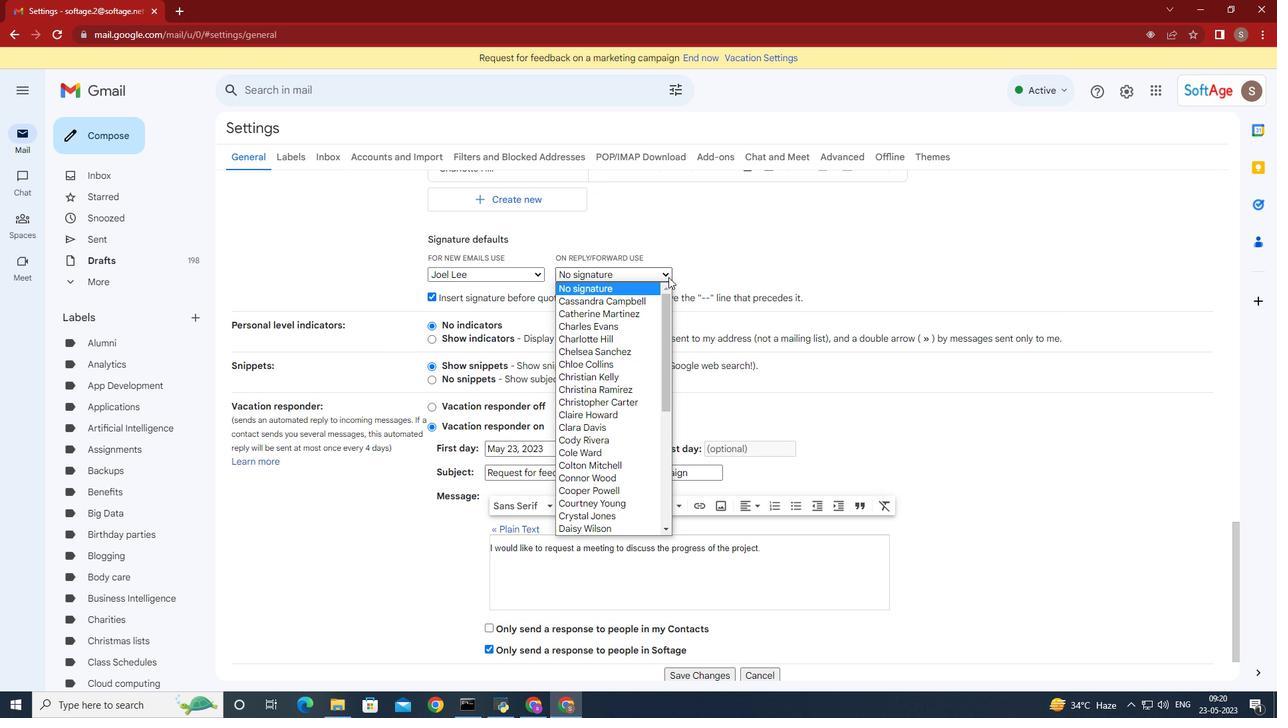 
Action: Mouse scrolled (660, 295) with delta (0, 0)
Screenshot: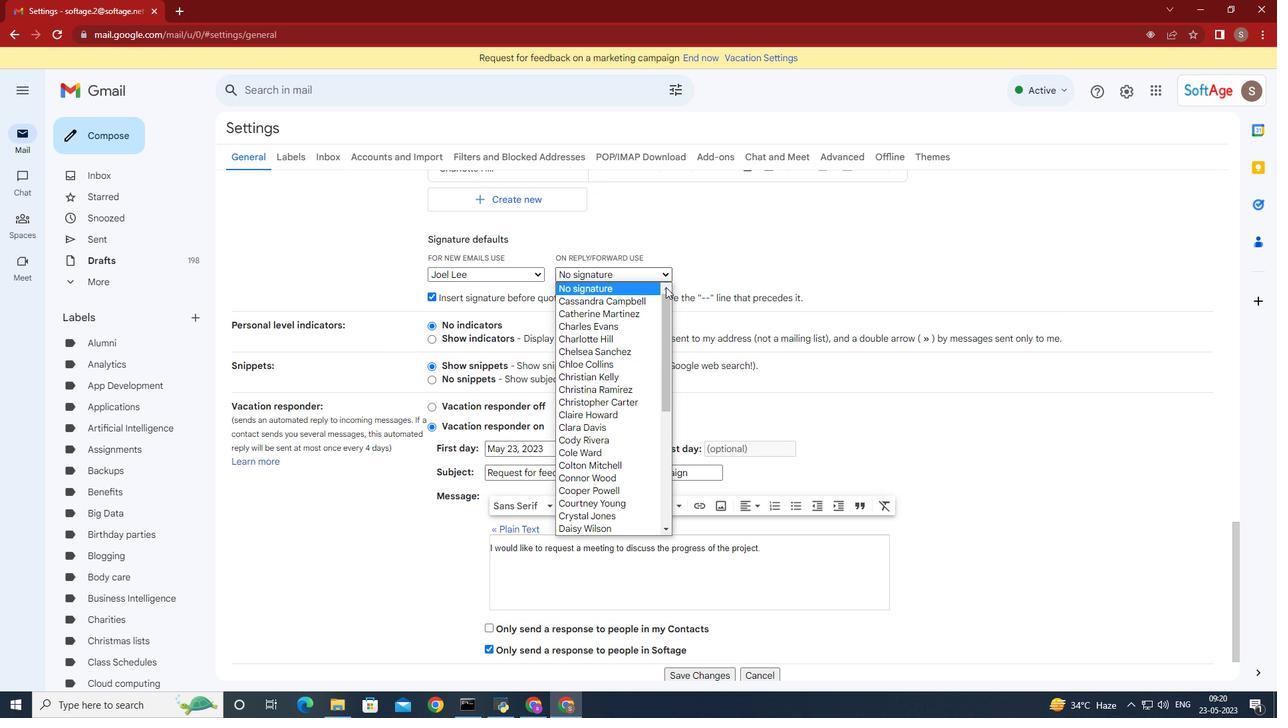 
Action: Mouse moved to (642, 311)
Screenshot: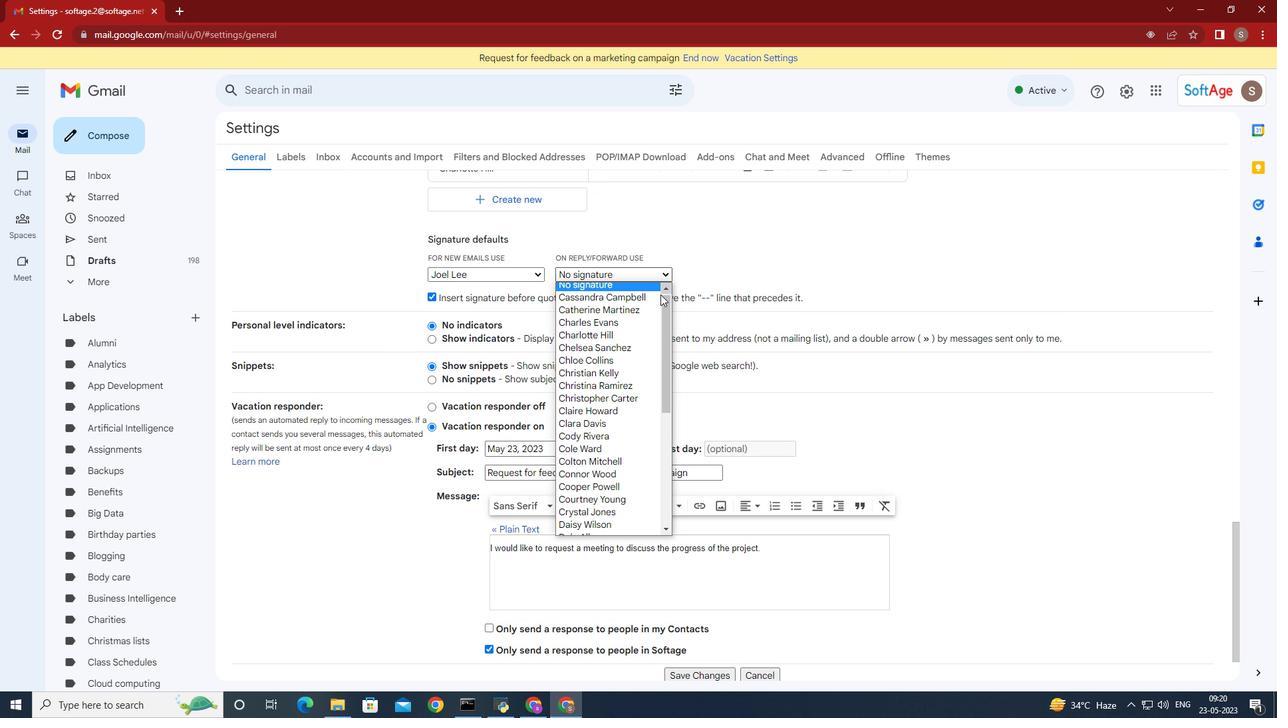 
Action: Mouse scrolled (654, 300) with delta (0, 0)
Screenshot: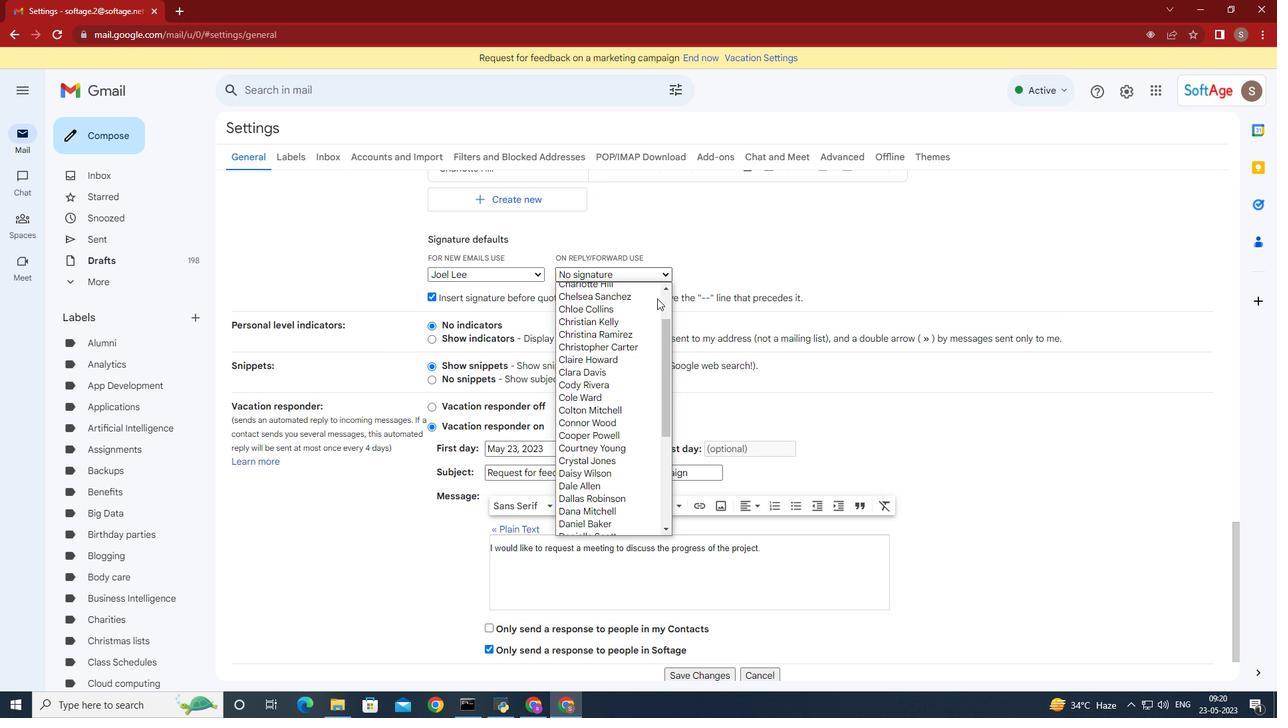 
Action: Mouse moved to (638, 313)
Screenshot: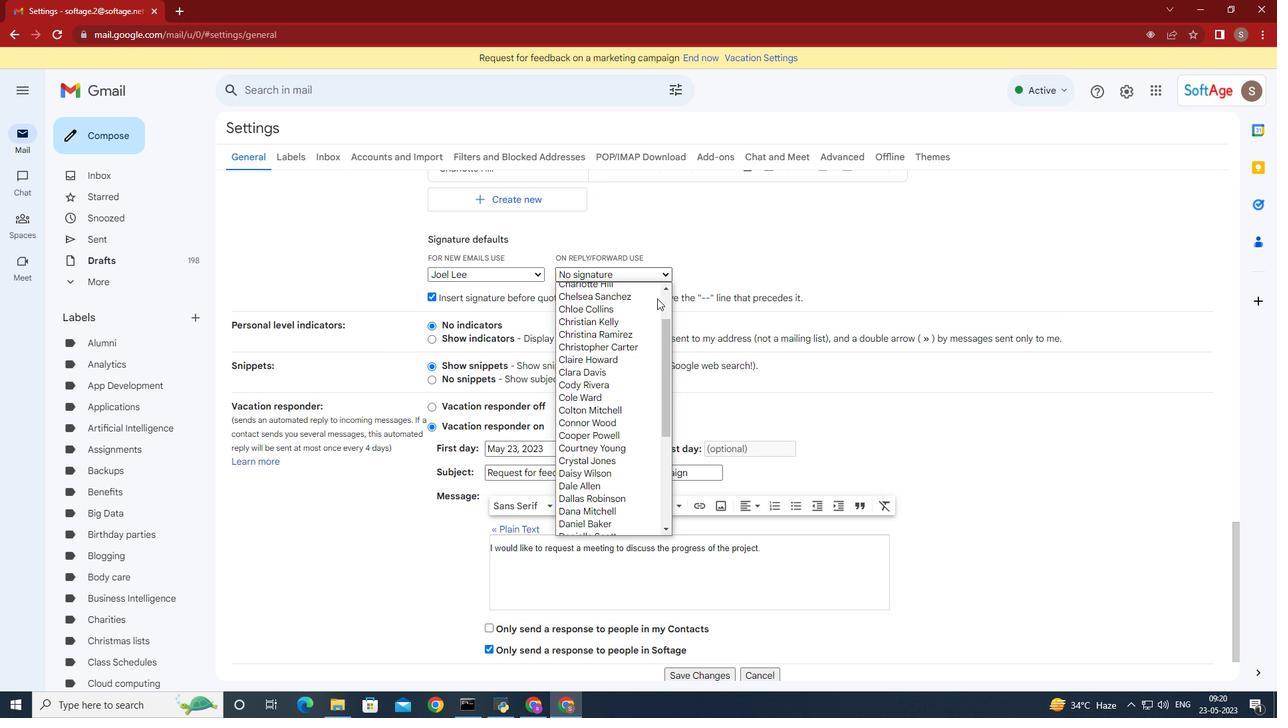 
Action: Mouse scrolled (647, 306) with delta (0, 0)
Screenshot: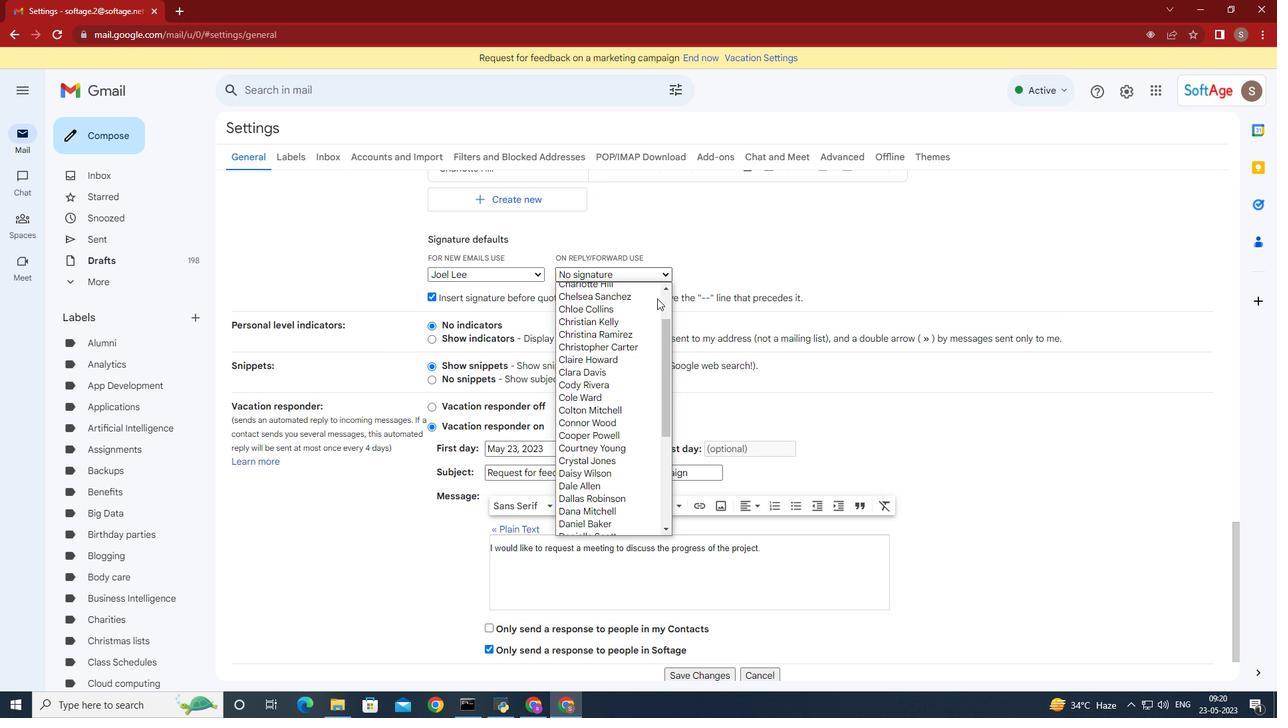
Action: Mouse moved to (637, 314)
Screenshot: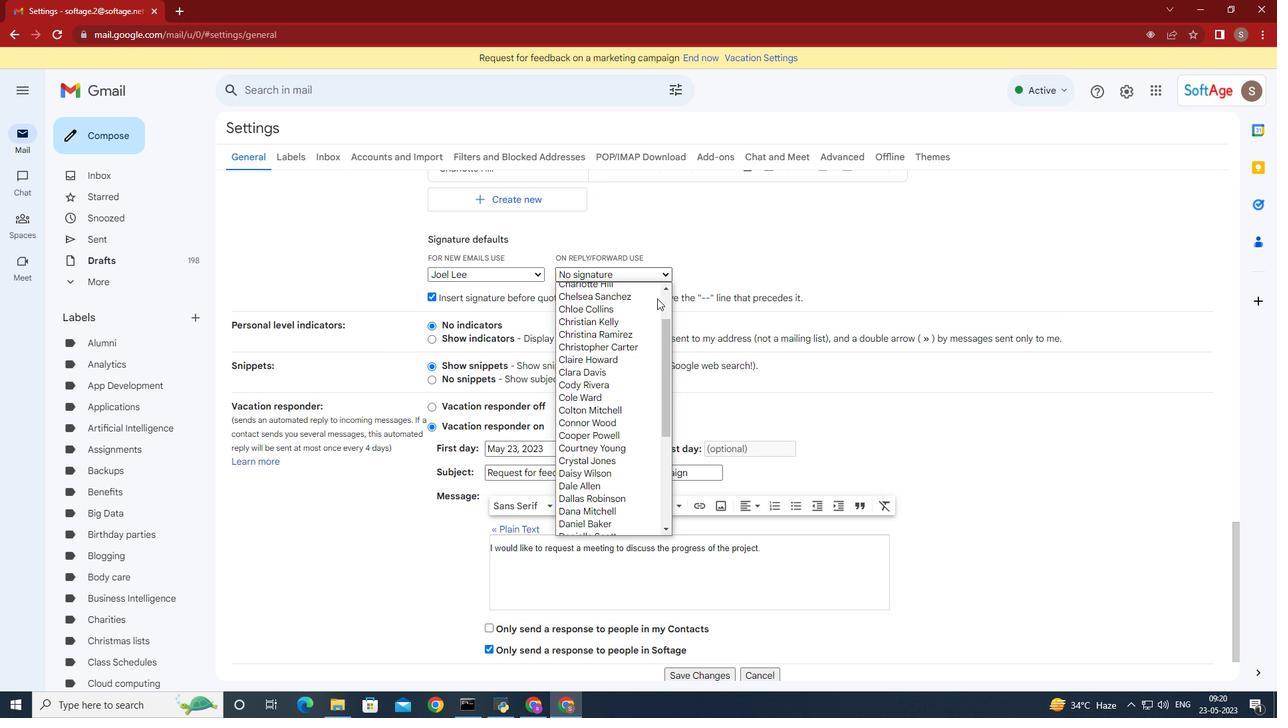 
Action: Mouse scrolled (638, 312) with delta (0, 0)
Screenshot: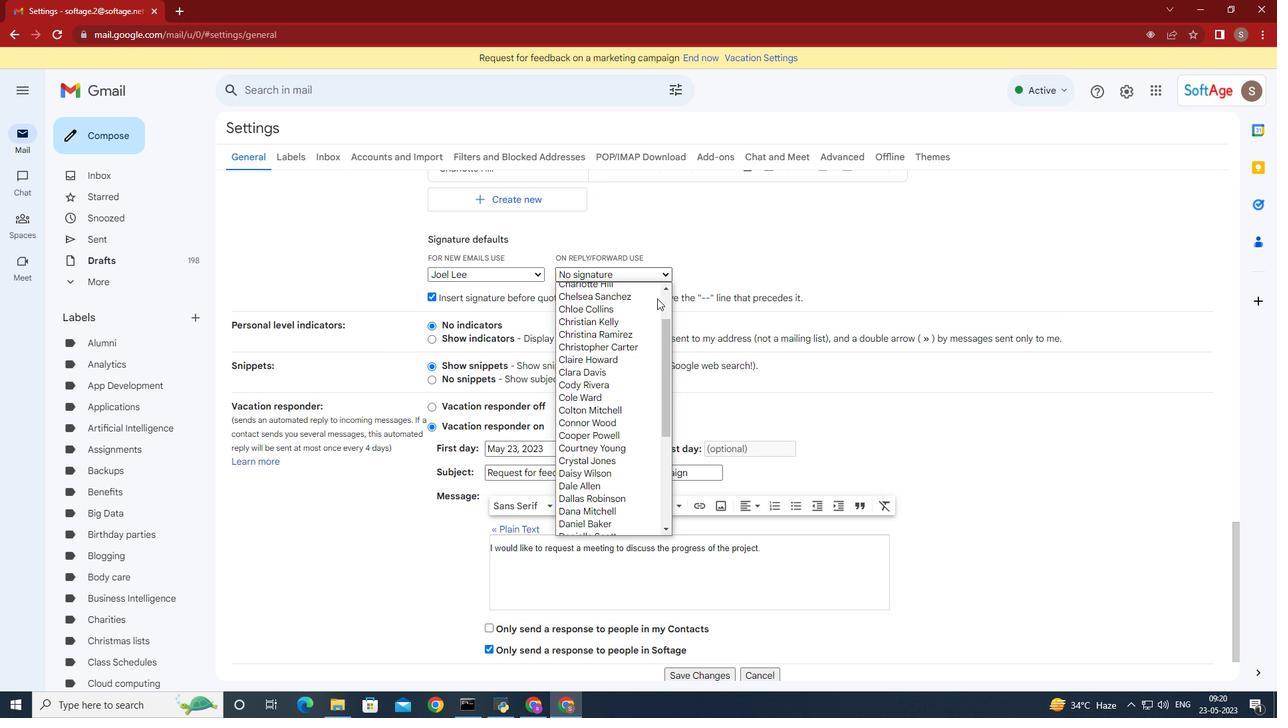 
Action: Mouse moved to (606, 412)
Screenshot: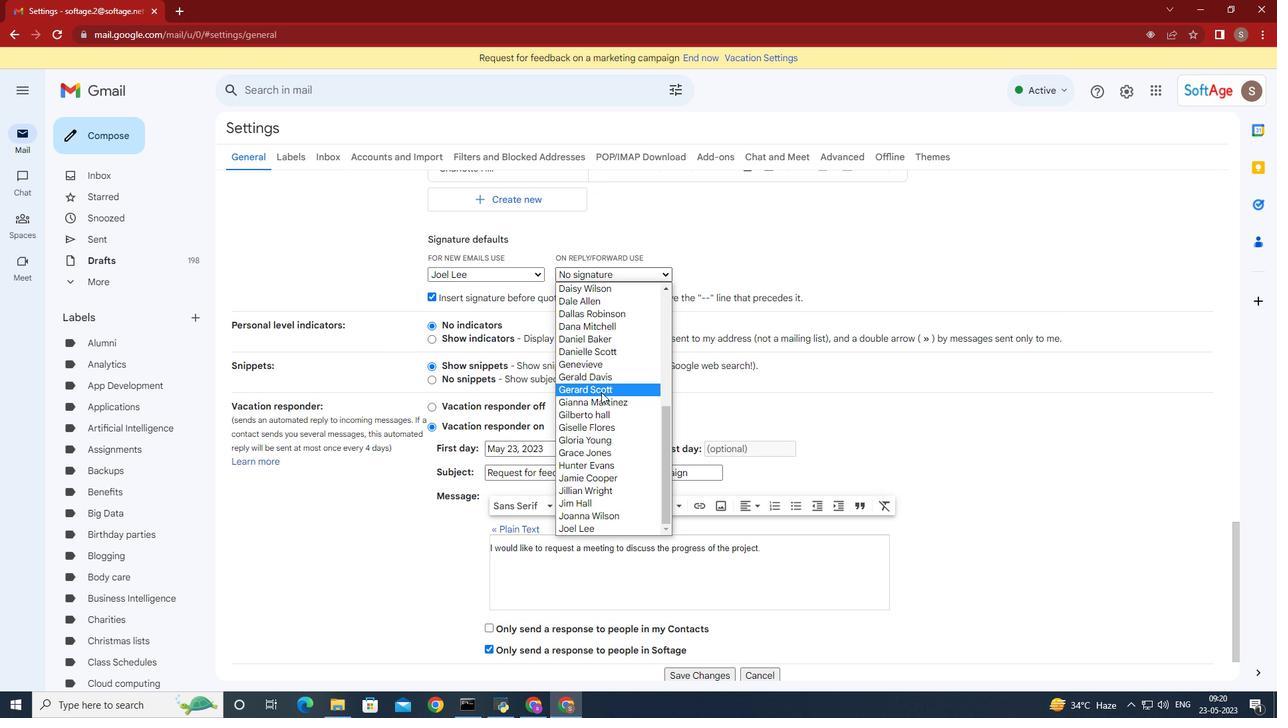 
Action: Mouse scrolled (606, 411) with delta (0, 0)
Screenshot: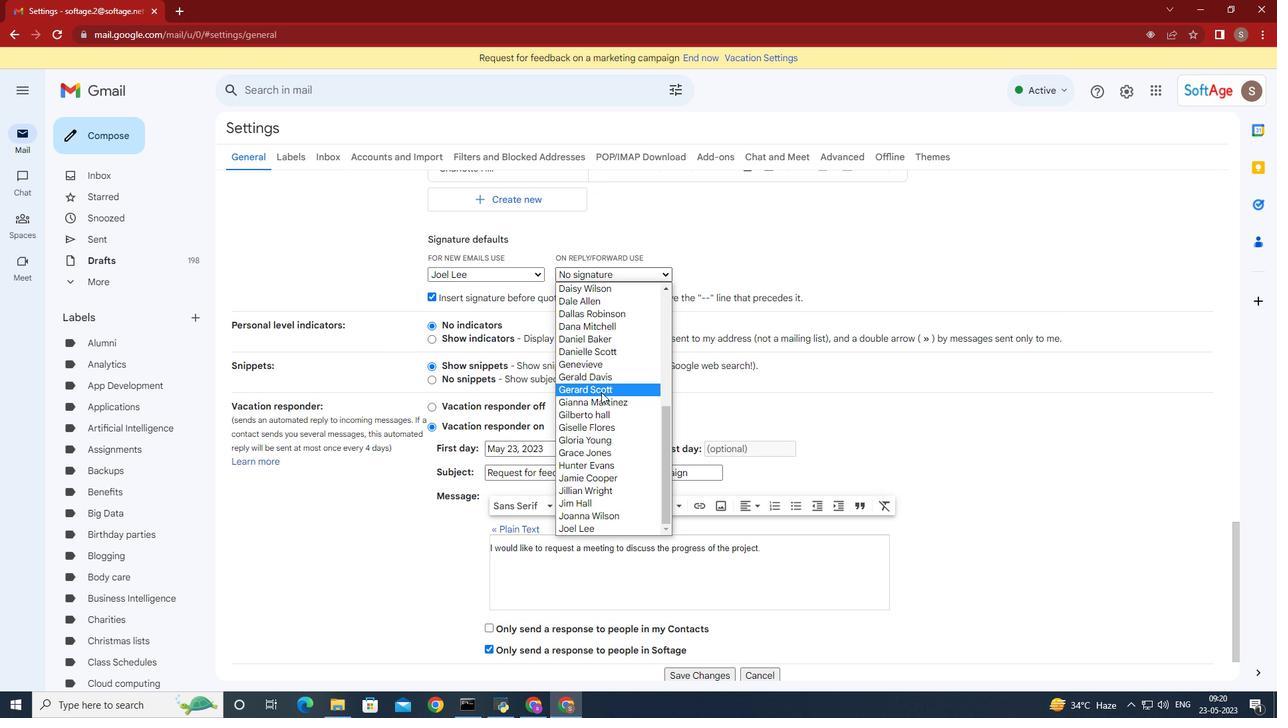 
Action: Mouse moved to (608, 419)
Screenshot: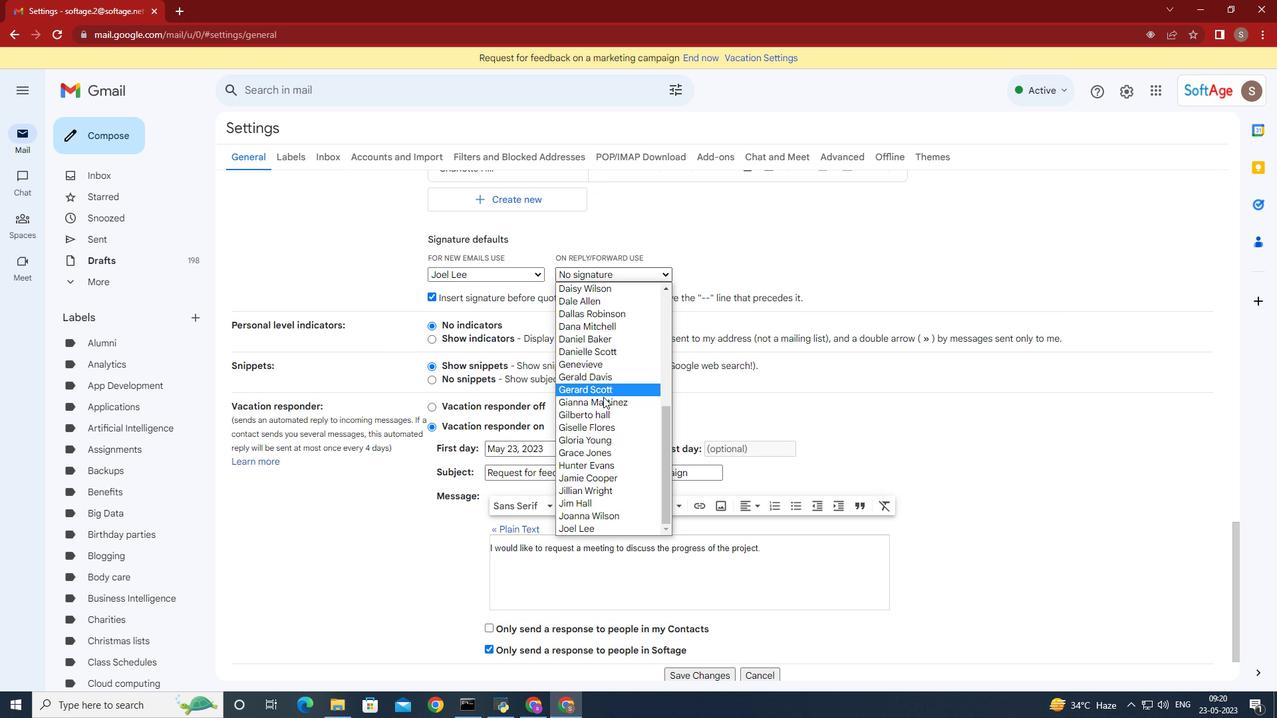 
Action: Mouse scrolled (608, 419) with delta (0, 0)
Screenshot: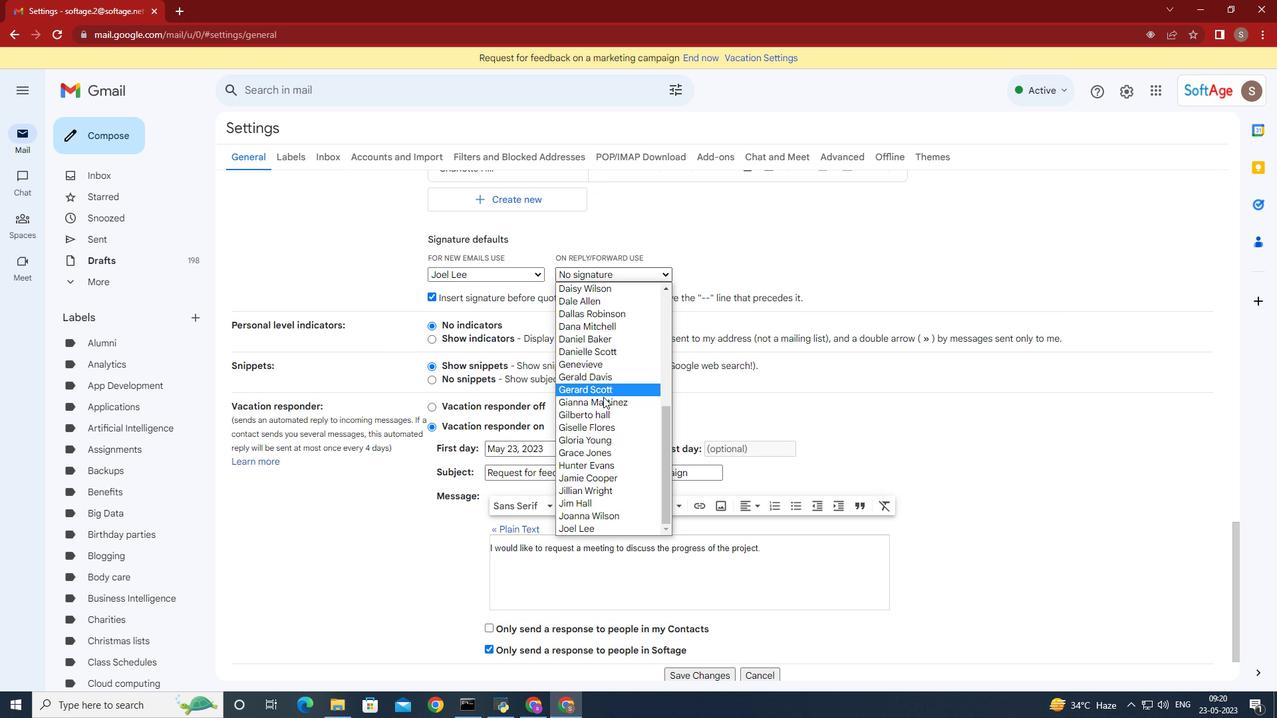 
Action: Mouse moved to (608, 423)
Screenshot: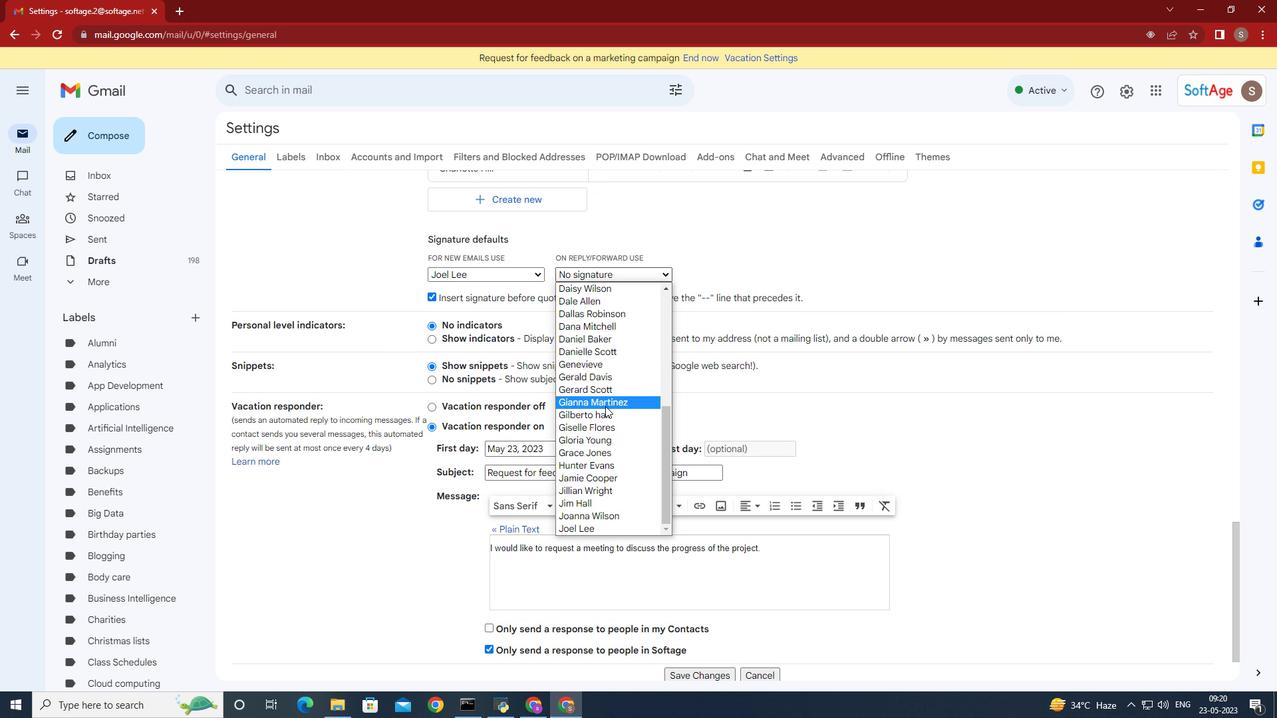 
Action: Mouse scrolled (608, 422) with delta (0, 0)
Screenshot: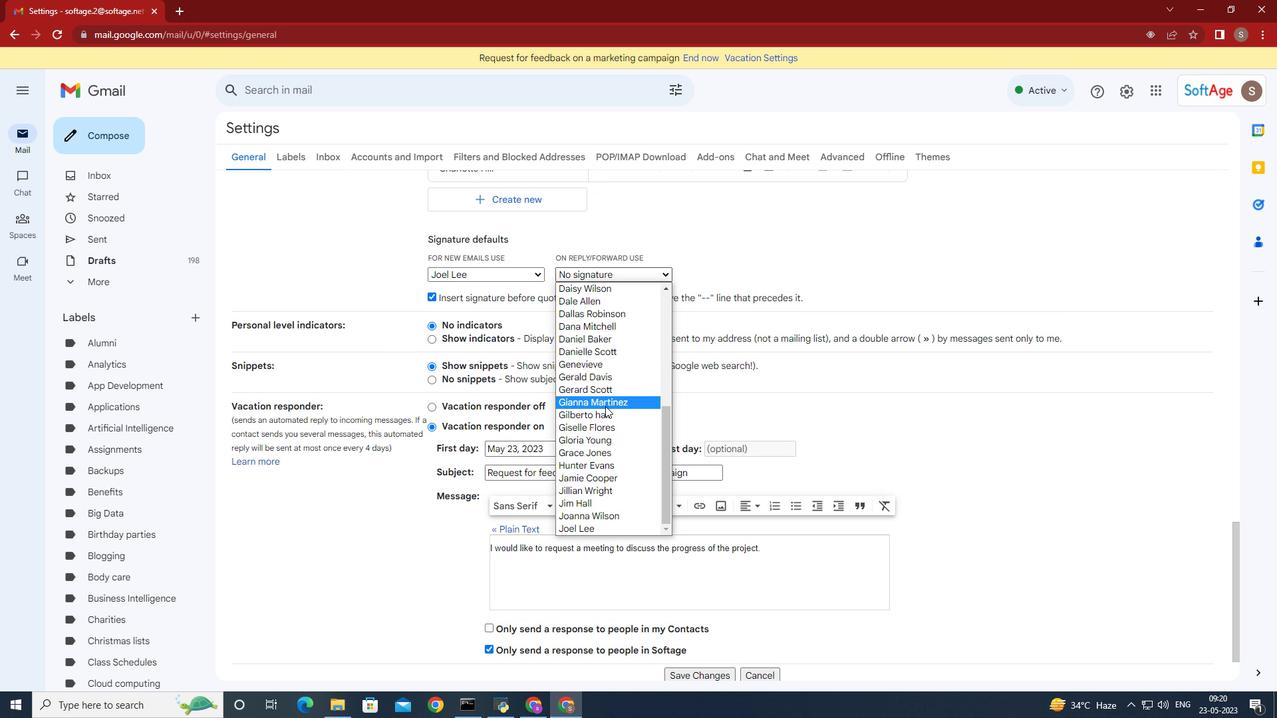 
Action: Mouse moved to (608, 425)
Screenshot: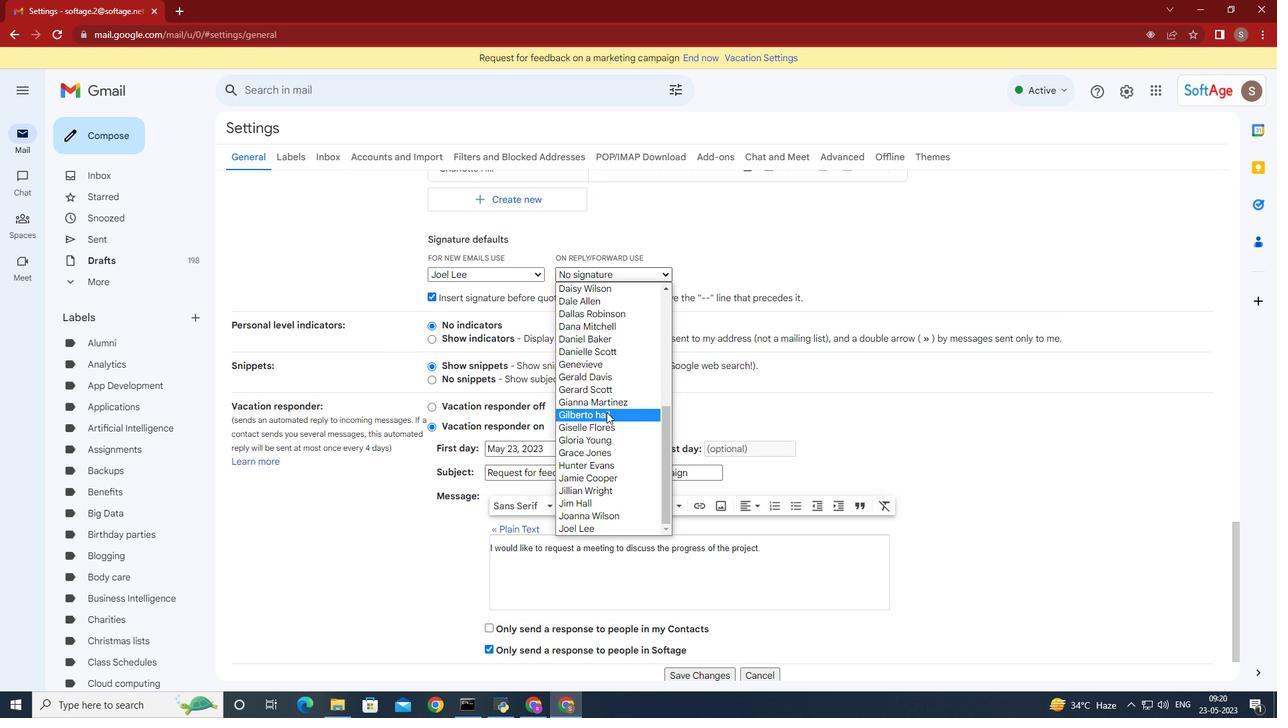 
Action: Mouse scrolled (608, 424) with delta (0, 0)
Screenshot: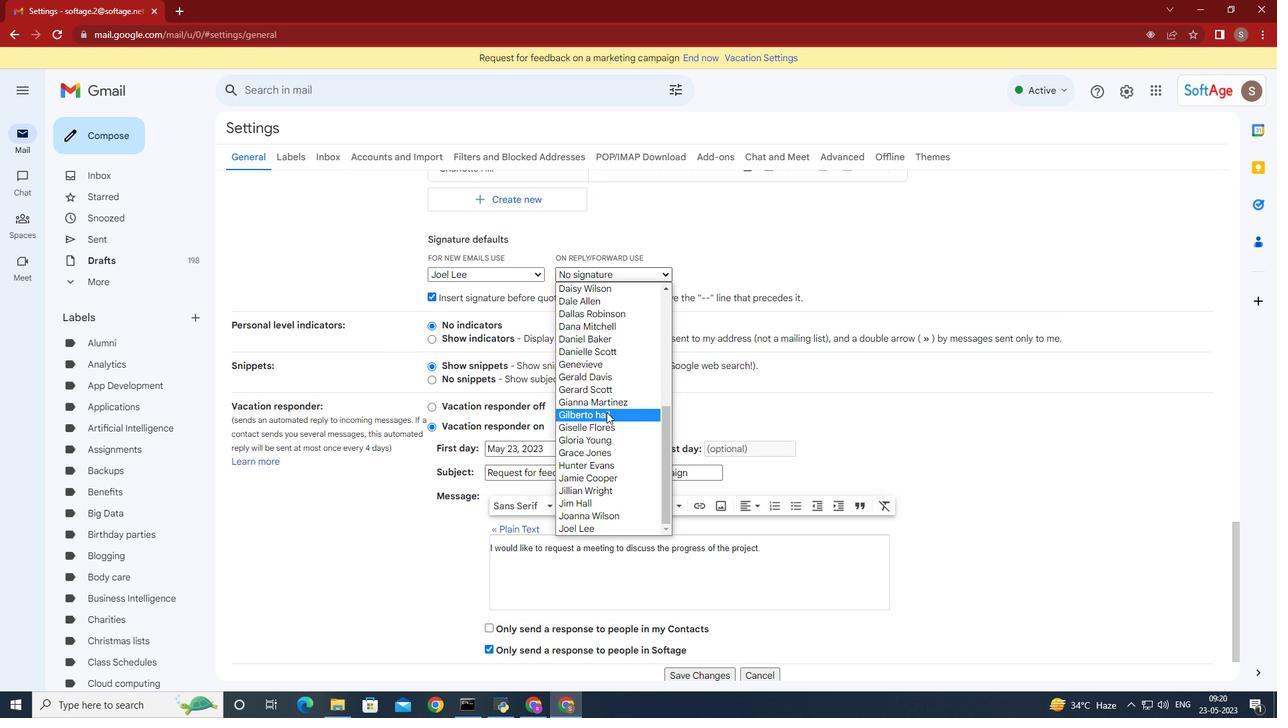 
Action: Mouse moved to (612, 525)
Screenshot: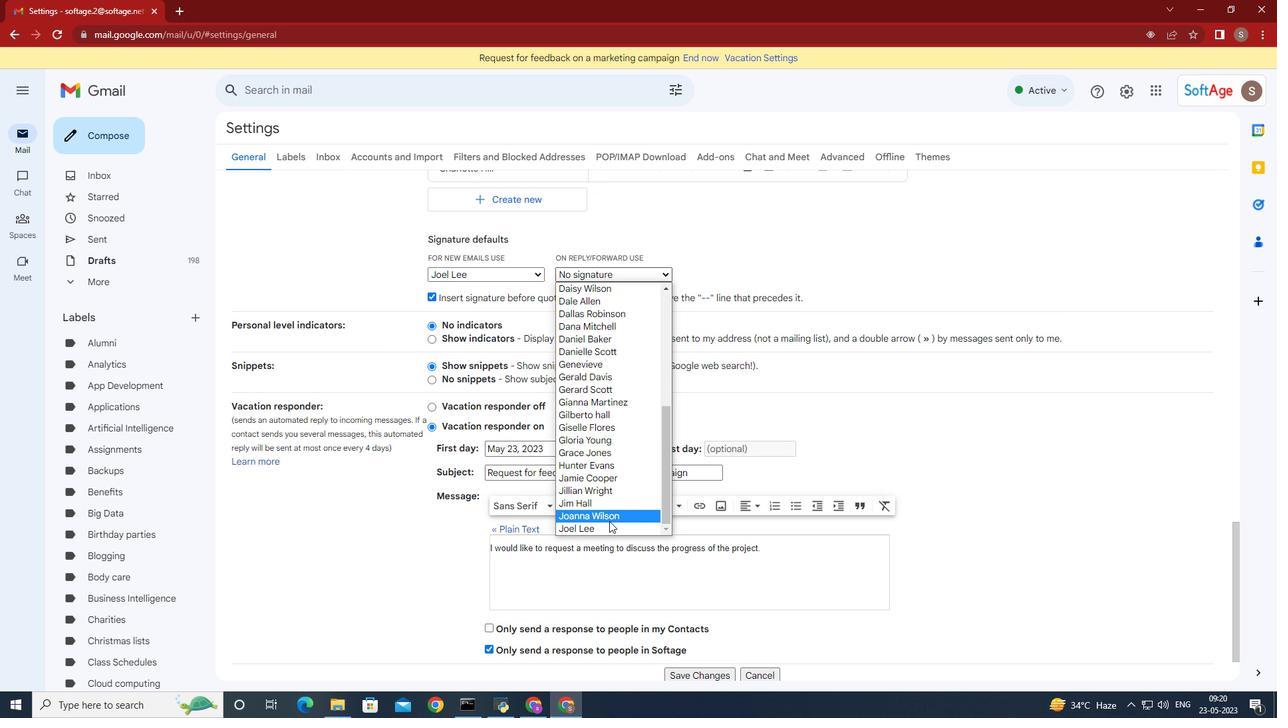 
Action: Mouse pressed left at (612, 525)
Screenshot: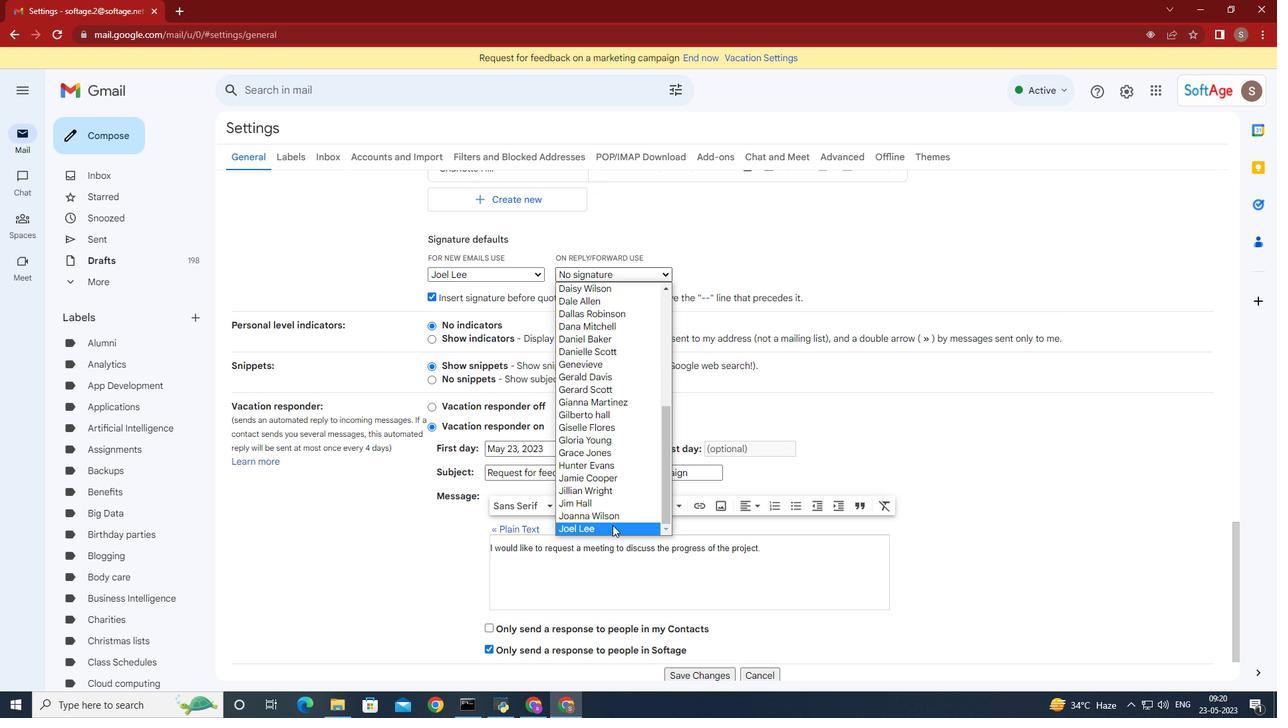 
Action: Mouse moved to (937, 475)
Screenshot: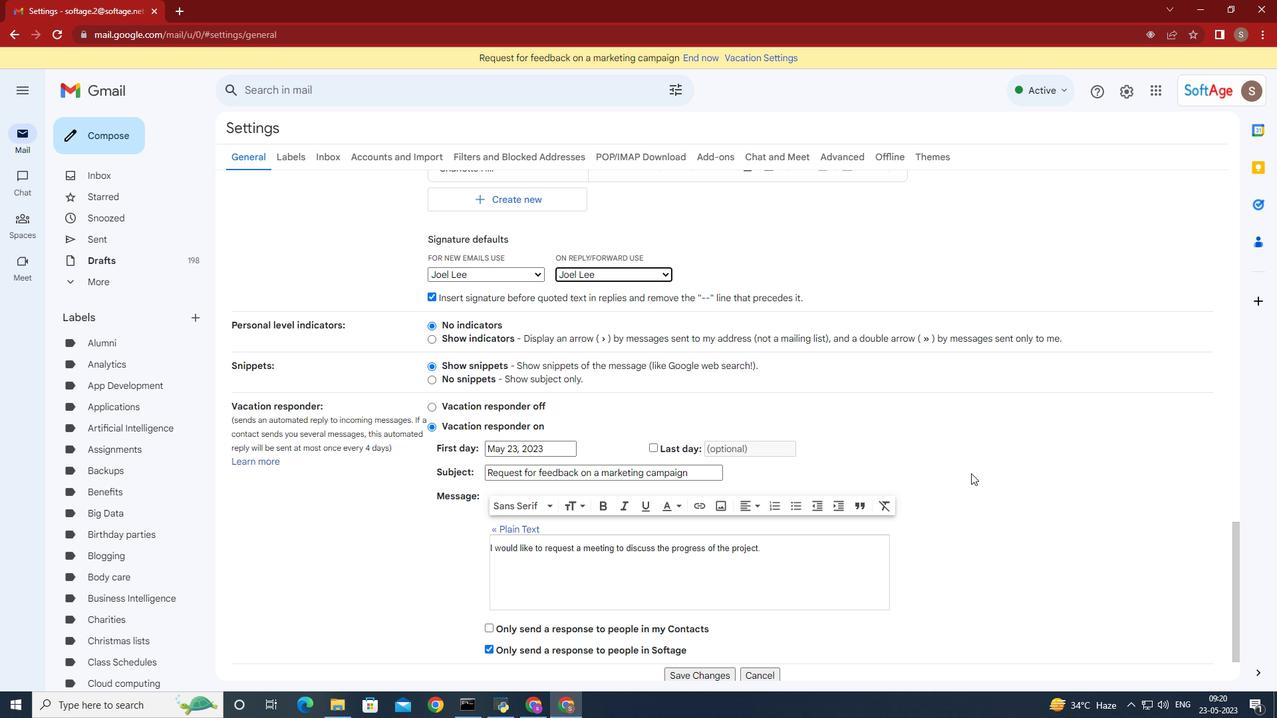 
Action: Mouse scrolled (937, 474) with delta (0, 0)
Screenshot: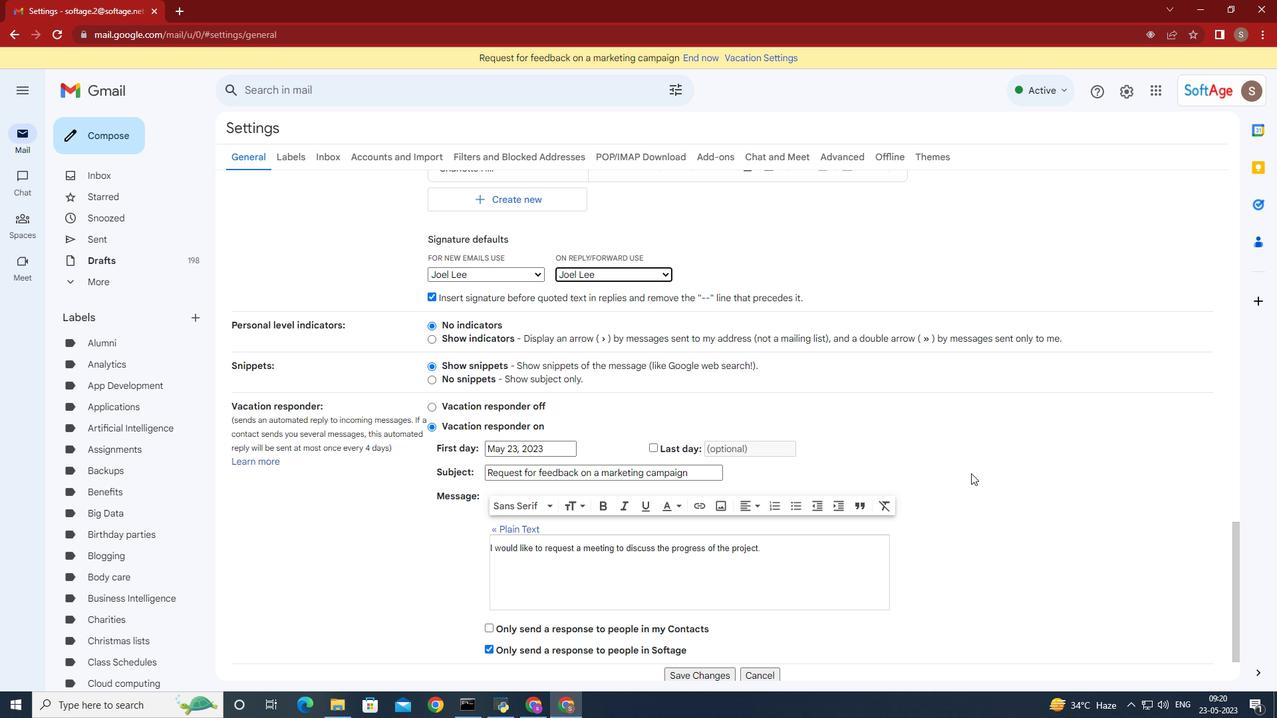 
Action: Mouse scrolled (937, 474) with delta (0, 0)
Screenshot: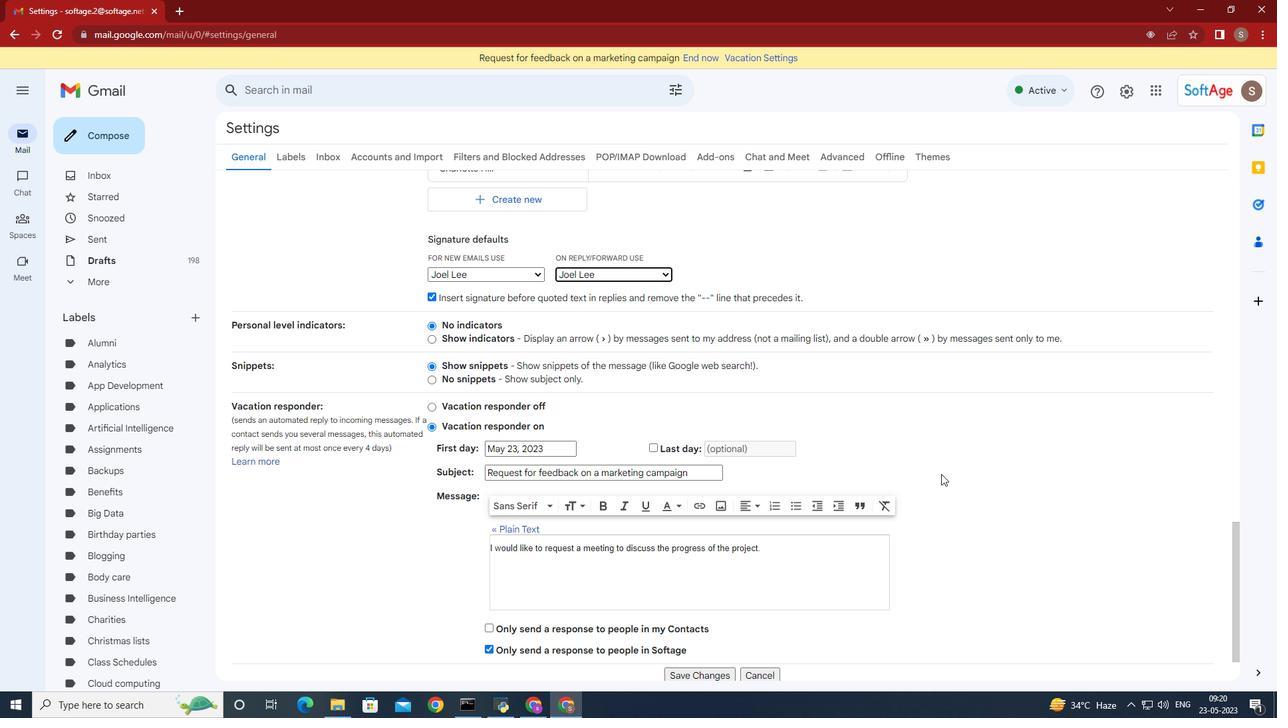 
Action: Mouse moved to (935, 481)
Screenshot: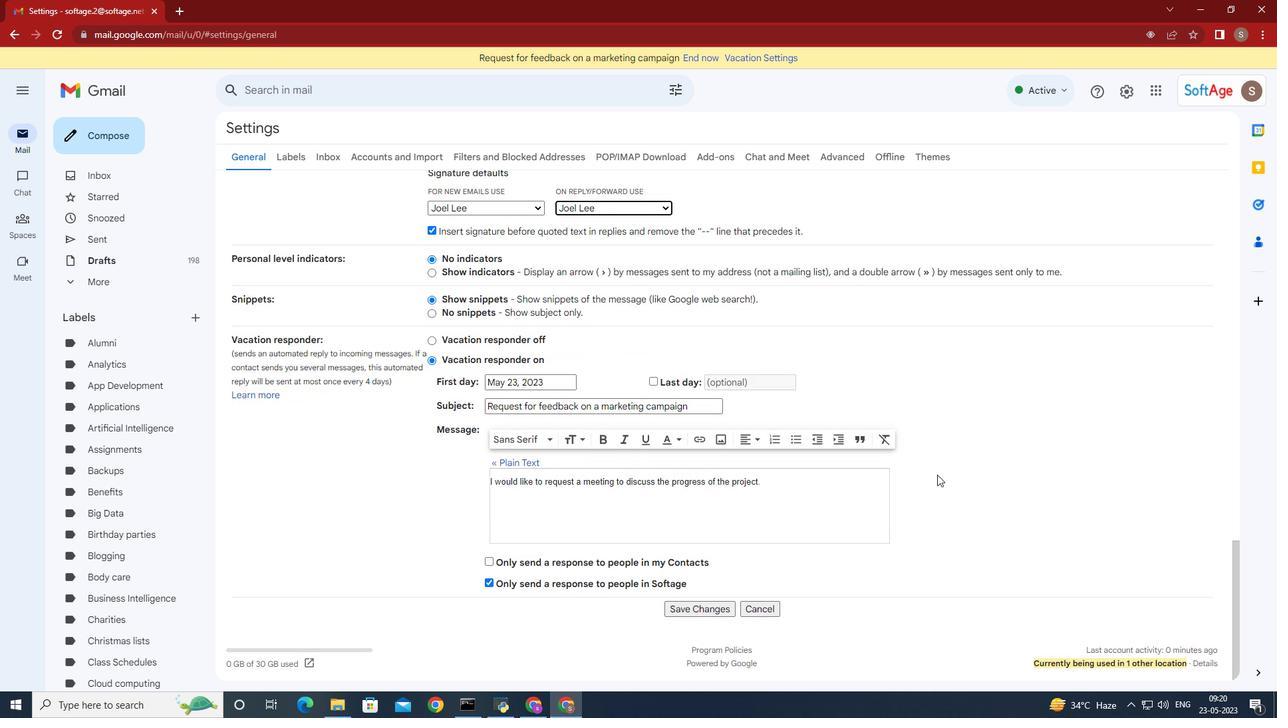 
Action: Mouse scrolled (935, 481) with delta (0, 0)
Screenshot: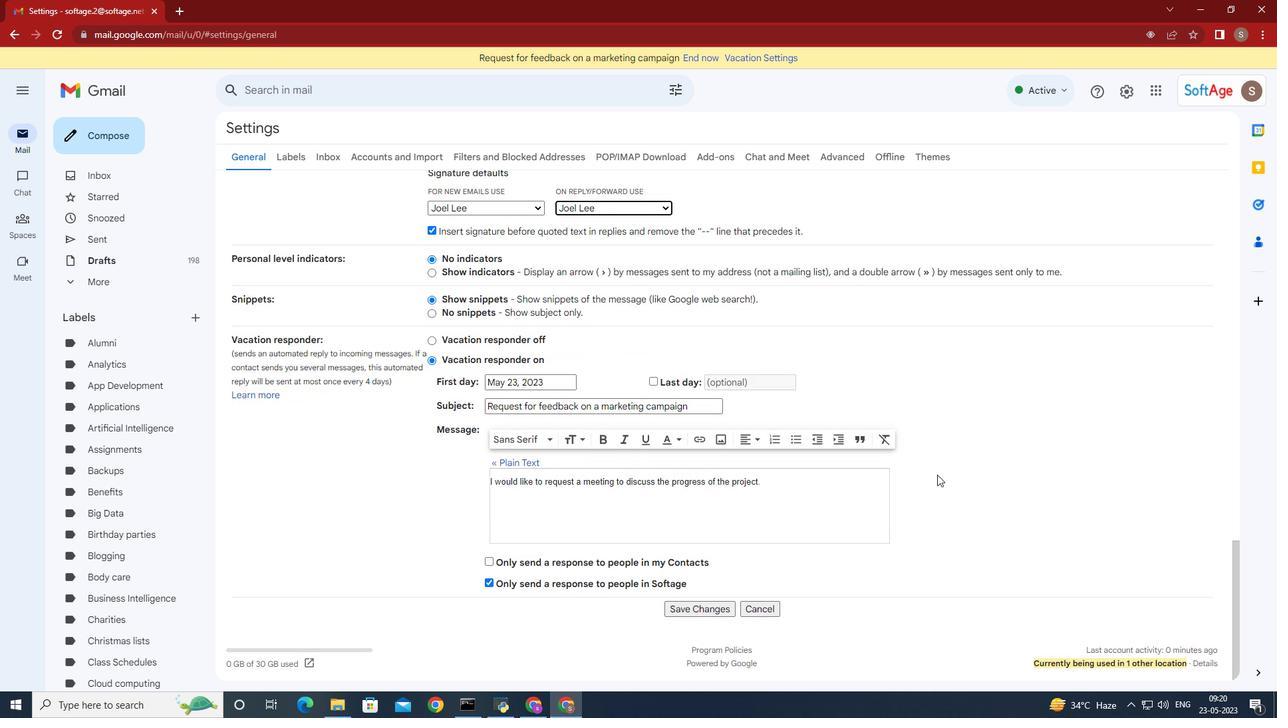 
Action: Mouse moved to (930, 488)
Screenshot: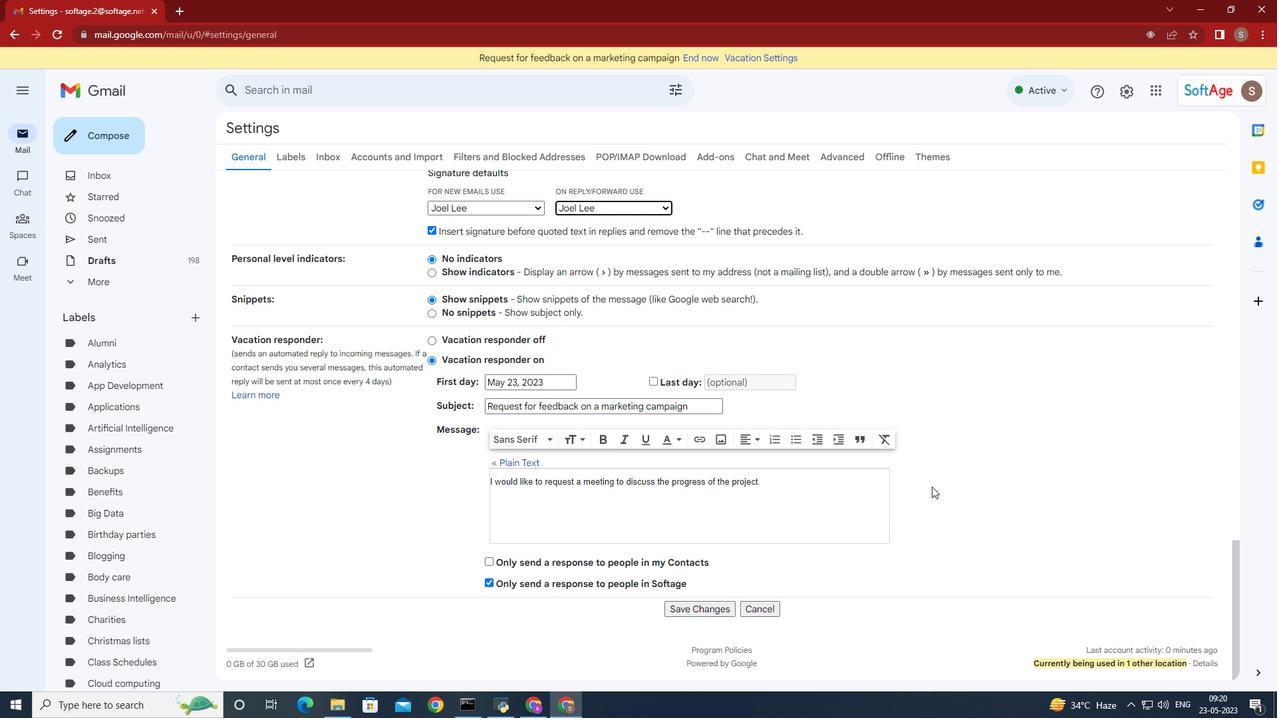 
Action: Mouse scrolled (931, 486) with delta (0, 0)
Screenshot: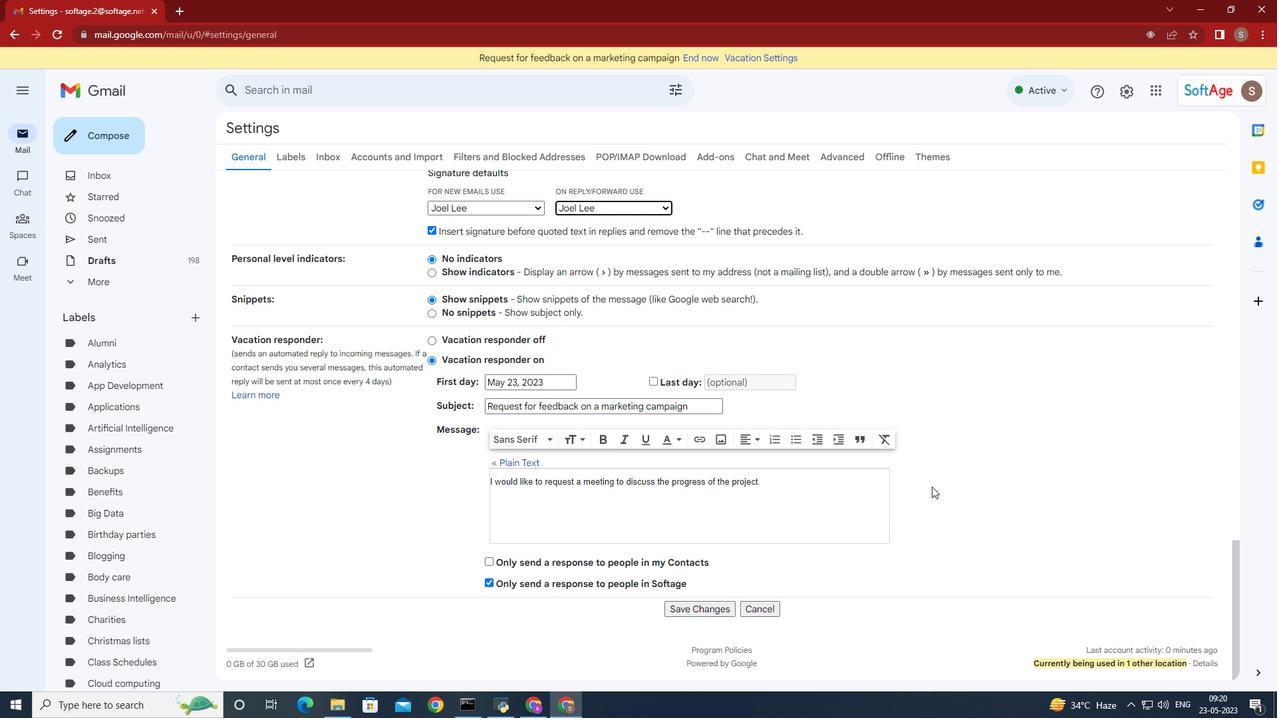 
Action: Mouse moved to (930, 489)
Screenshot: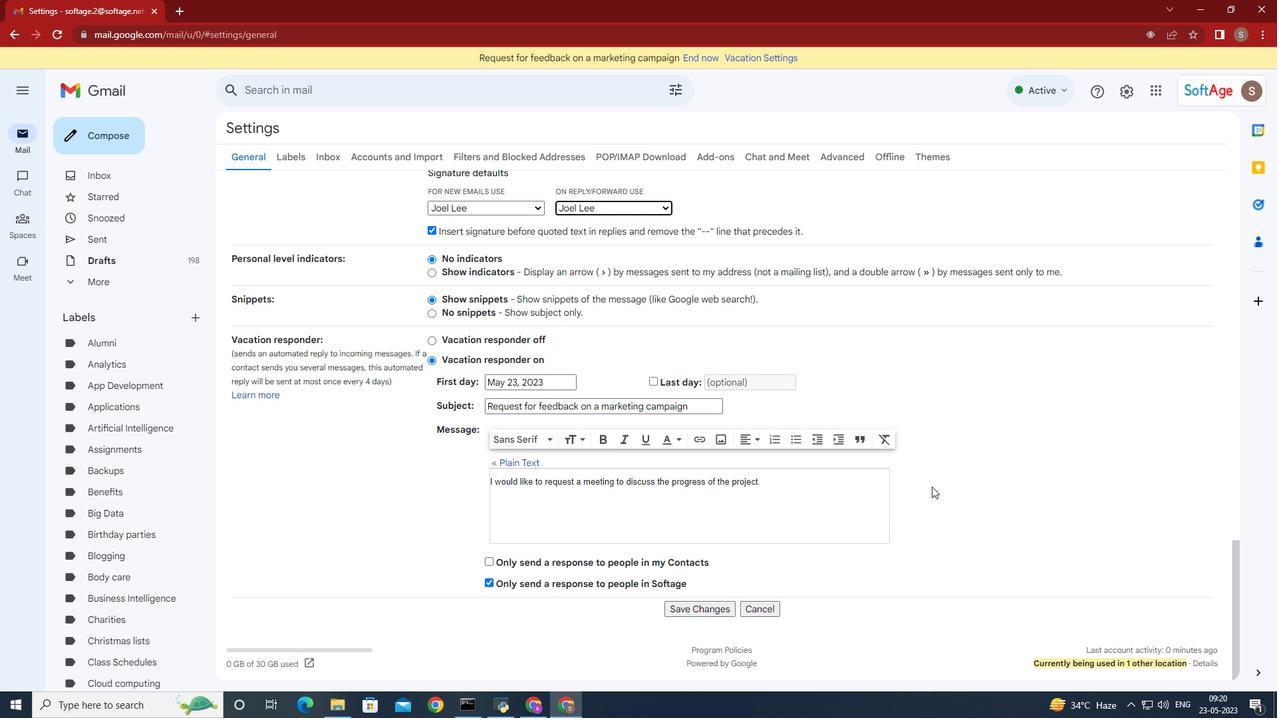 
Action: Mouse scrolled (930, 487) with delta (0, 0)
Screenshot: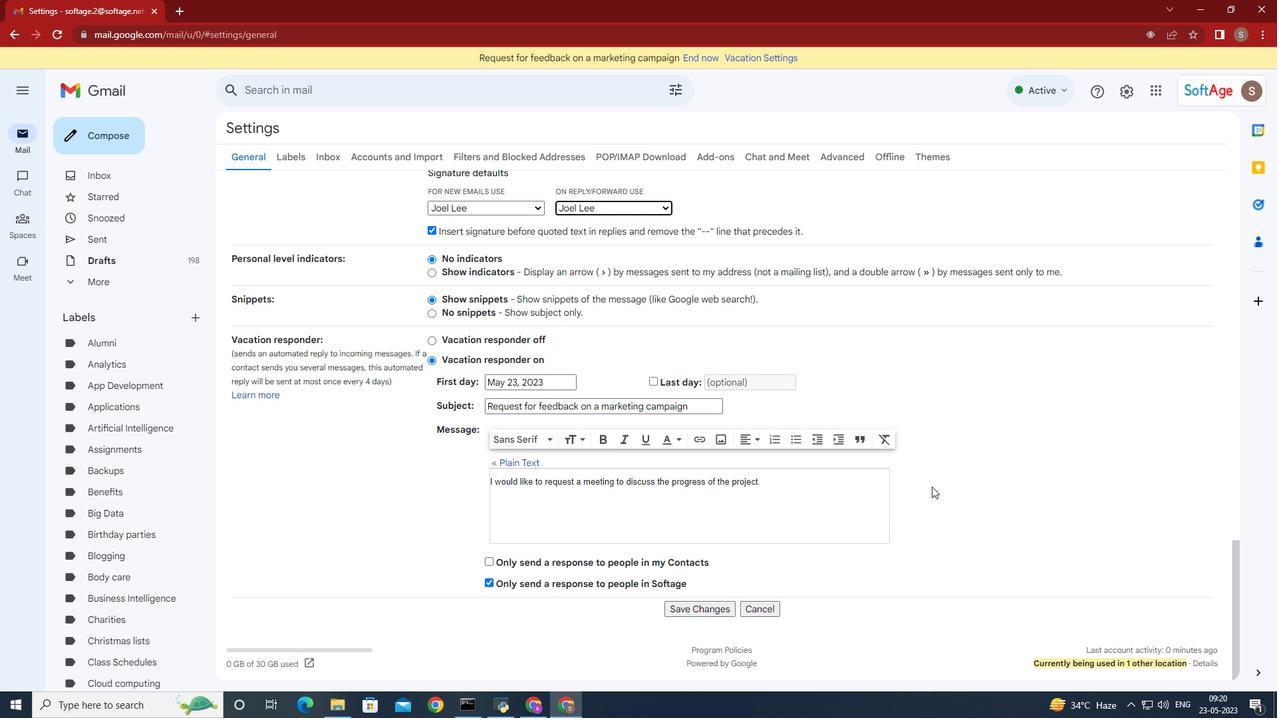 
Action: Mouse moved to (929, 490)
Screenshot: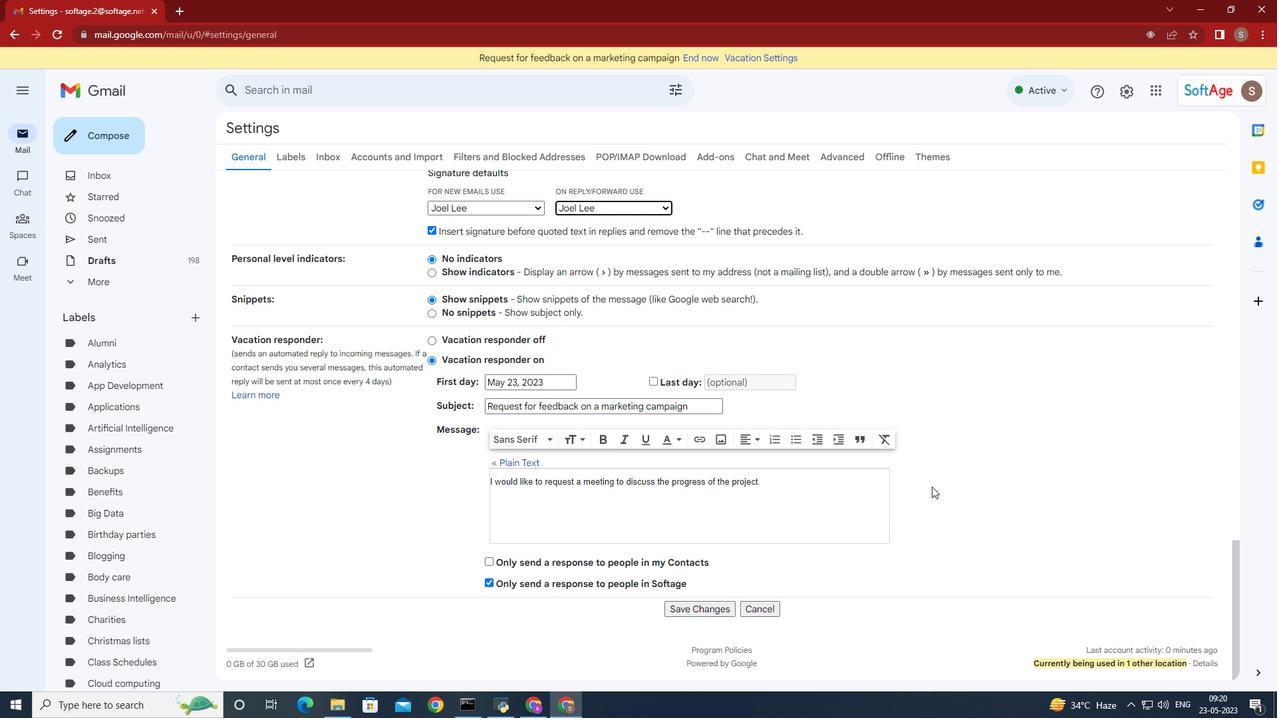 
Action: Mouse scrolled (929, 489) with delta (0, 0)
Screenshot: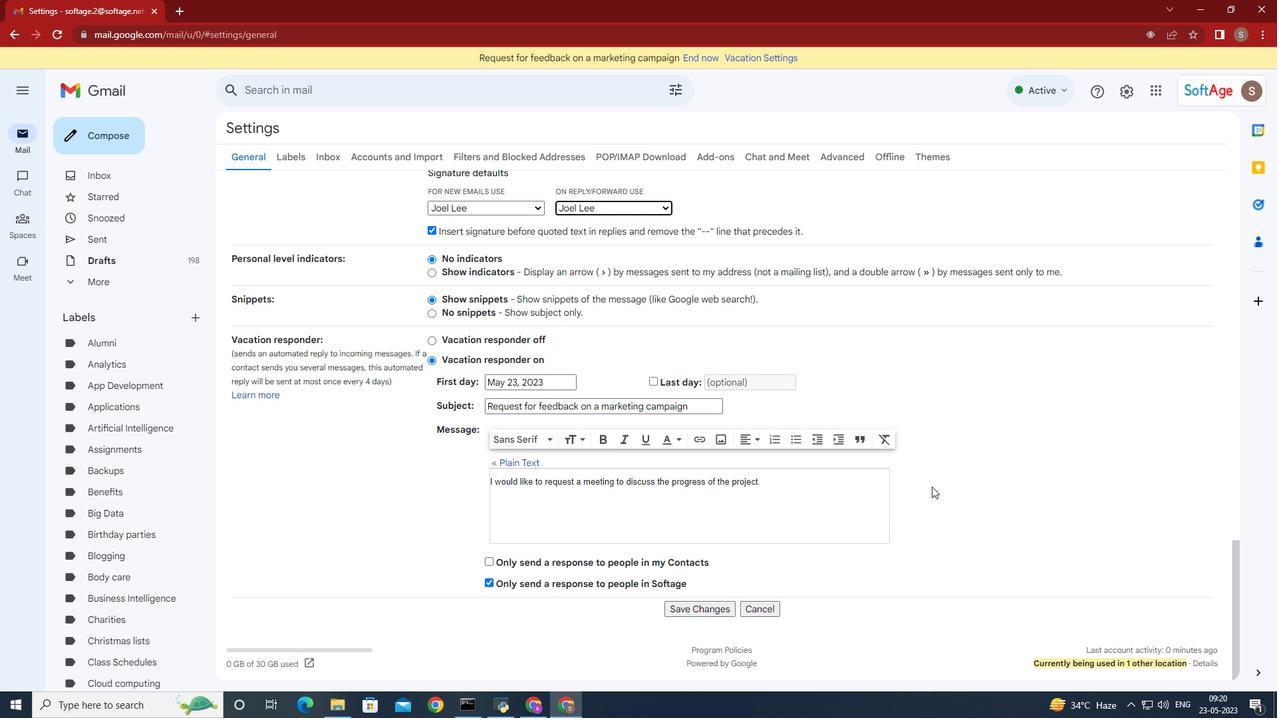 
Action: Mouse moved to (707, 608)
Screenshot: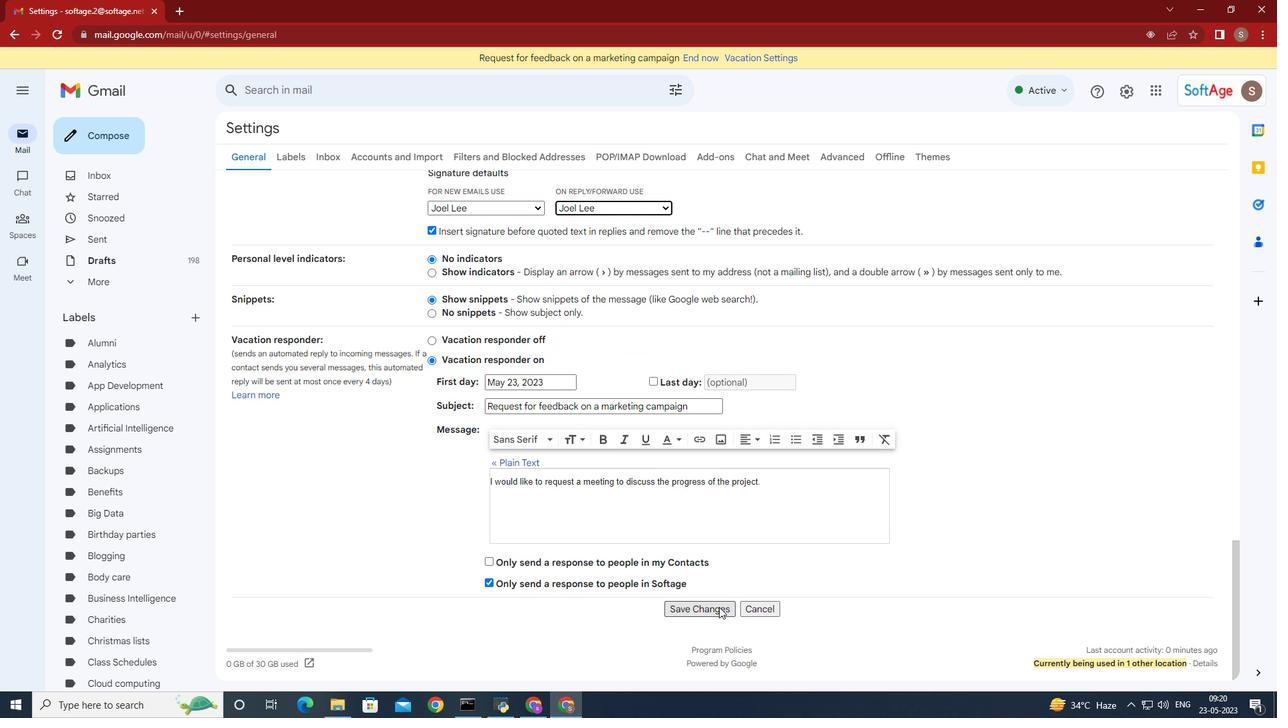 
Action: Mouse pressed left at (707, 608)
Screenshot: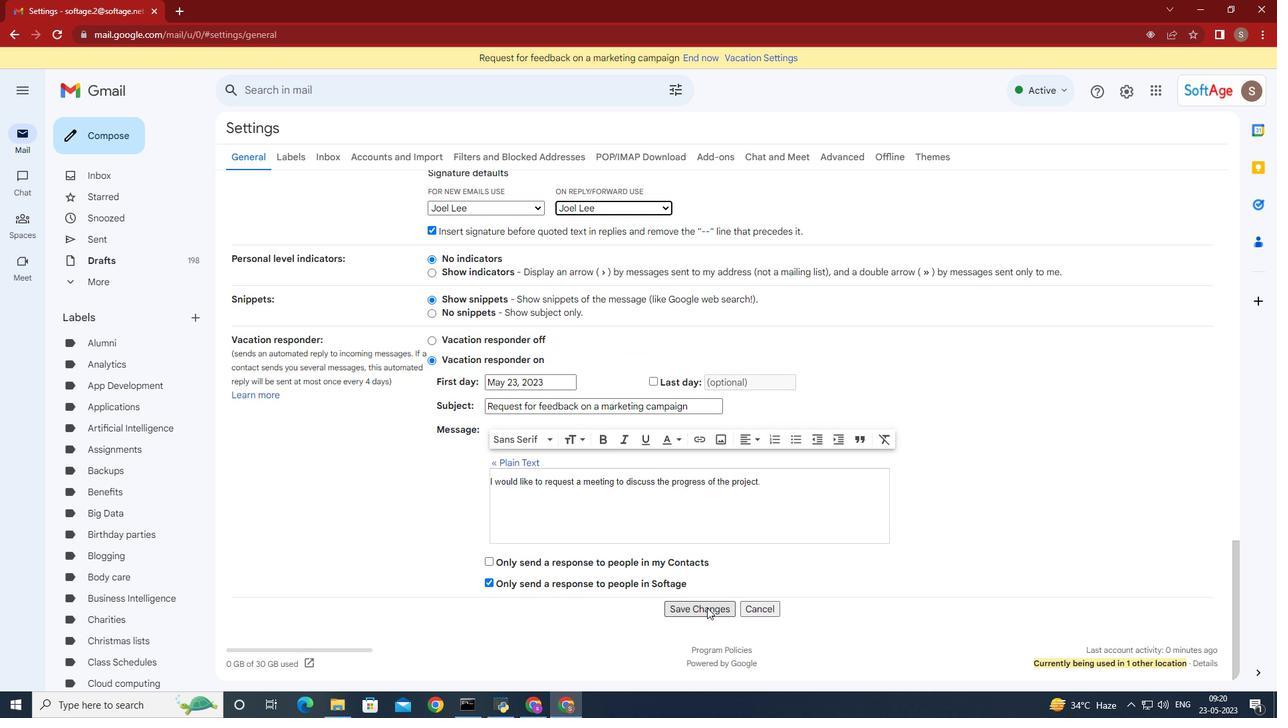 
Action: Mouse moved to (99, 127)
Screenshot: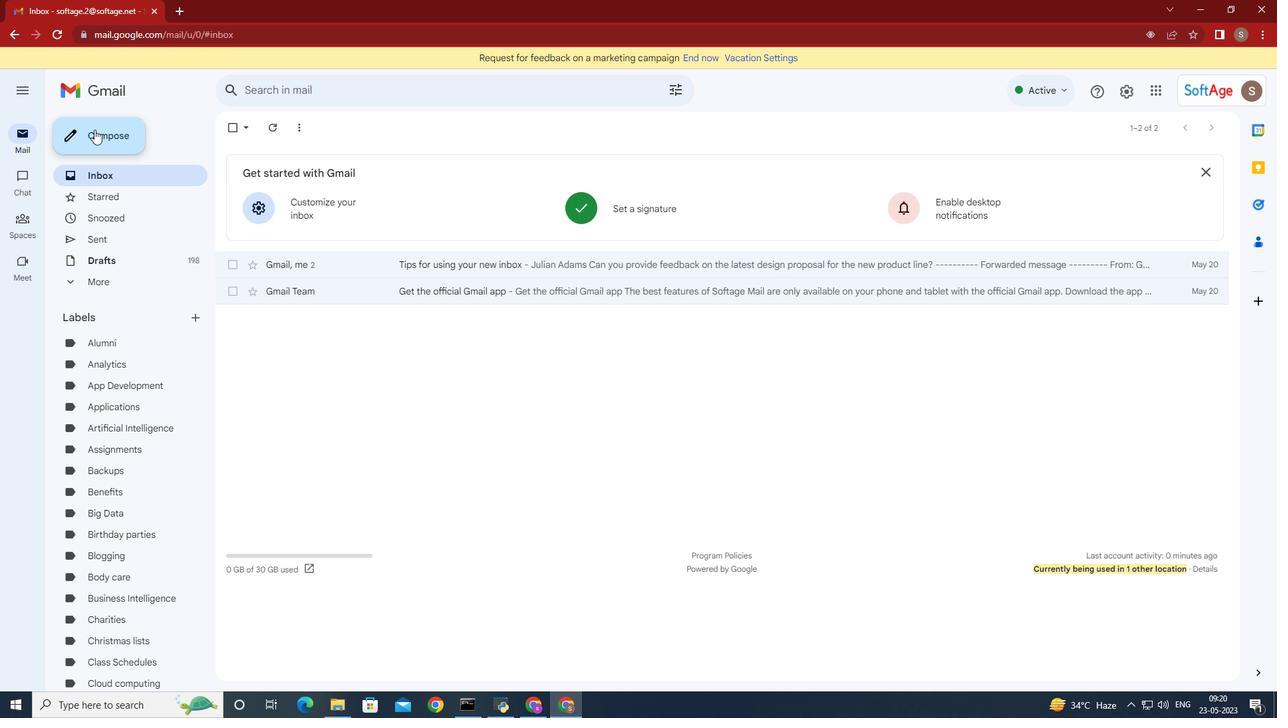 
Action: Mouse pressed left at (99, 127)
Screenshot: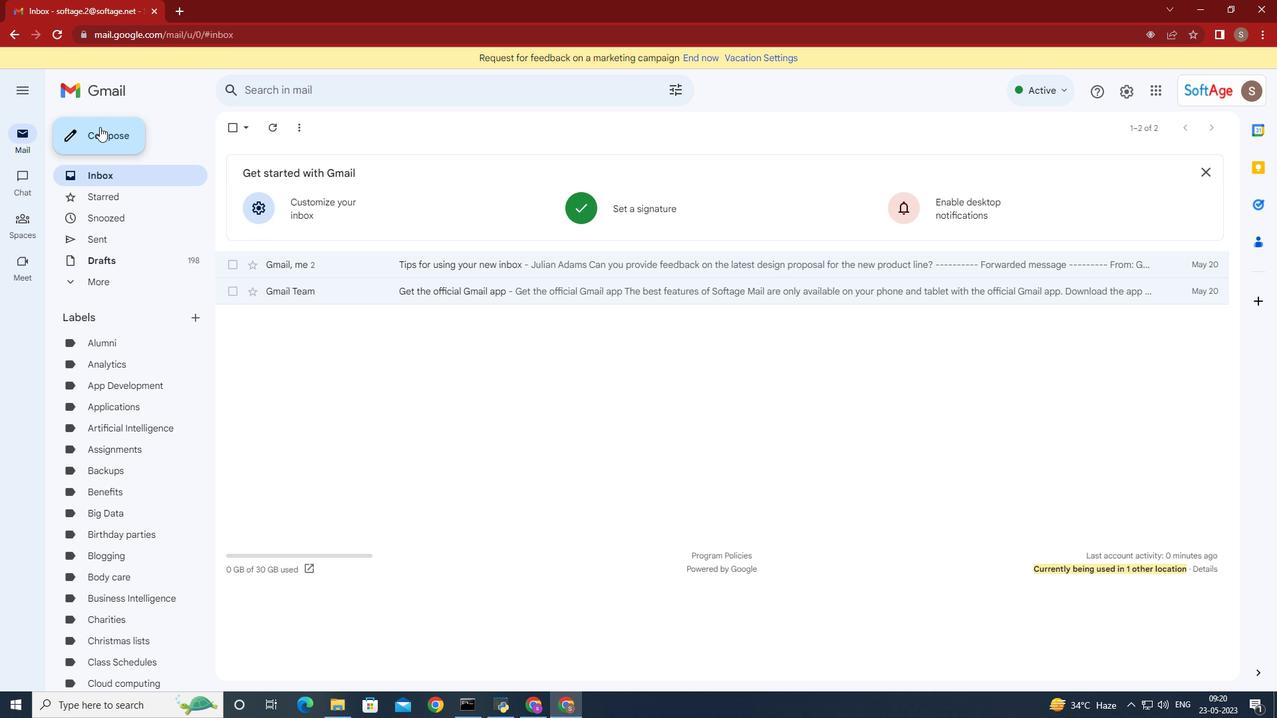 
Action: Mouse moved to (978, 387)
Screenshot: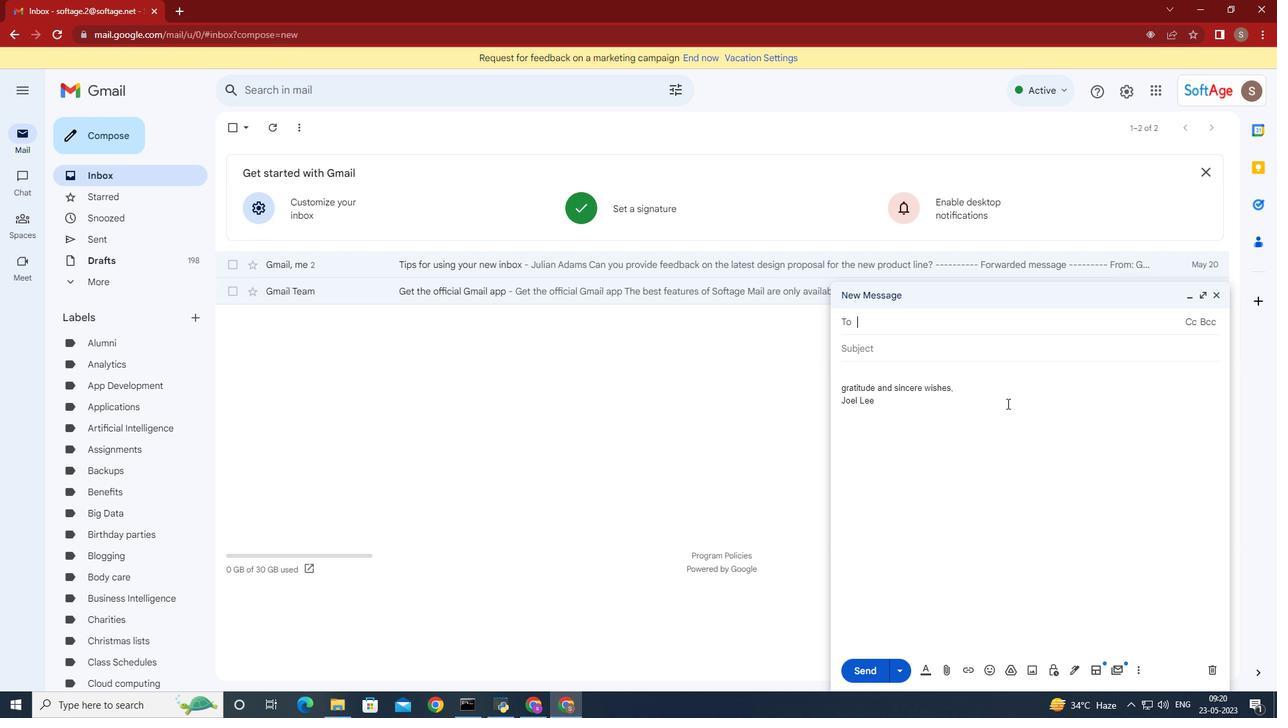 
Action: Key pressed <Key.shift>Softage.8
Screenshot: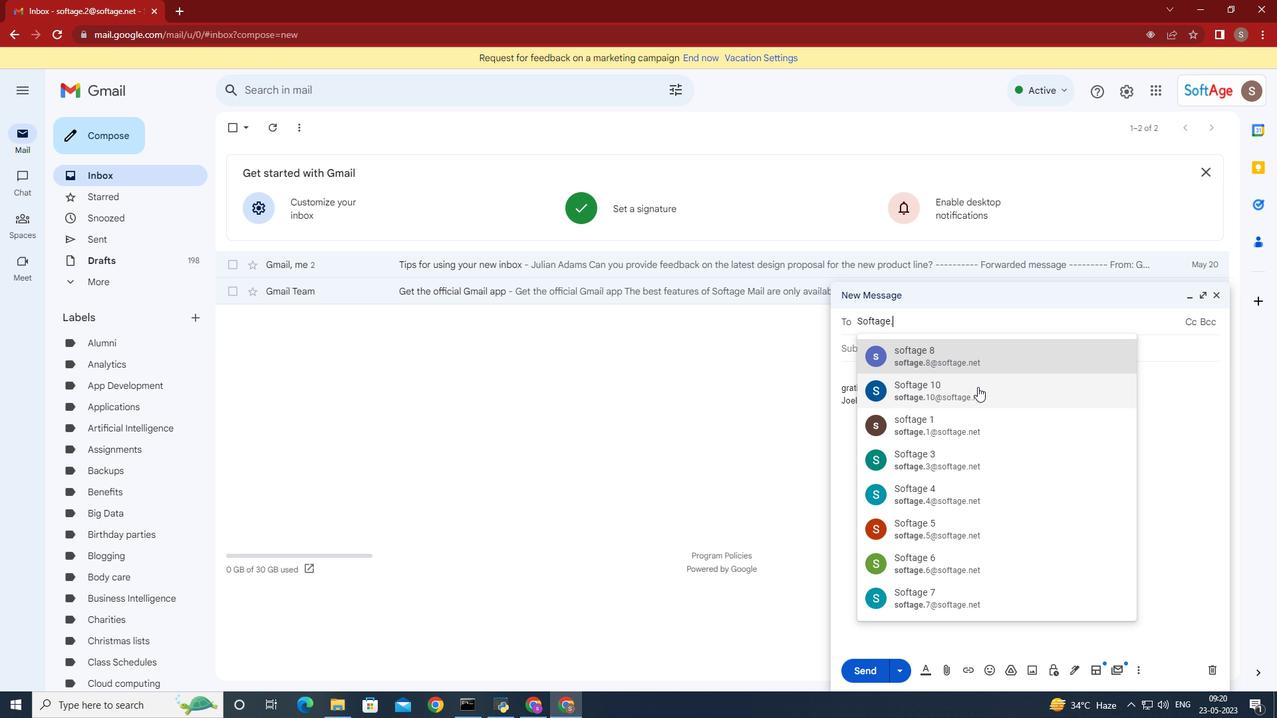 
Action: Mouse moved to (968, 346)
Screenshot: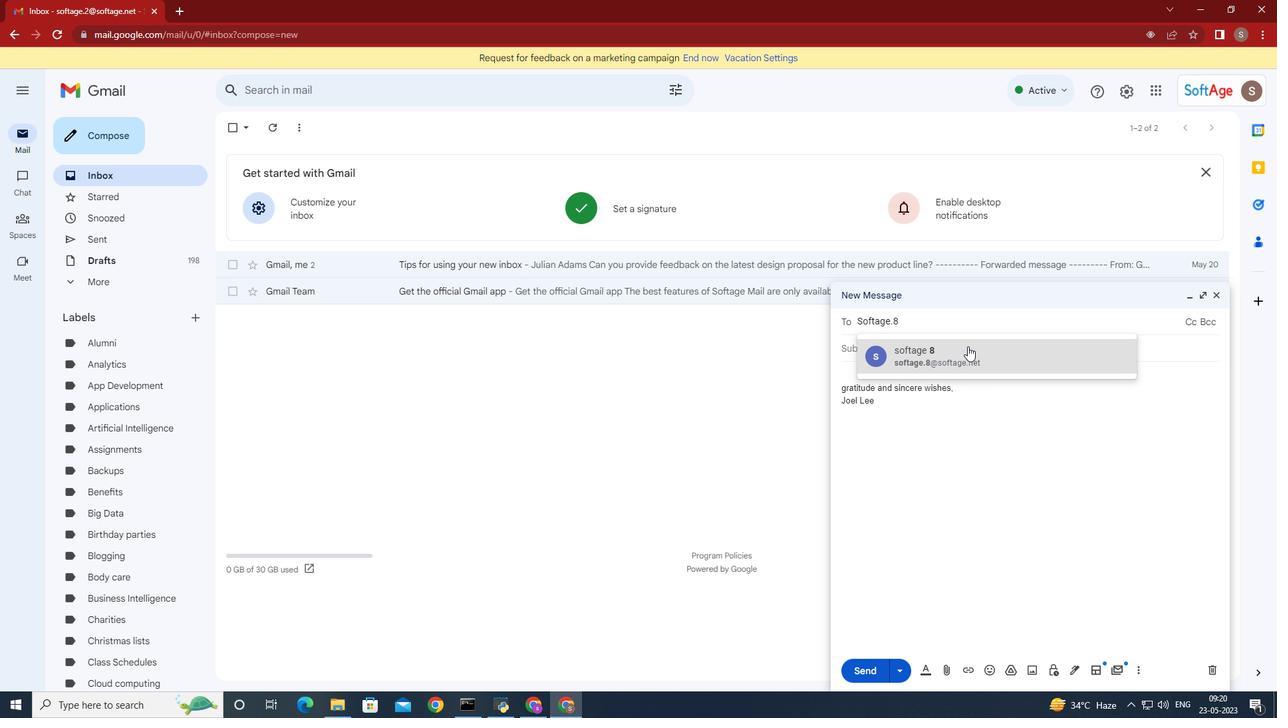 
Action: Mouse pressed left at (968, 346)
Screenshot: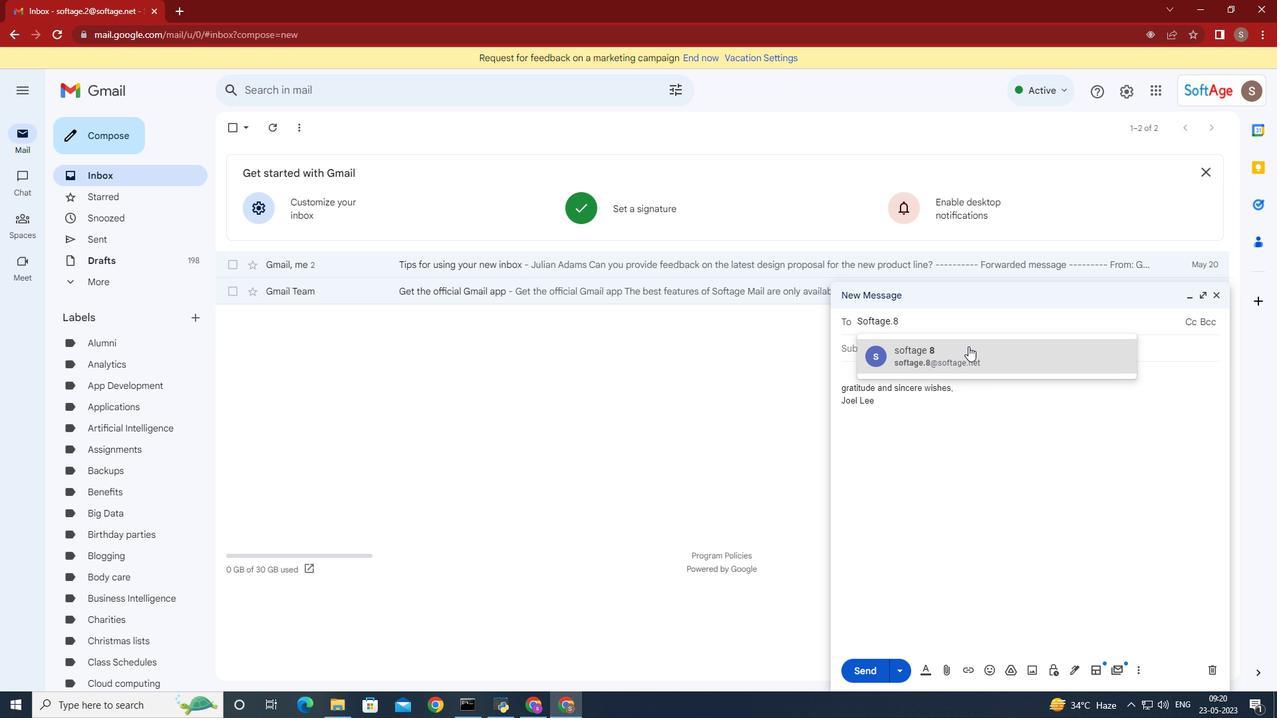 
Action: Mouse moved to (145, 366)
Screenshot: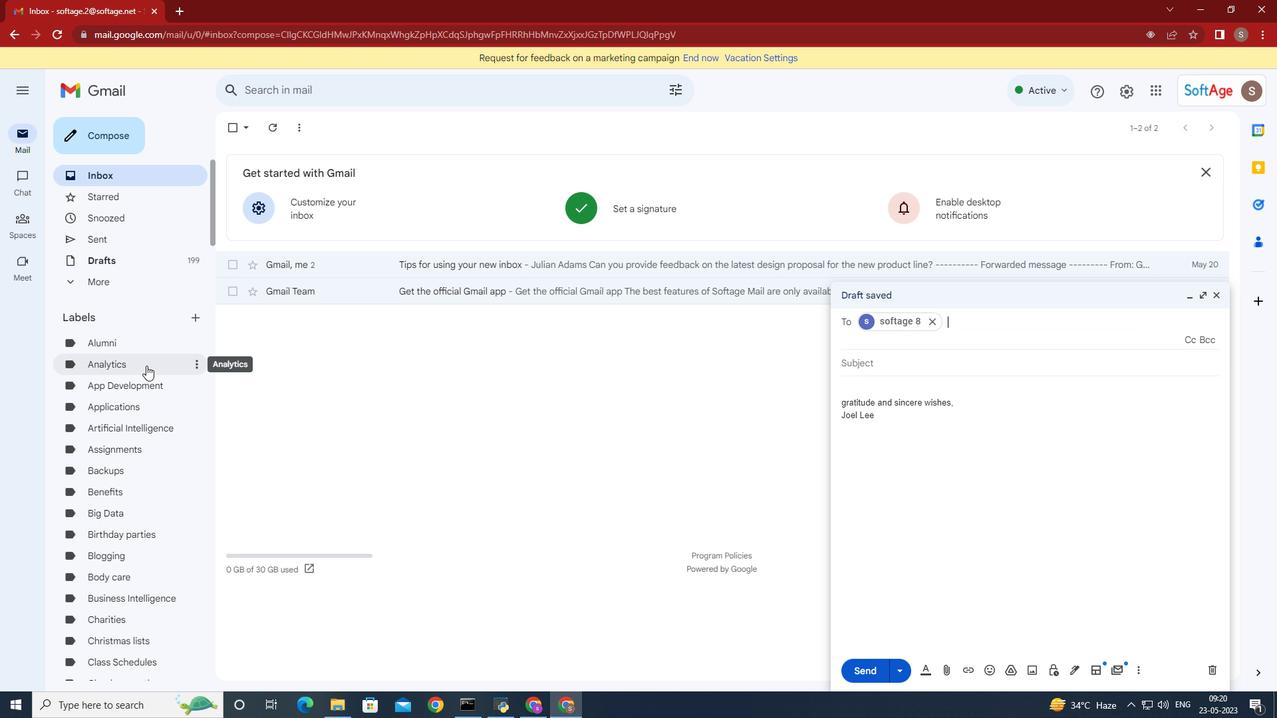 
Action: Mouse scrolled (145, 365) with delta (0, 0)
Screenshot: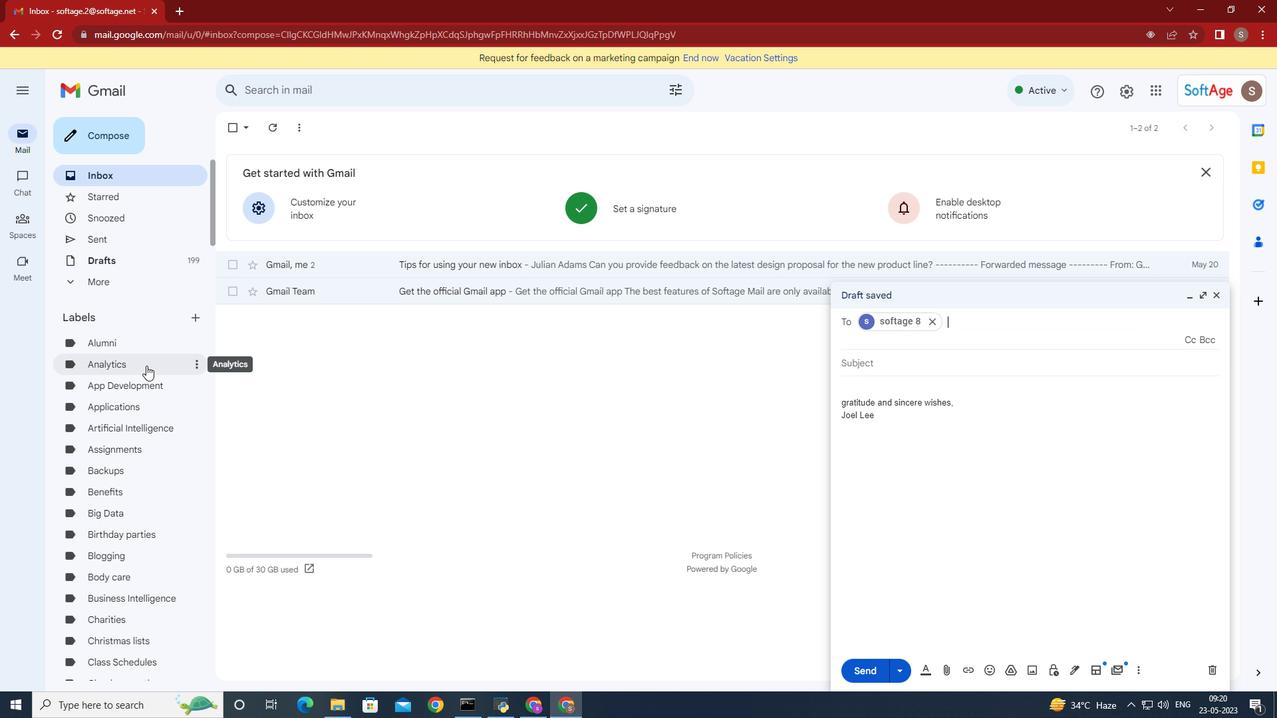 
Action: Mouse moved to (142, 371)
Screenshot: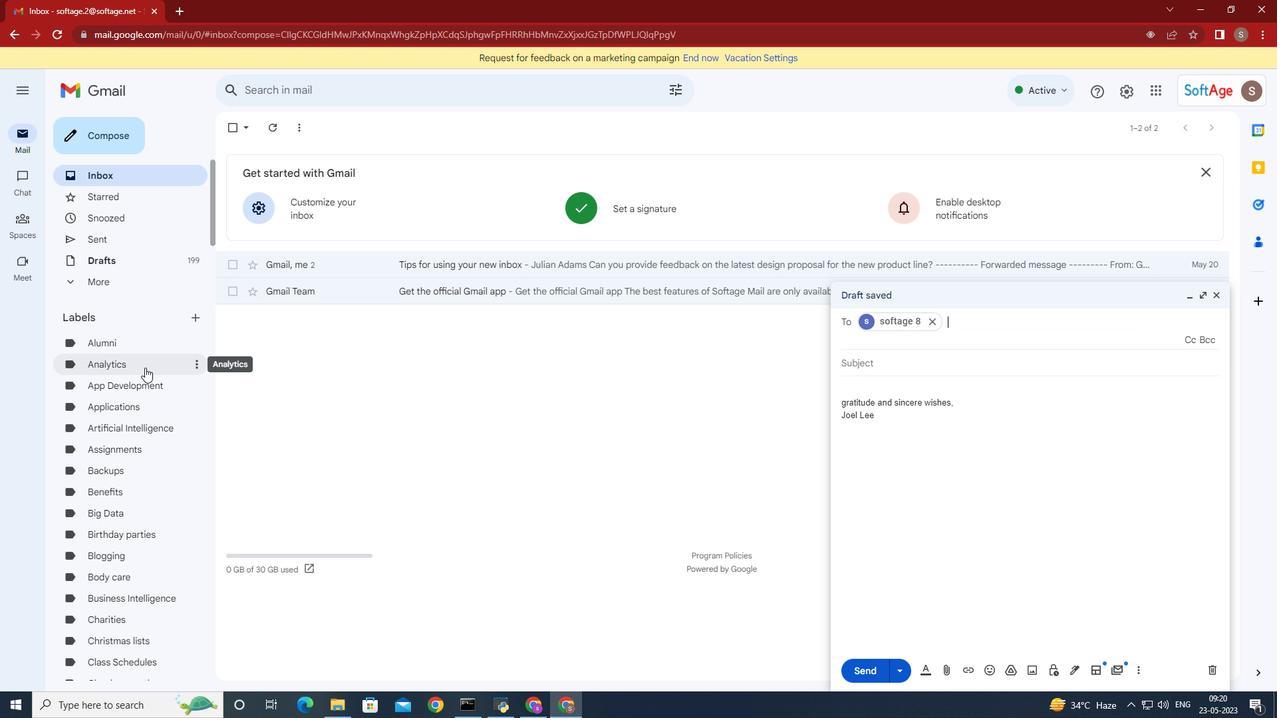 
Action: Mouse scrolled (142, 371) with delta (0, 0)
Screenshot: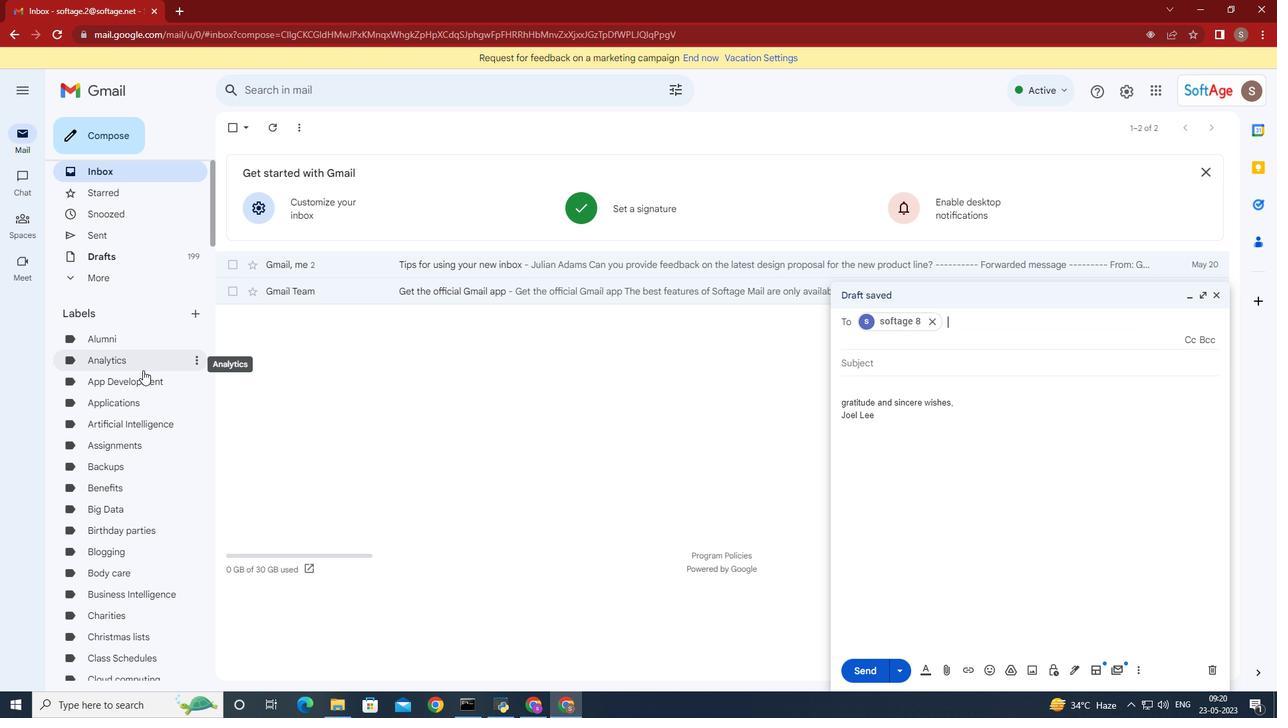 
Action: Mouse moved to (140, 375)
Screenshot: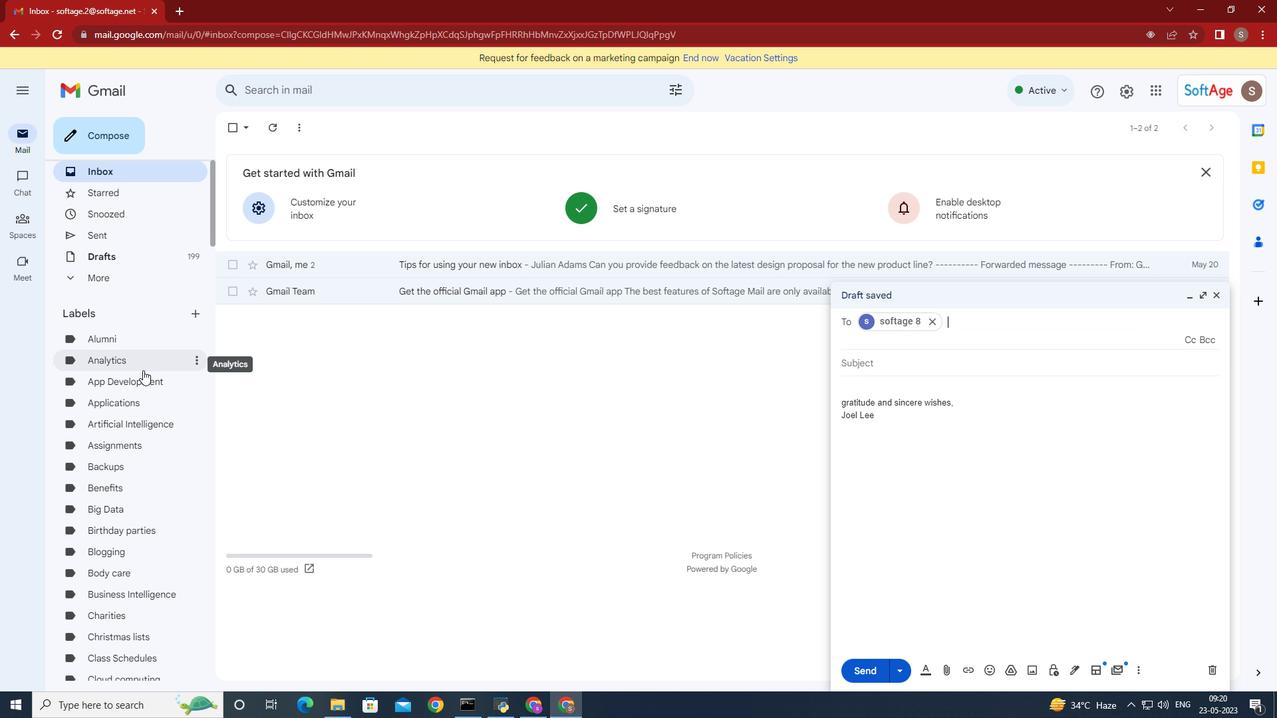 
Action: Mouse scrolled (140, 374) with delta (0, 0)
Screenshot: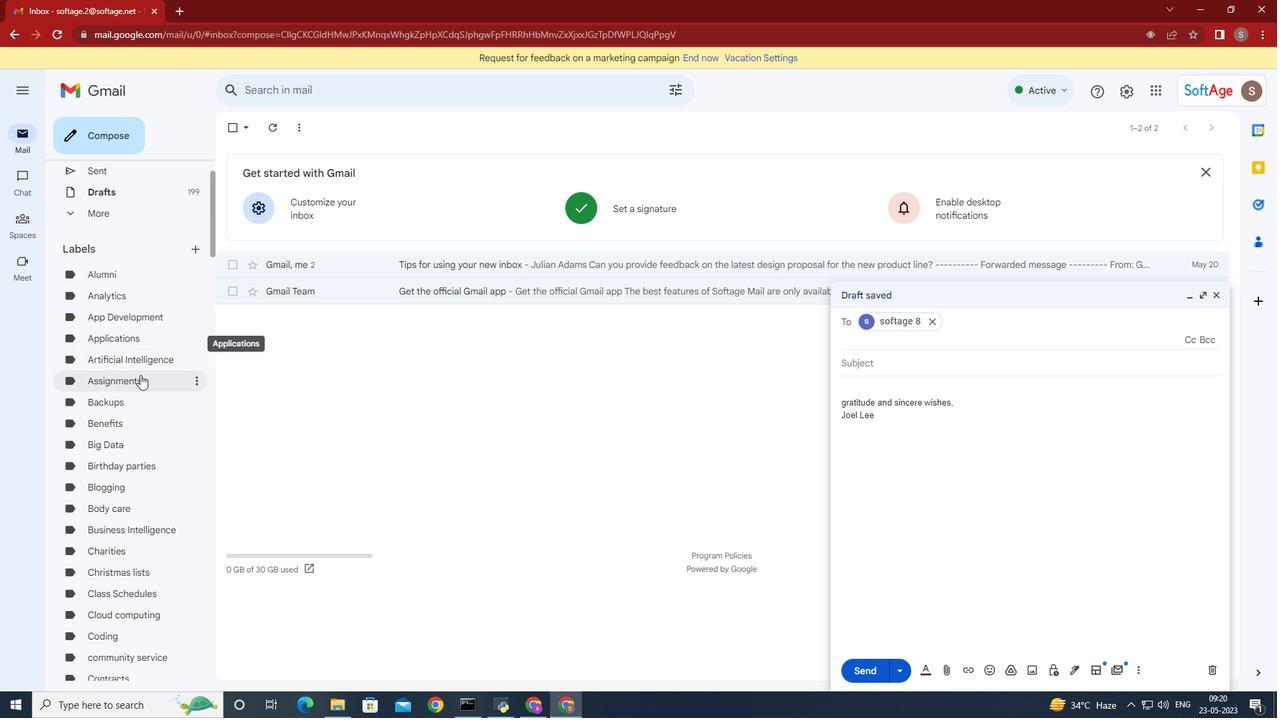
Action: Mouse moved to (196, 357)
Screenshot: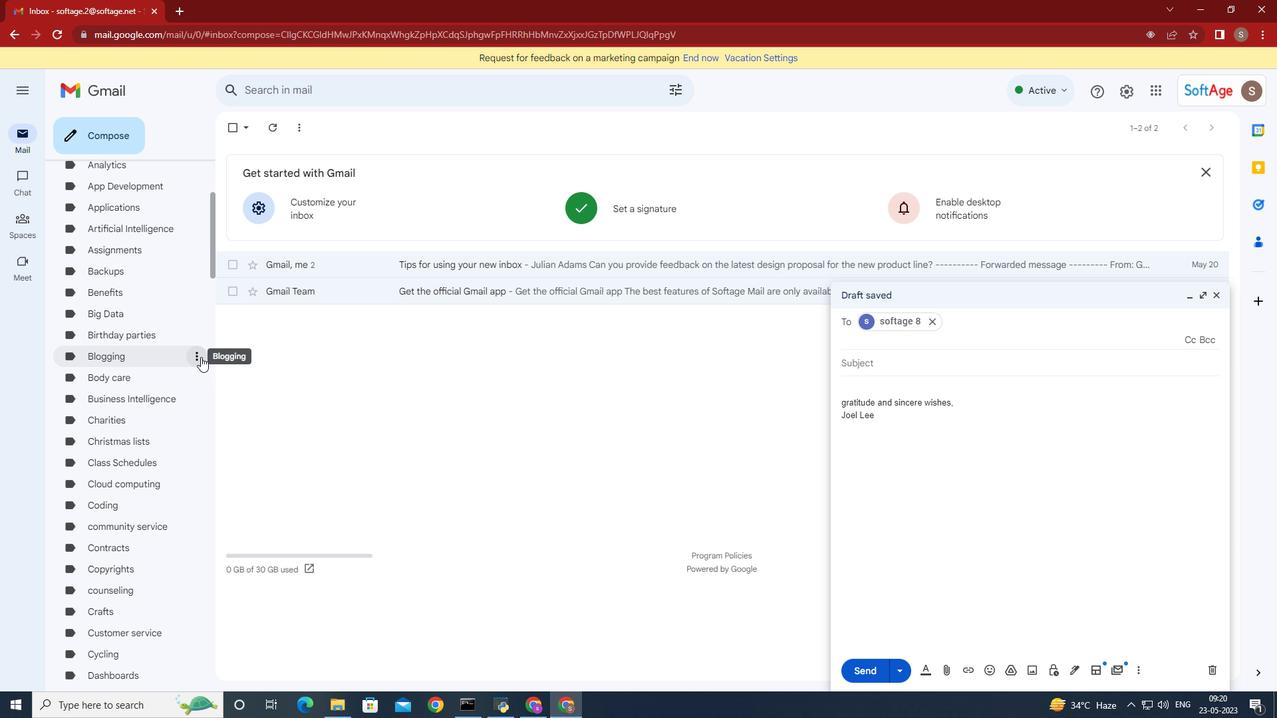 
Action: Mouse pressed left at (196, 357)
Screenshot: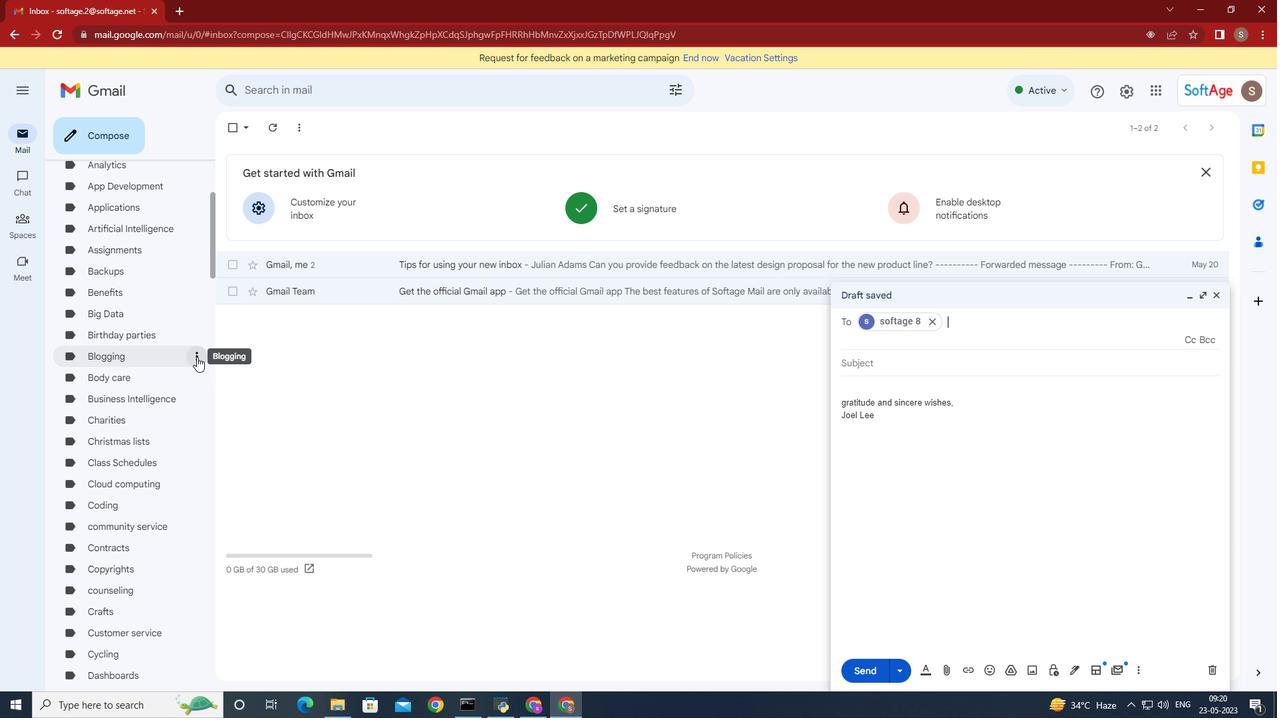 
Action: Mouse moved to (316, 524)
Screenshot: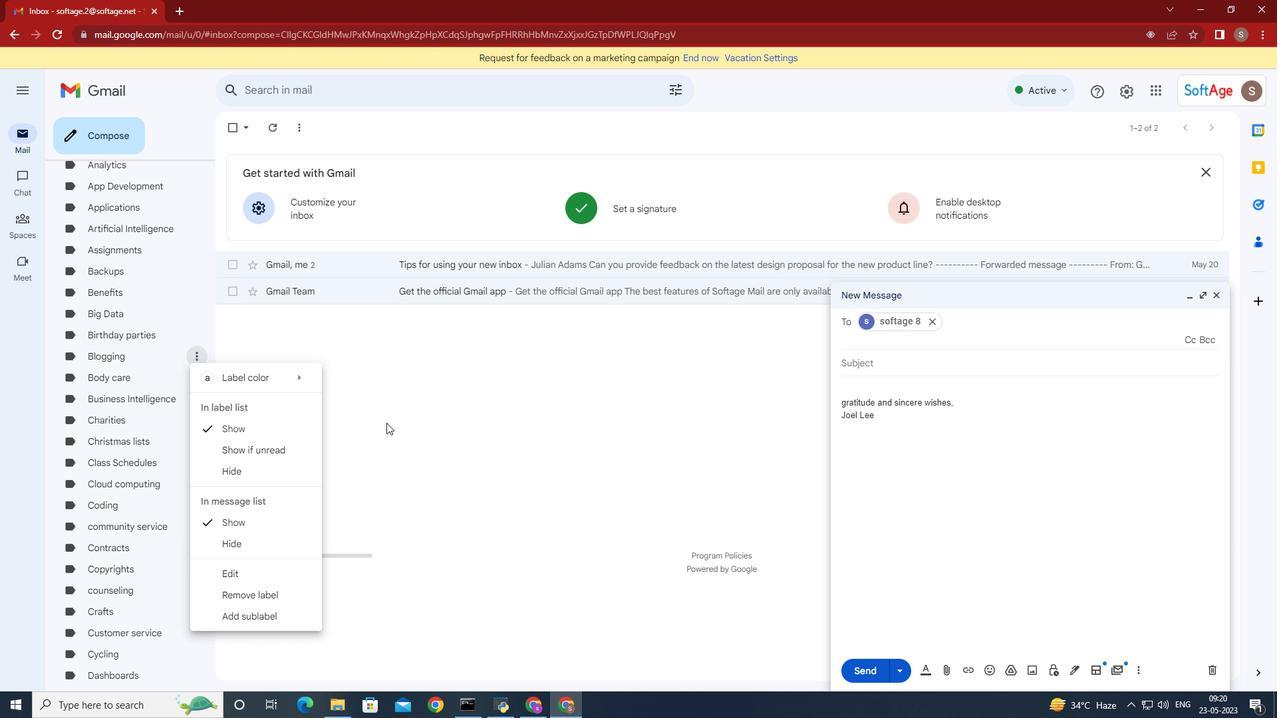 
Action: Mouse scrolled (316, 523) with delta (0, 0)
Screenshot: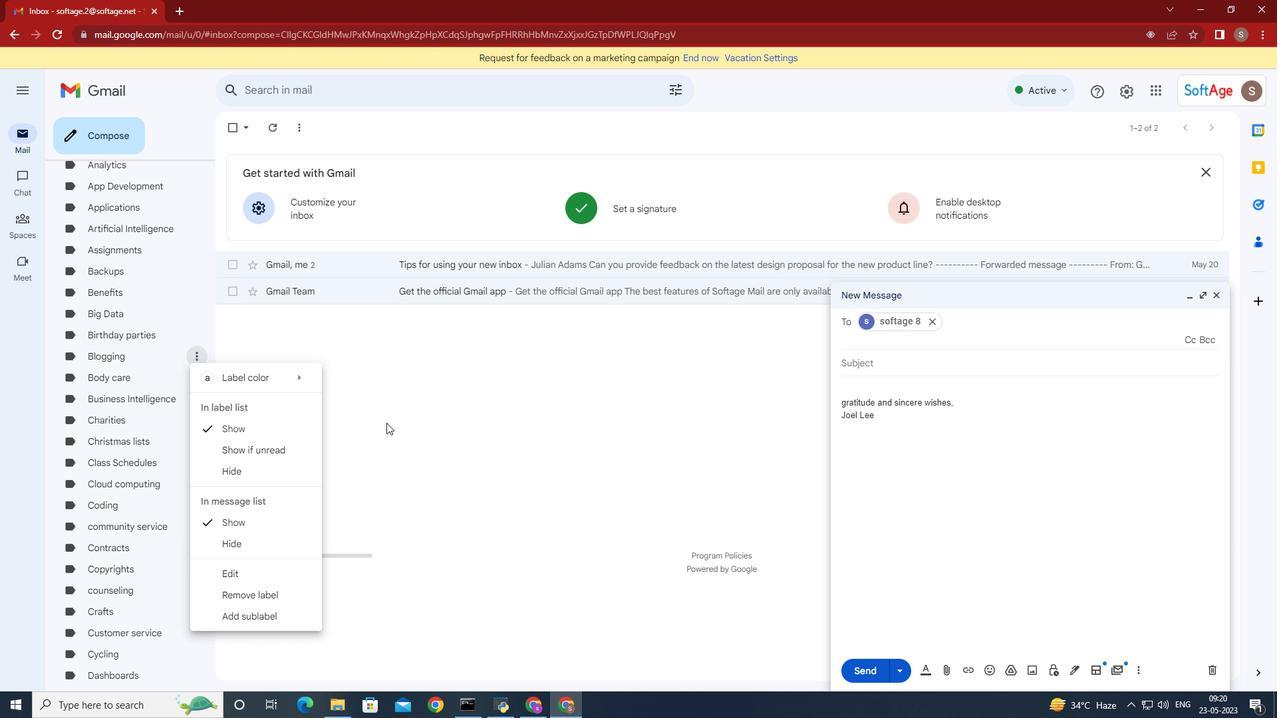 
Action: Mouse moved to (268, 594)
Screenshot: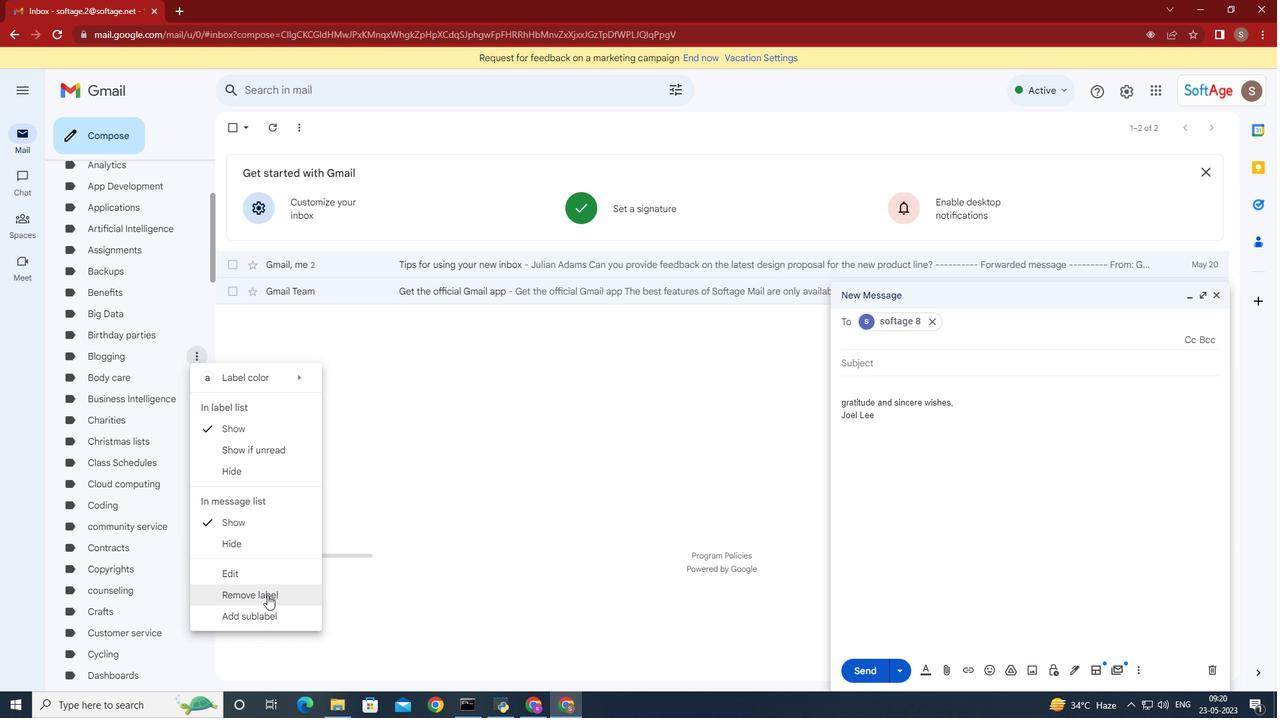 
Action: Mouse pressed left at (268, 594)
Screenshot: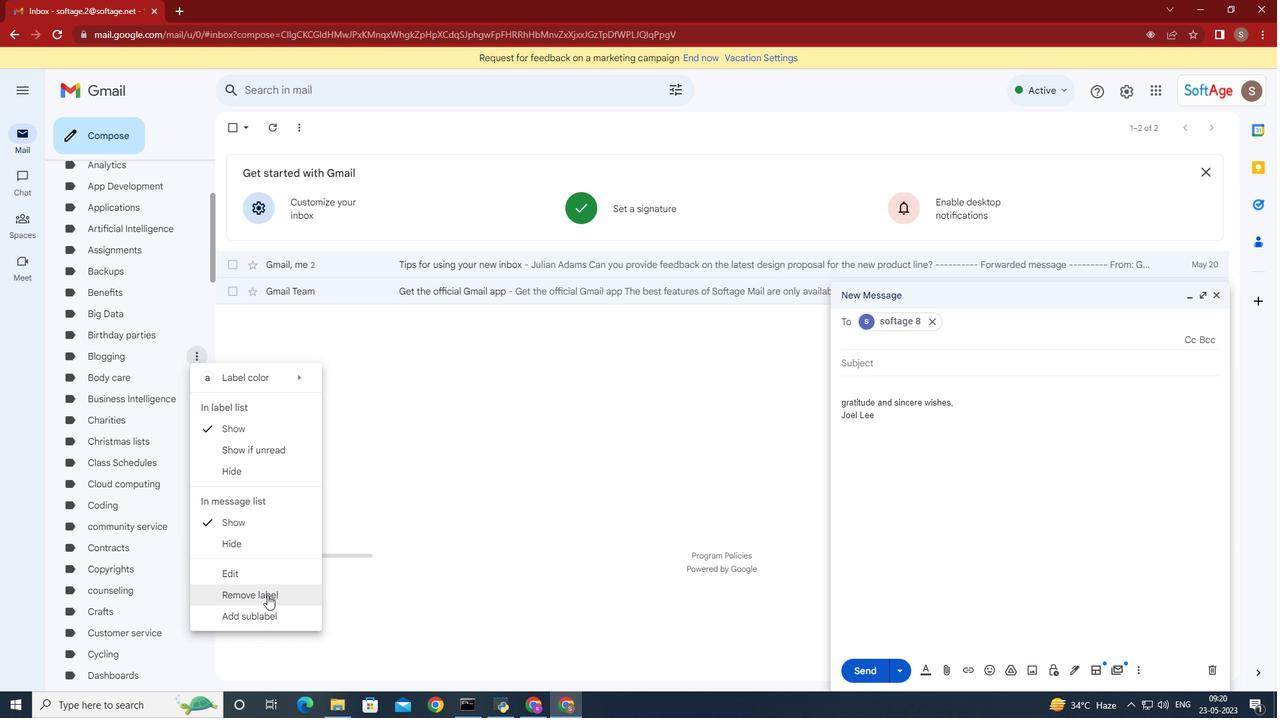 
Action: Mouse moved to (773, 397)
Screenshot: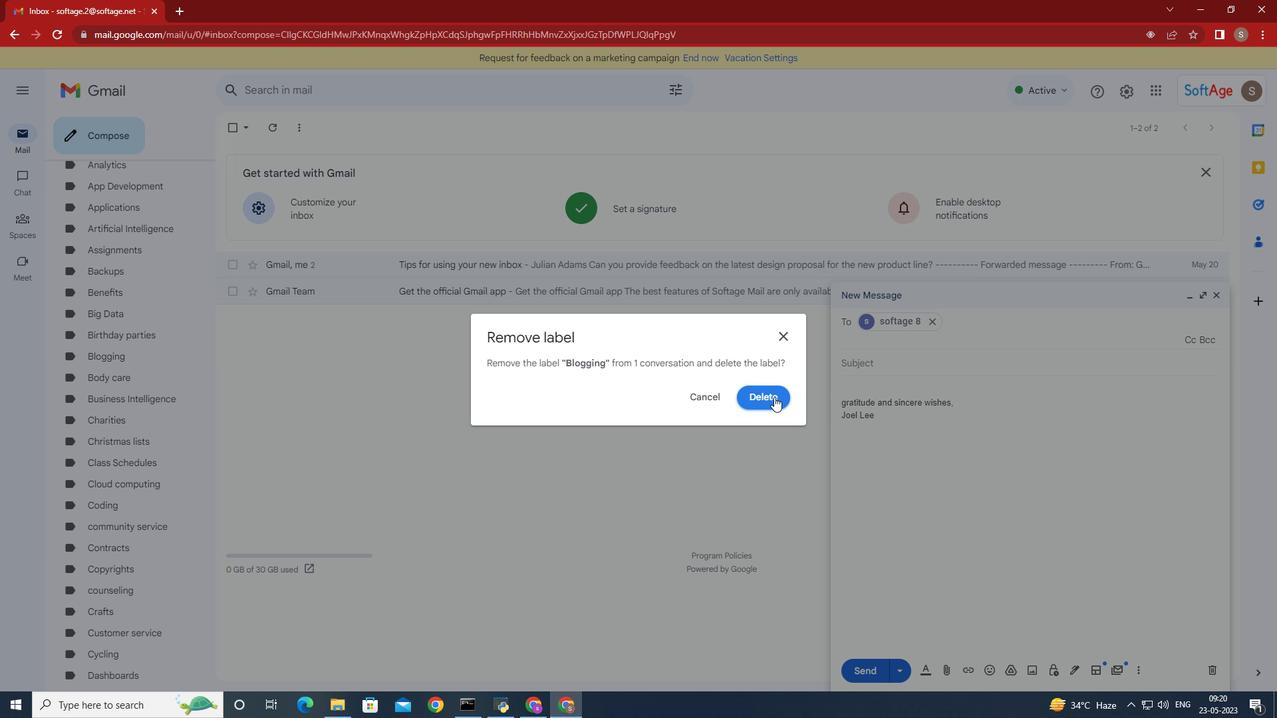 
Action: Mouse pressed left at (773, 397)
Screenshot: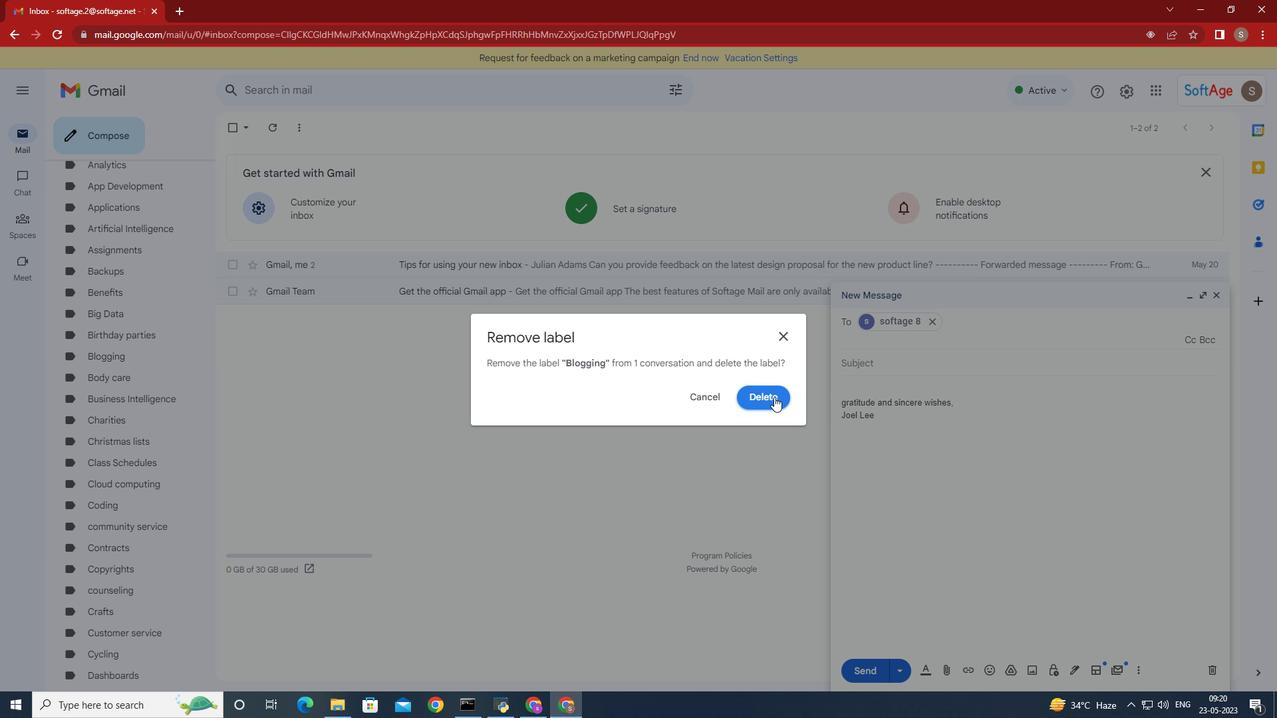 
Action: Mouse moved to (190, 391)
Screenshot: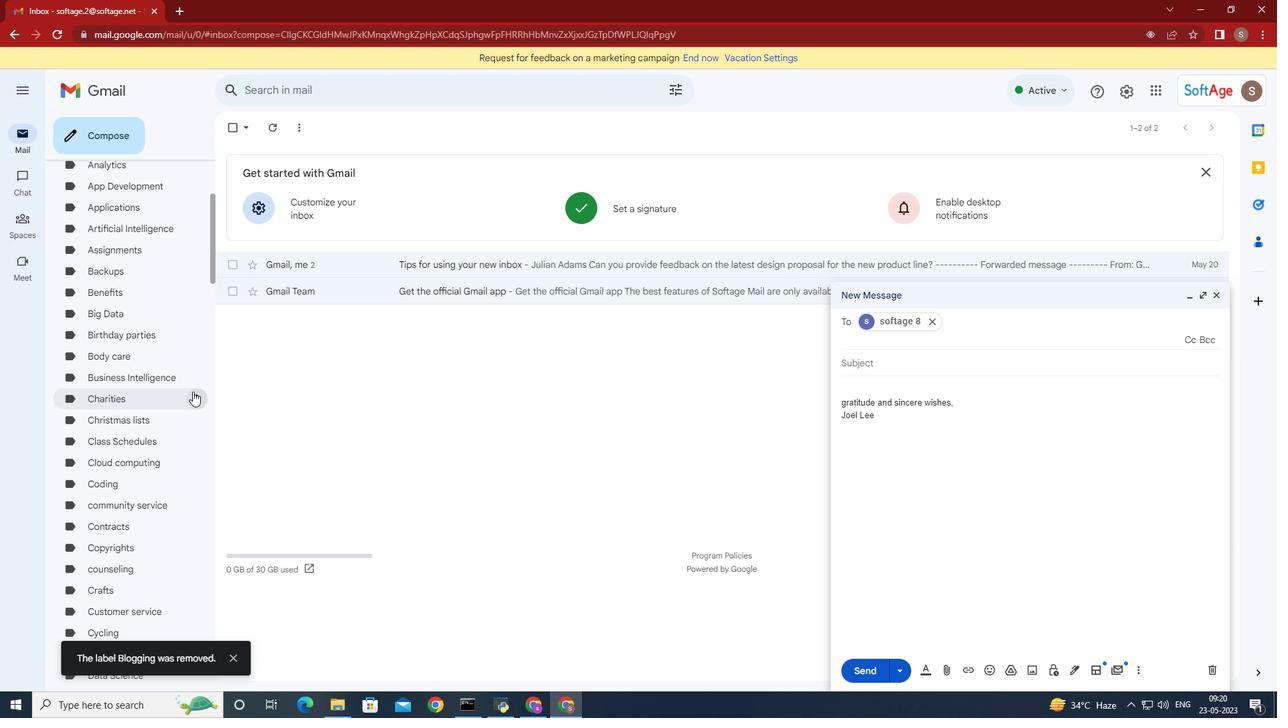 
Action: Mouse scrolled (190, 392) with delta (0, 0)
Screenshot: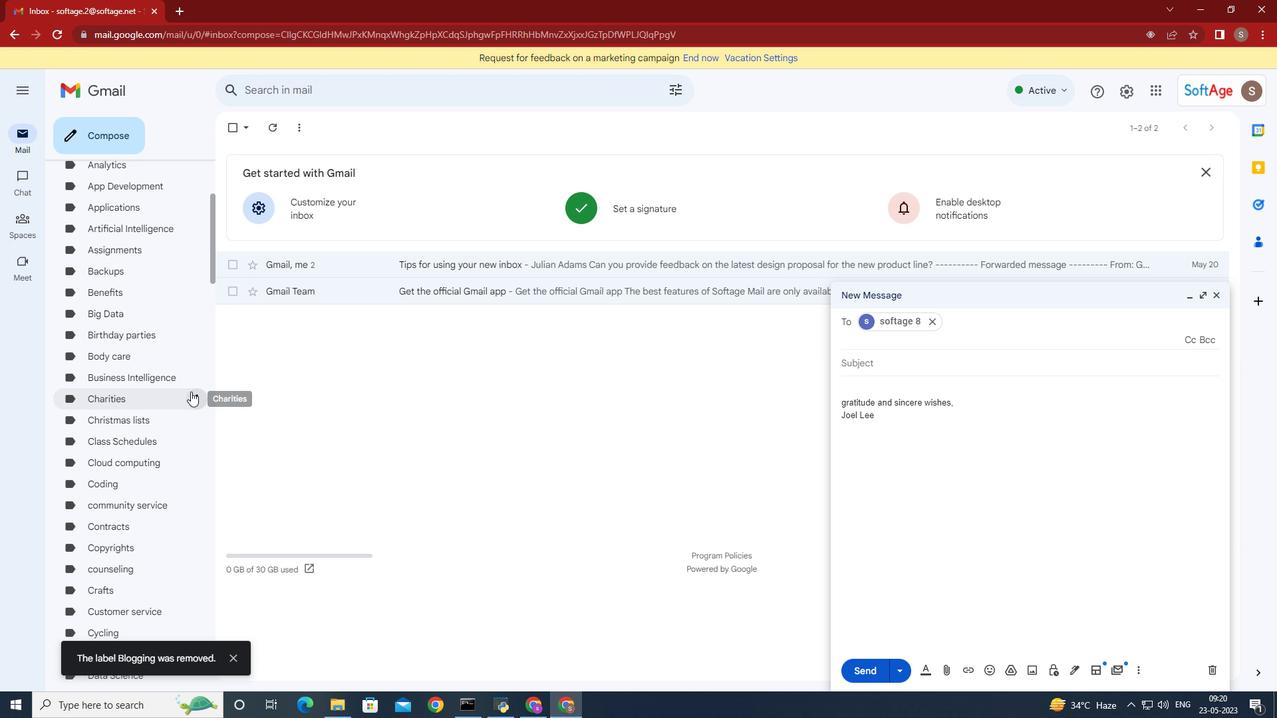 
Action: Mouse moved to (190, 391)
Screenshot: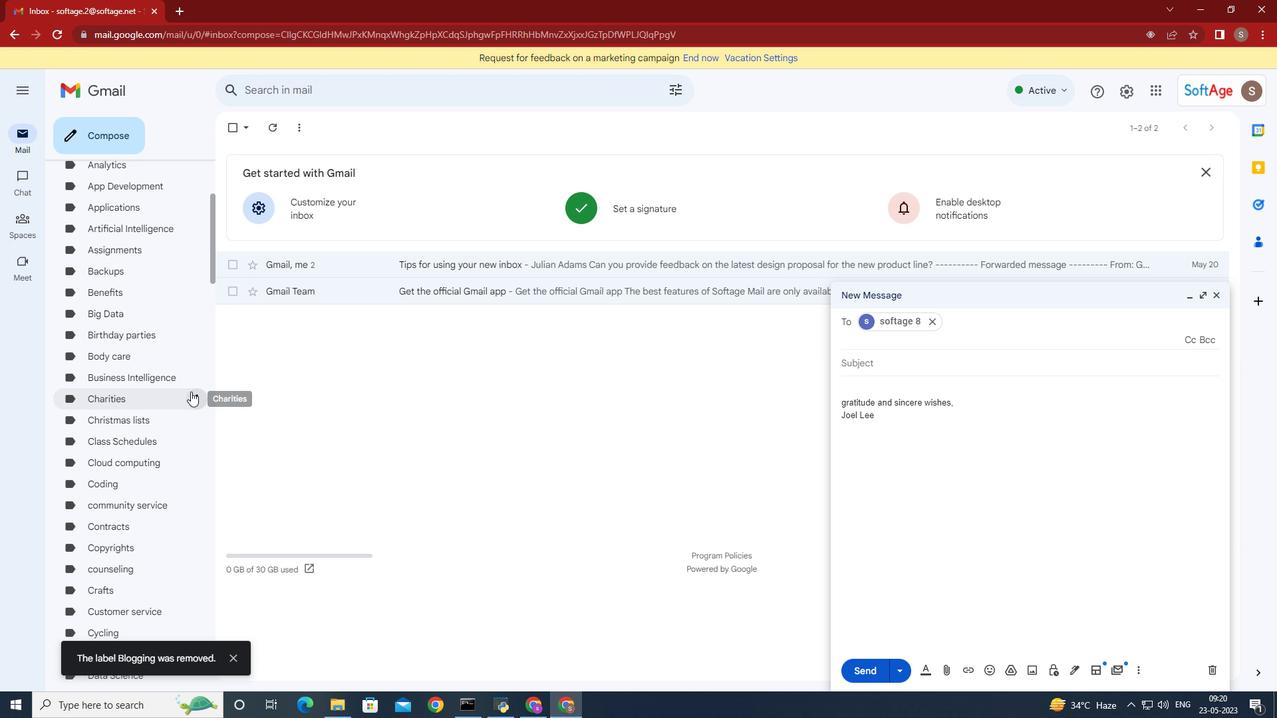 
Action: Mouse scrolled (190, 392) with delta (0, 0)
Screenshot: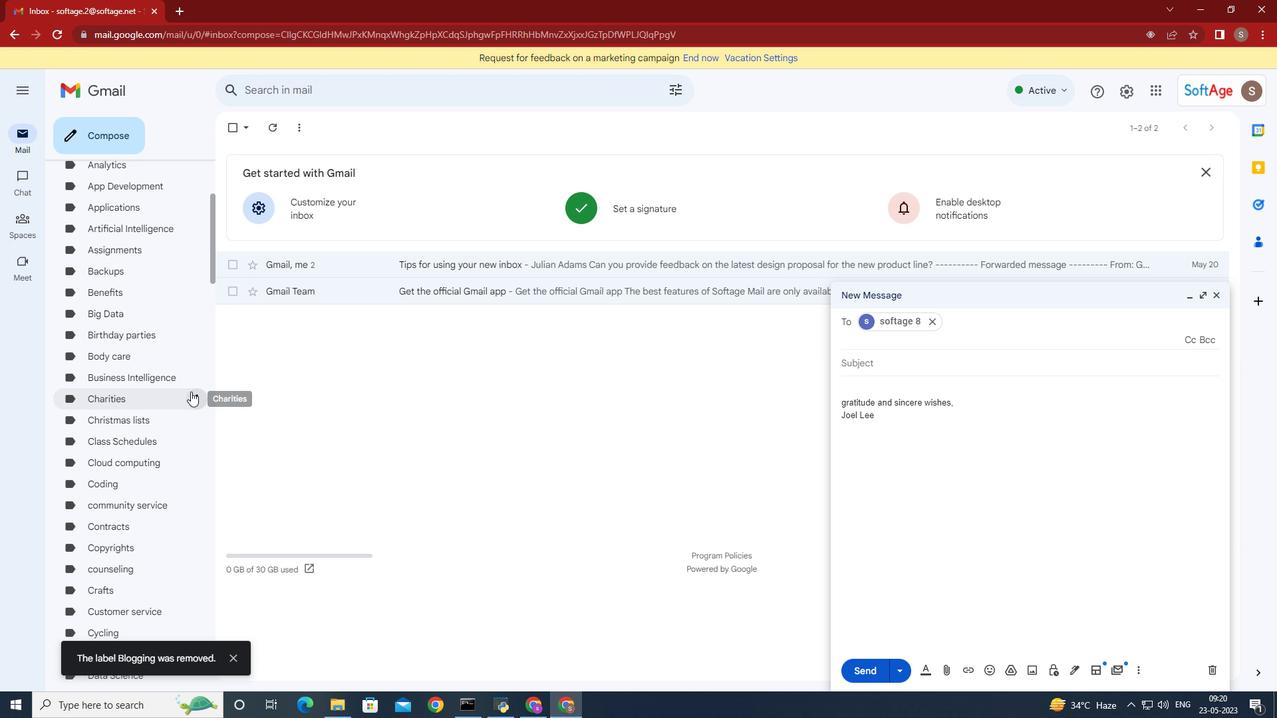 
Action: Mouse scrolled (190, 392) with delta (0, 0)
Screenshot: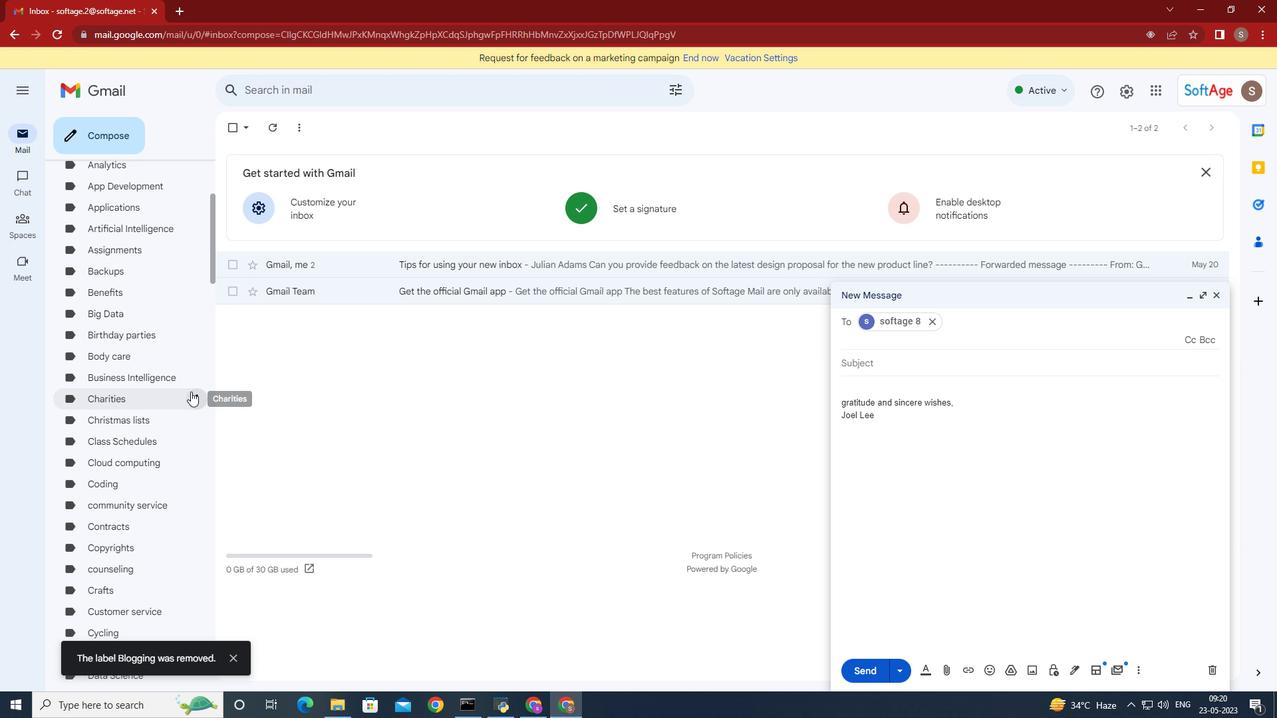 
Action: Mouse scrolled (190, 392) with delta (0, 0)
Screenshot: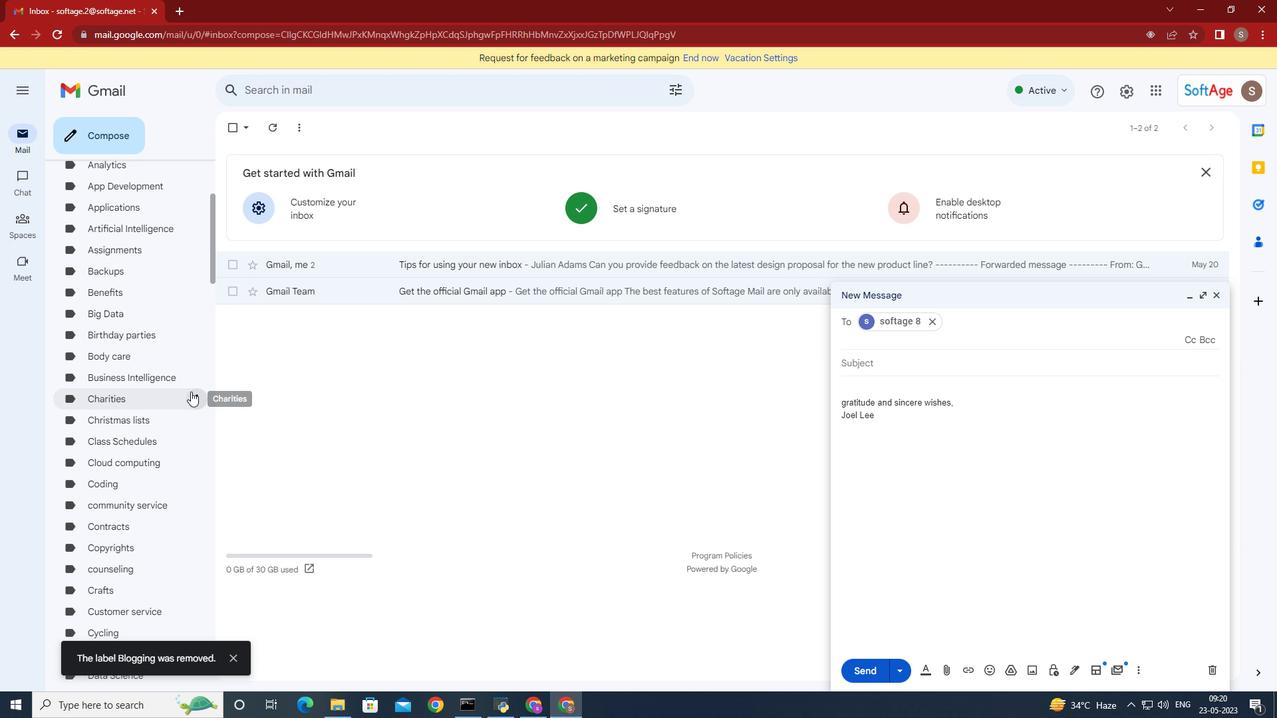 
Action: Mouse scrolled (190, 392) with delta (0, 0)
Screenshot: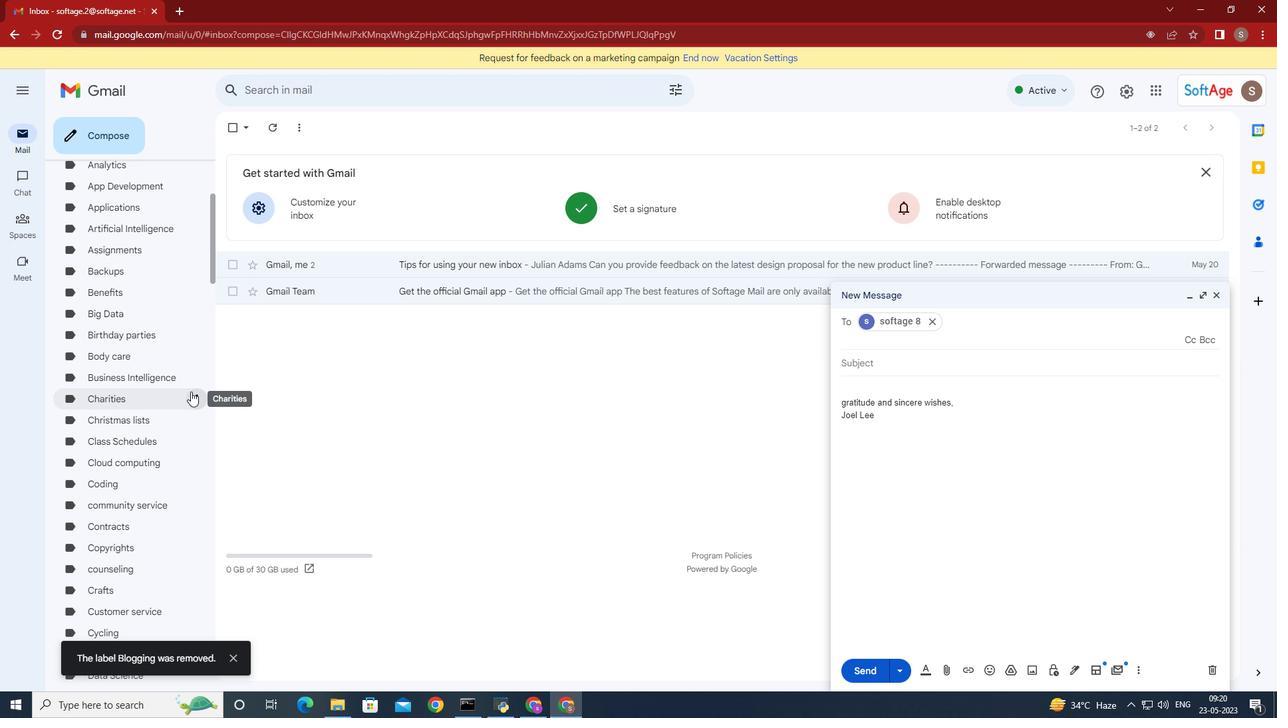 
Action: Mouse scrolled (190, 392) with delta (0, 0)
Screenshot: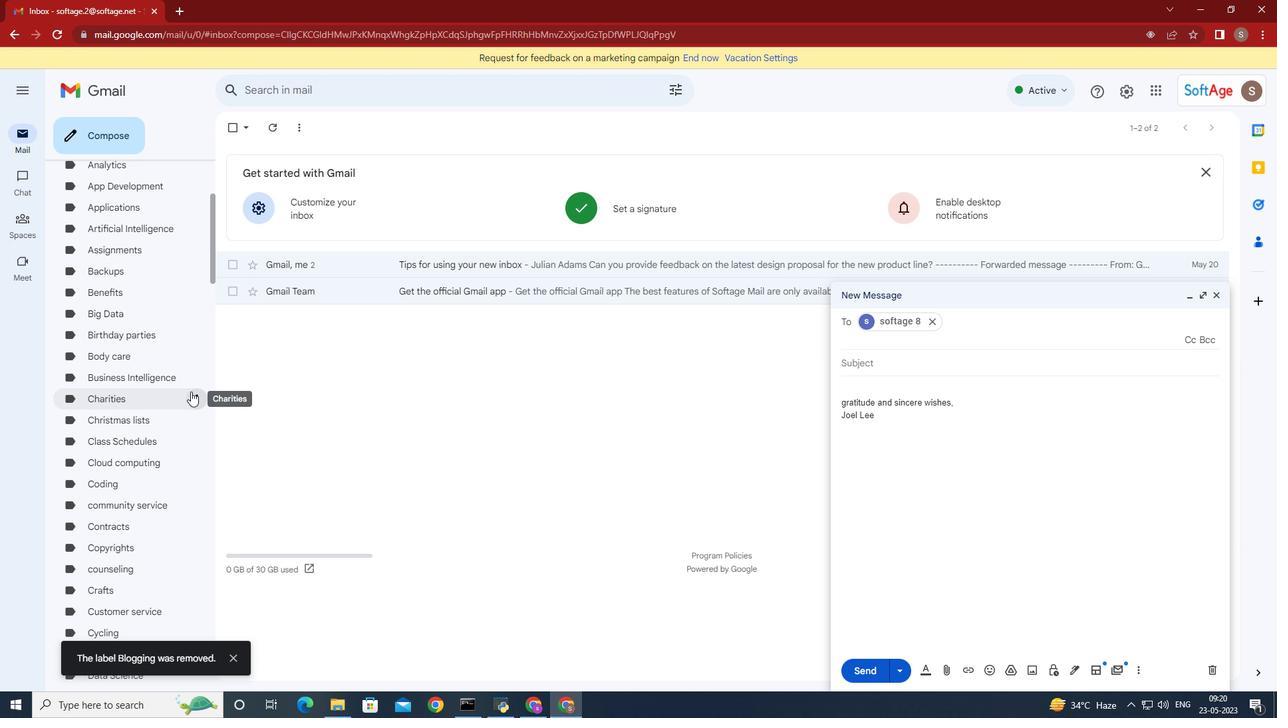 
Action: Mouse moved to (190, 391)
Screenshot: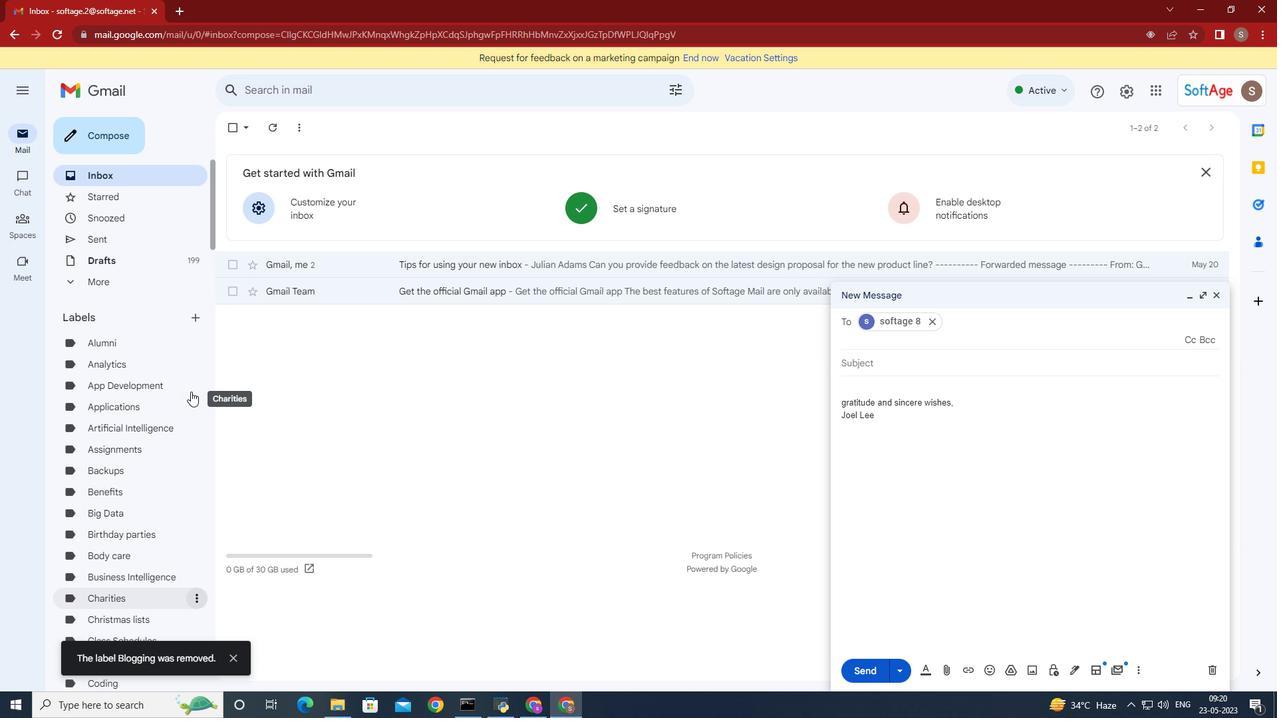 
Action: Mouse scrolled (190, 391) with delta (0, 0)
Screenshot: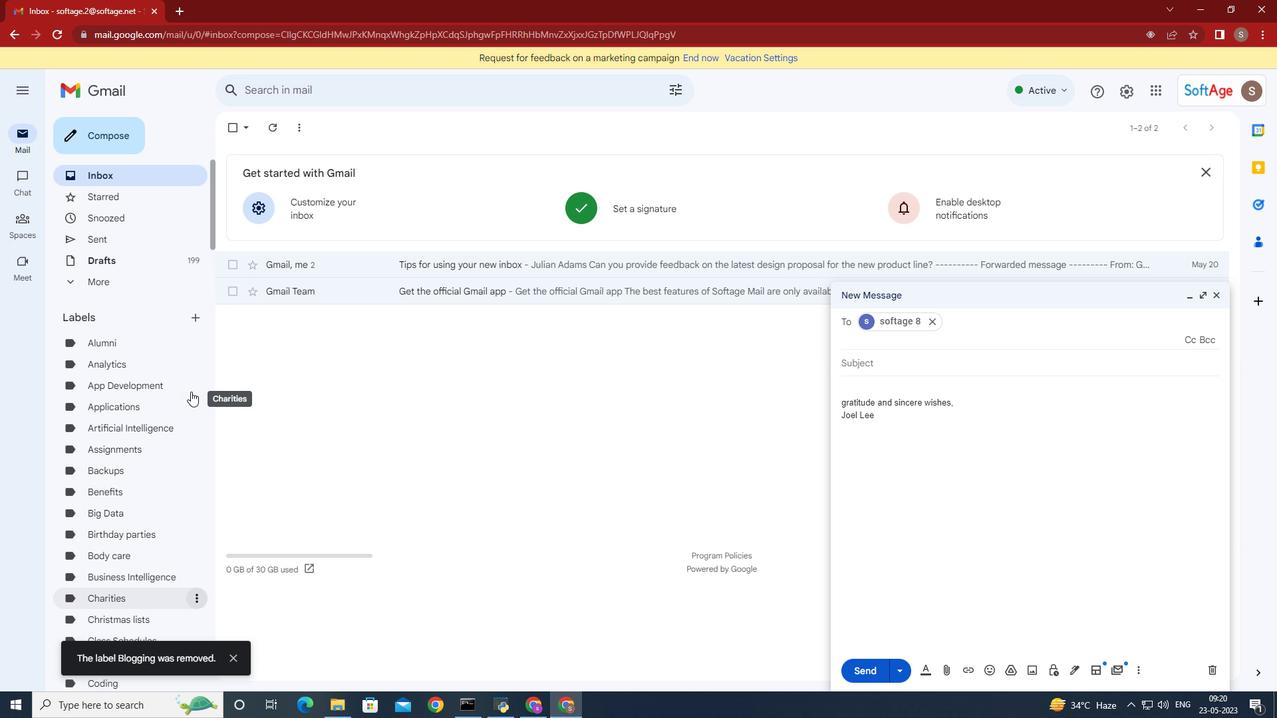 
Action: Mouse scrolled (190, 391) with delta (0, 0)
Screenshot: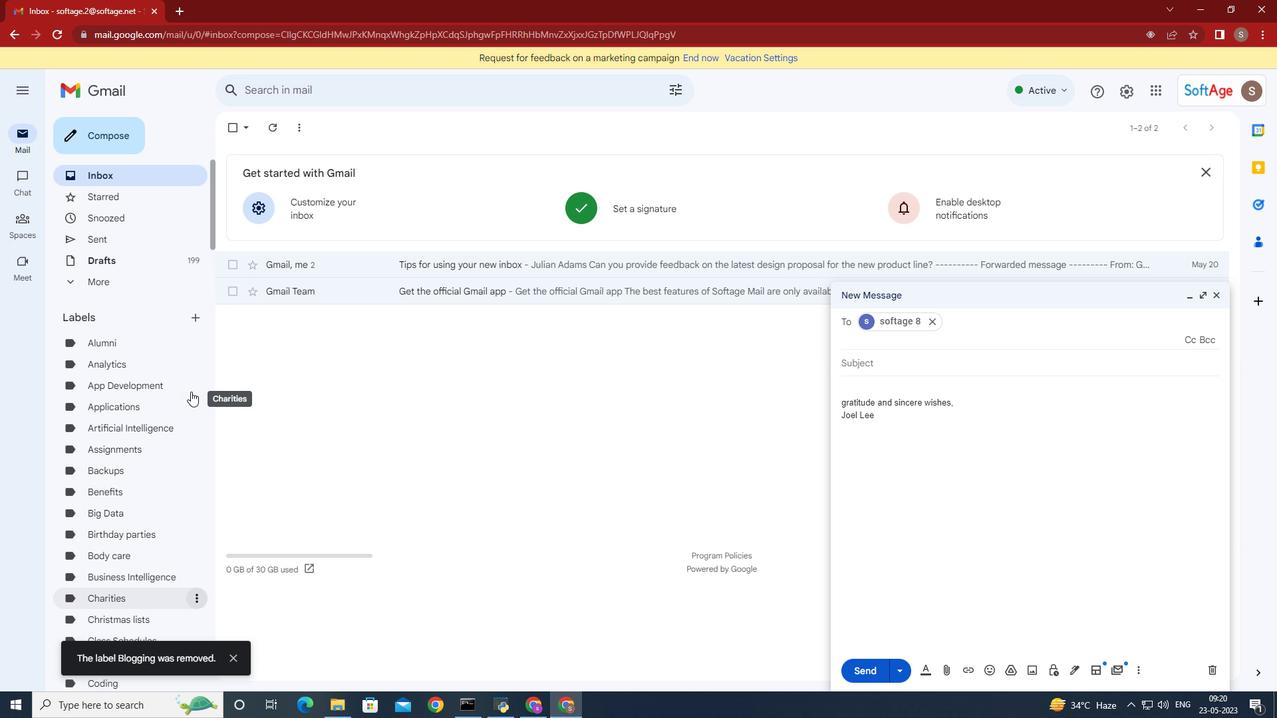 
Action: Mouse scrolled (190, 391) with delta (0, 0)
Screenshot: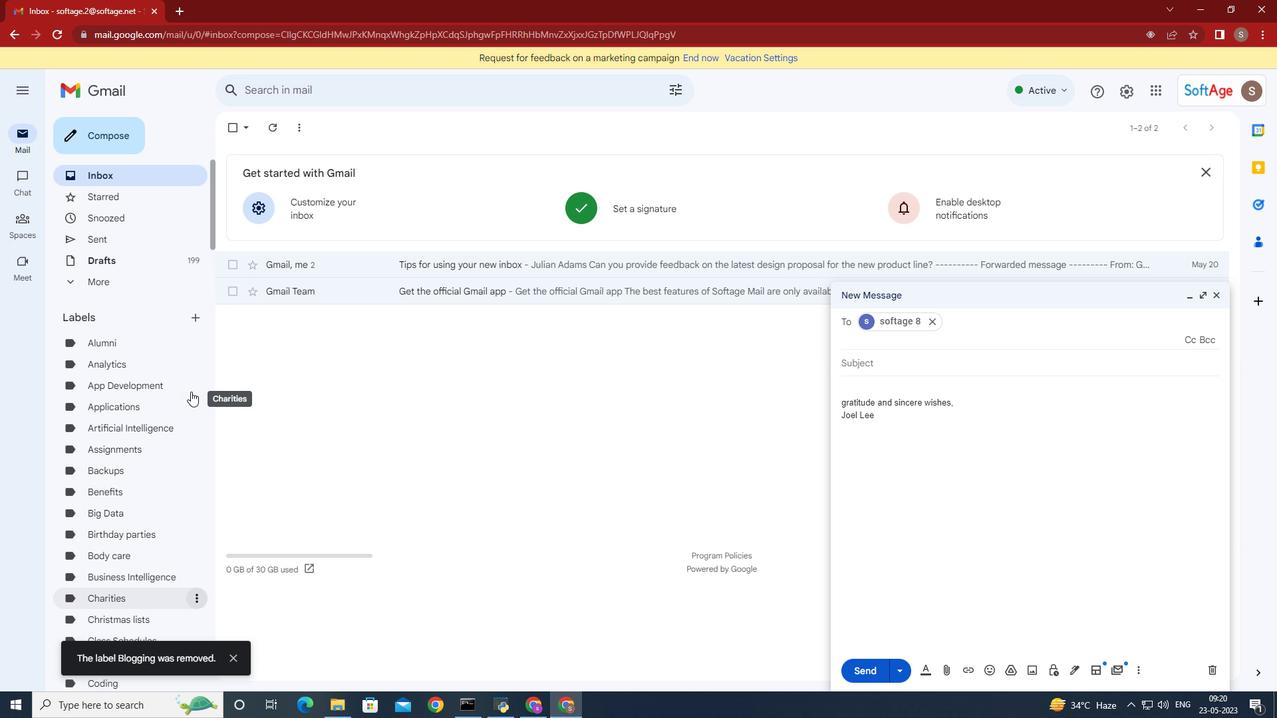
Action: Mouse moved to (191, 316)
Screenshot: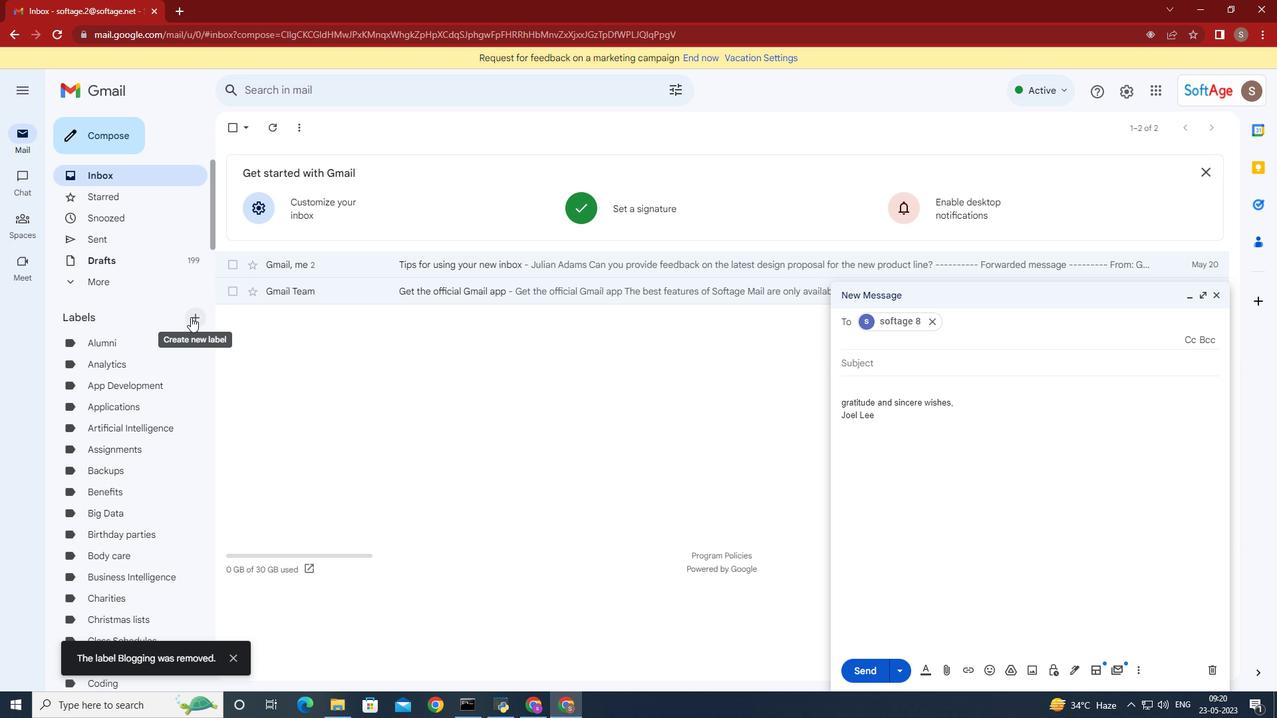 
Action: Mouse pressed left at (191, 316)
Screenshot: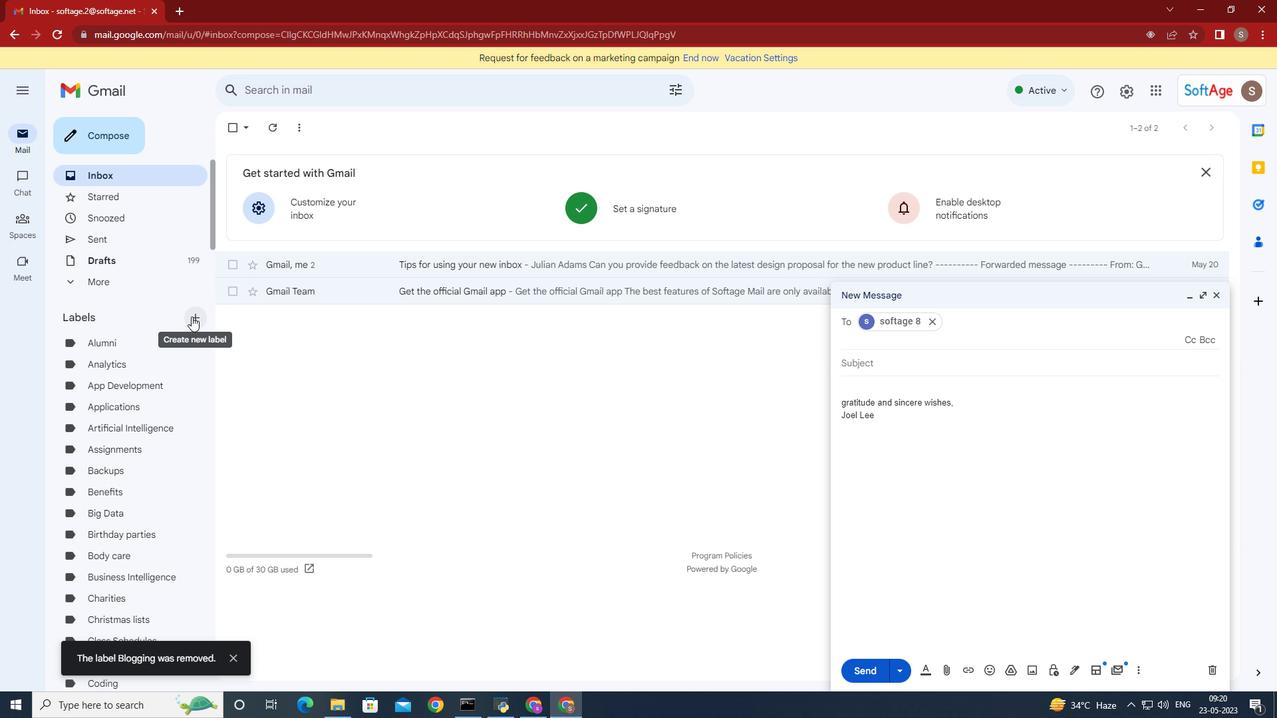 
Action: Mouse moved to (368, 346)
Screenshot: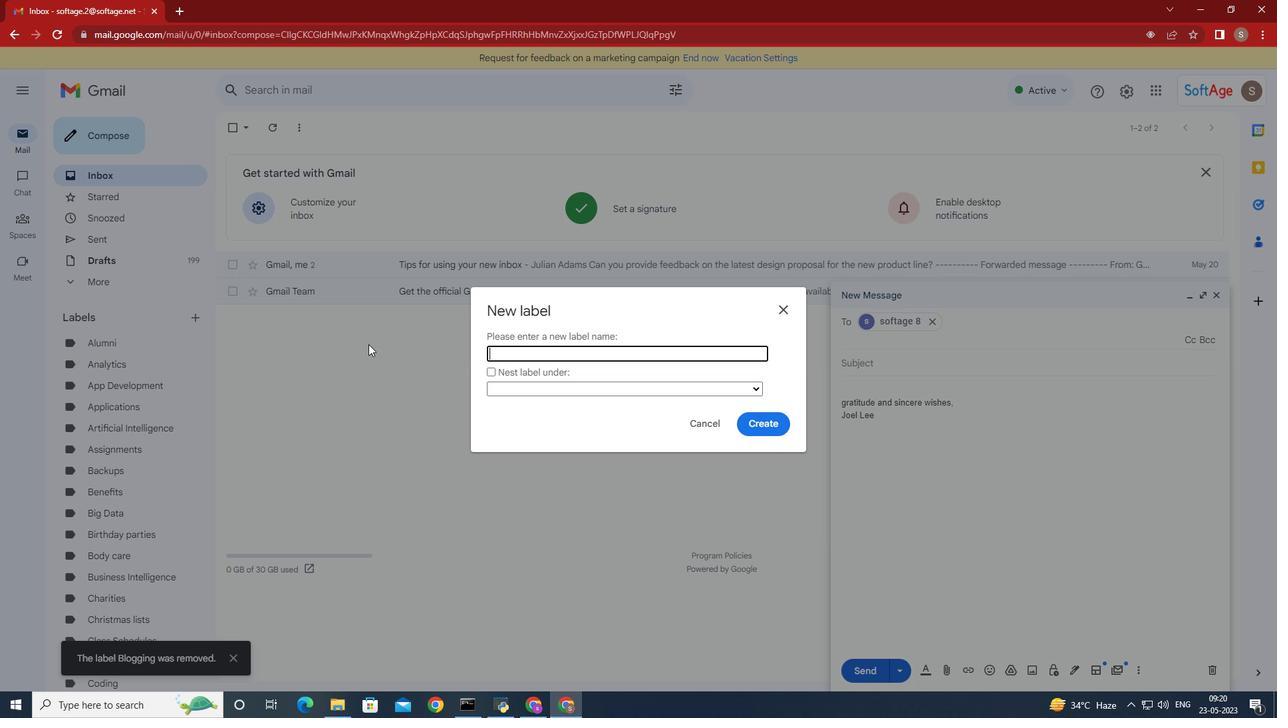
Action: Key pressed <Key.shift>Blogging
Screenshot: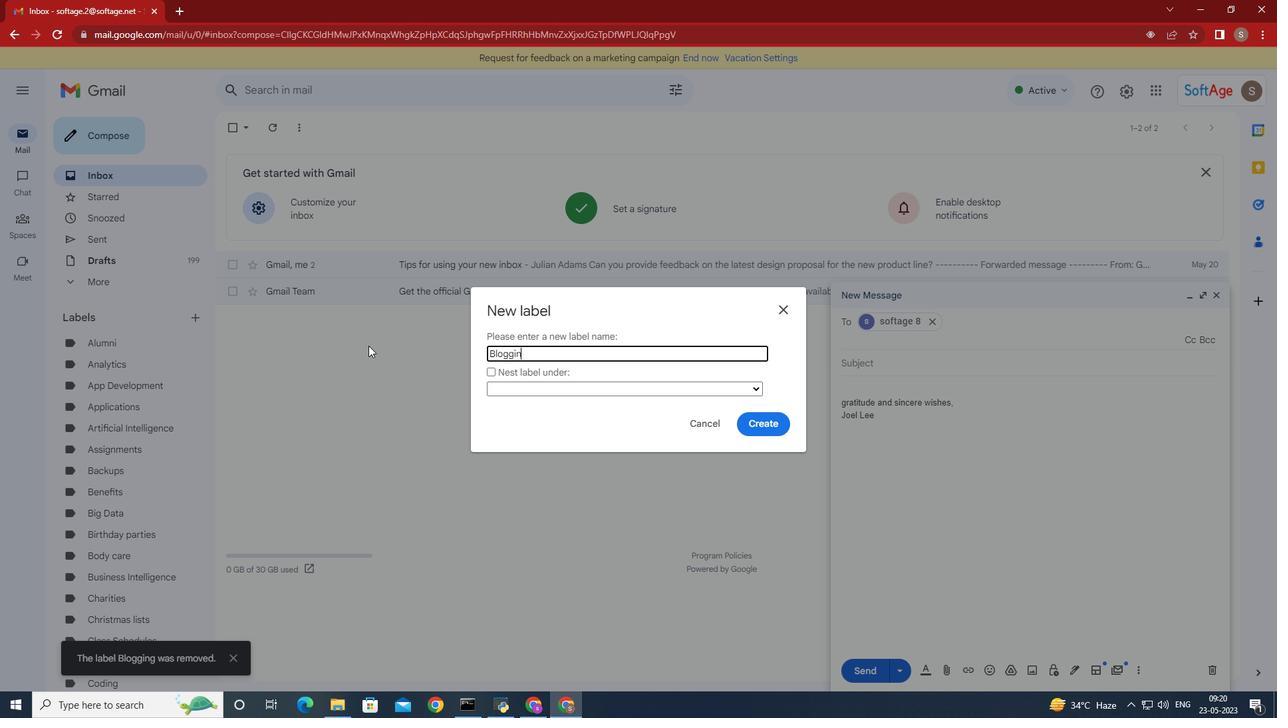 
Action: Mouse moved to (767, 420)
Screenshot: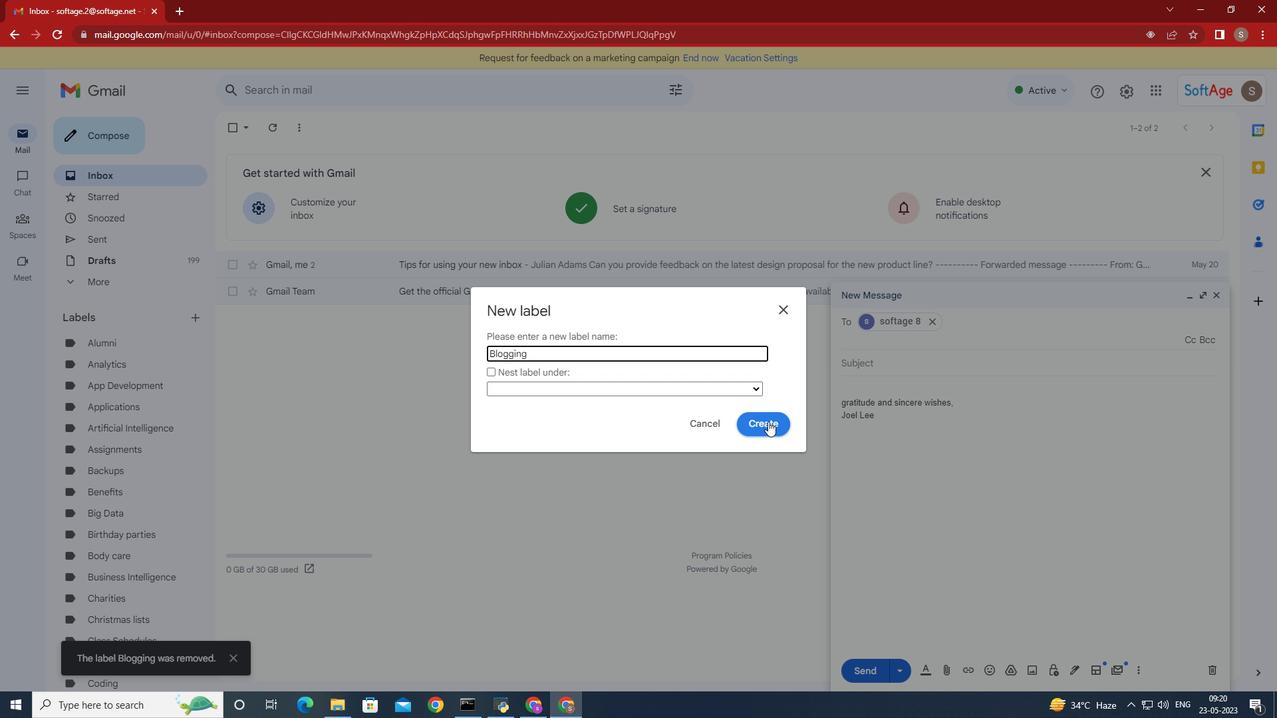
Action: Mouse pressed left at (767, 420)
Screenshot: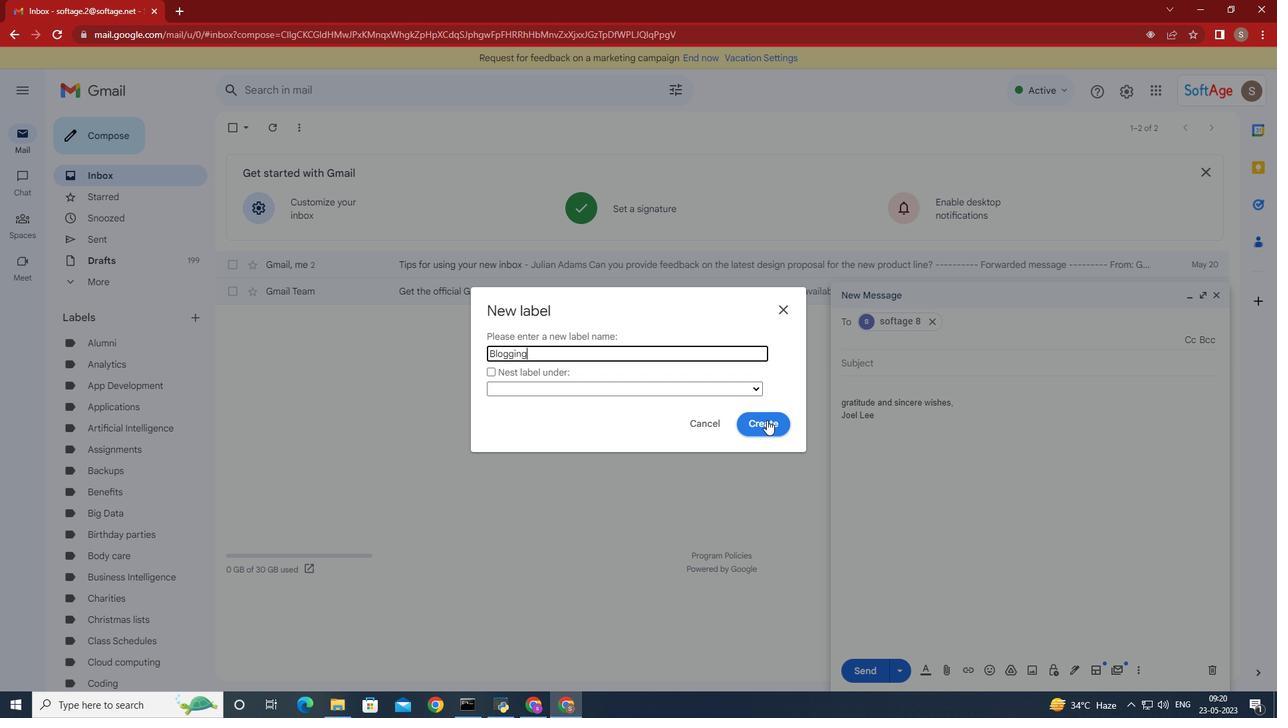 
Action: Mouse moved to (765, 421)
Screenshot: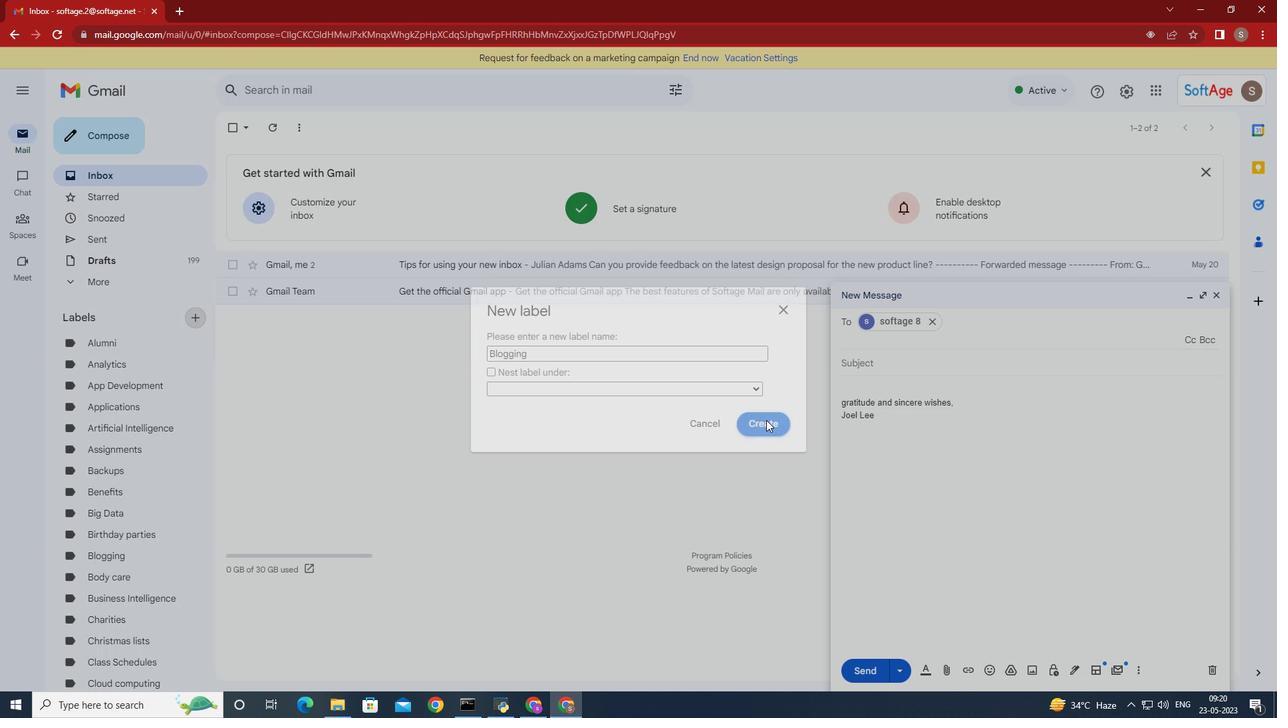 
